 Task: Find connections with filter location Balneário Camboriú with filter topic #Entrepreneurwith filter profile language English with filter current company UpGrad with filter school Meenakshi College For Women with filter industry Footwear and Leather Goods Repair with filter service category Mobile Marketing with filter keywords title Recyclables Collector
Action: Mouse moved to (588, 99)
Screenshot: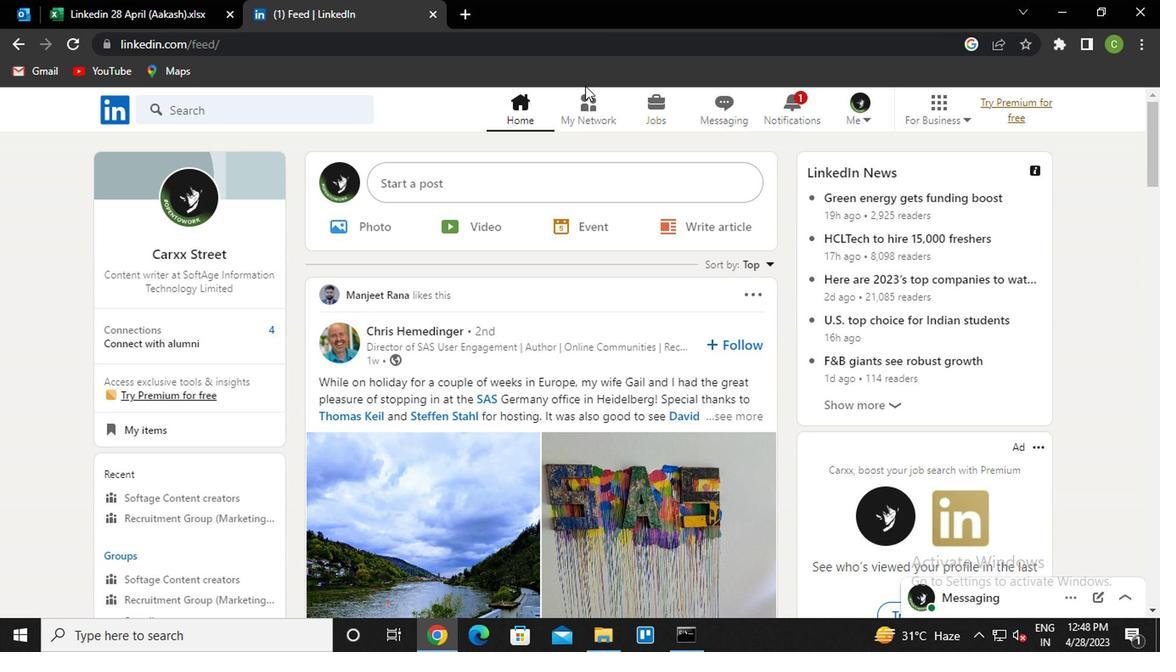 
Action: Mouse pressed left at (588, 99)
Screenshot: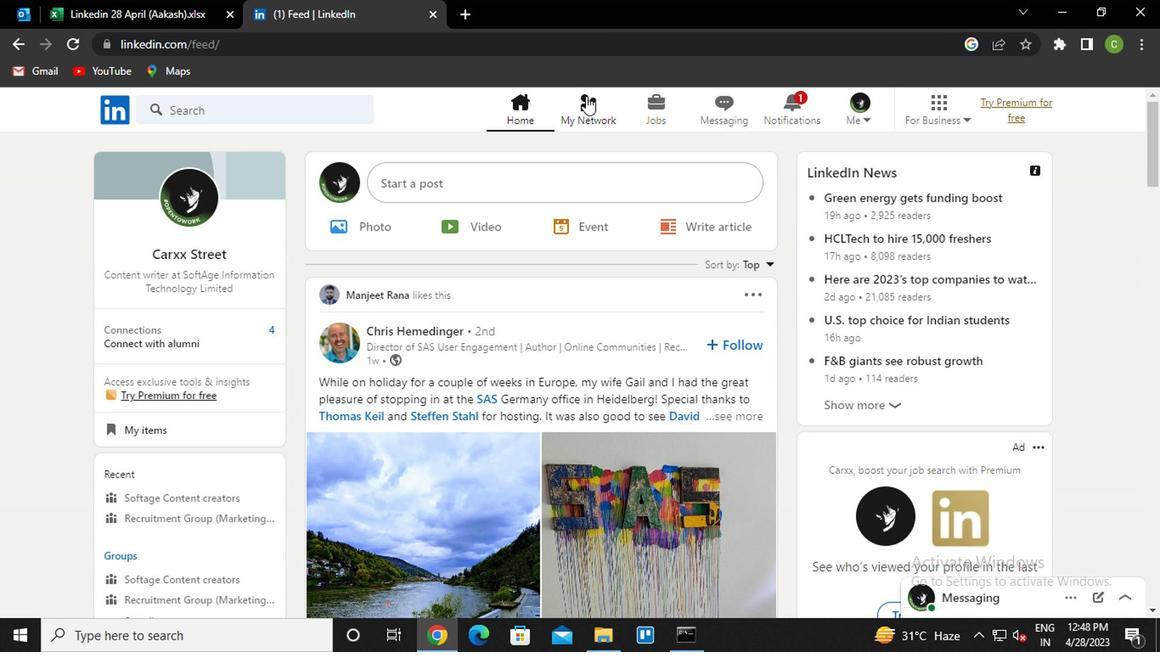 
Action: Mouse moved to (253, 208)
Screenshot: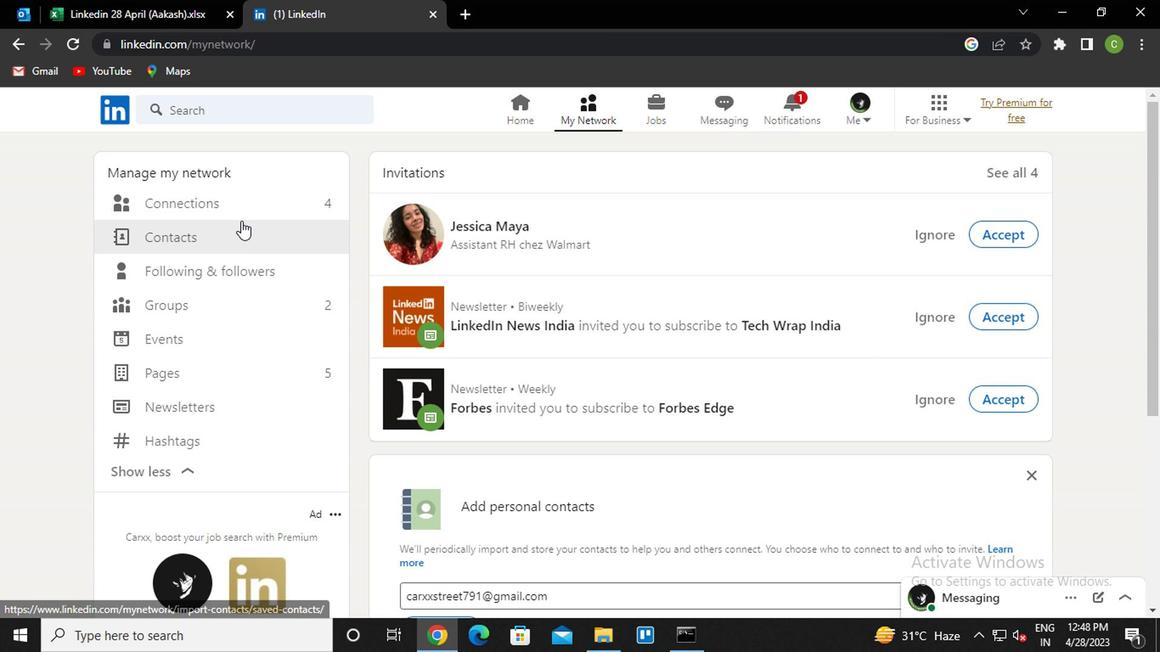 
Action: Mouse pressed left at (253, 208)
Screenshot: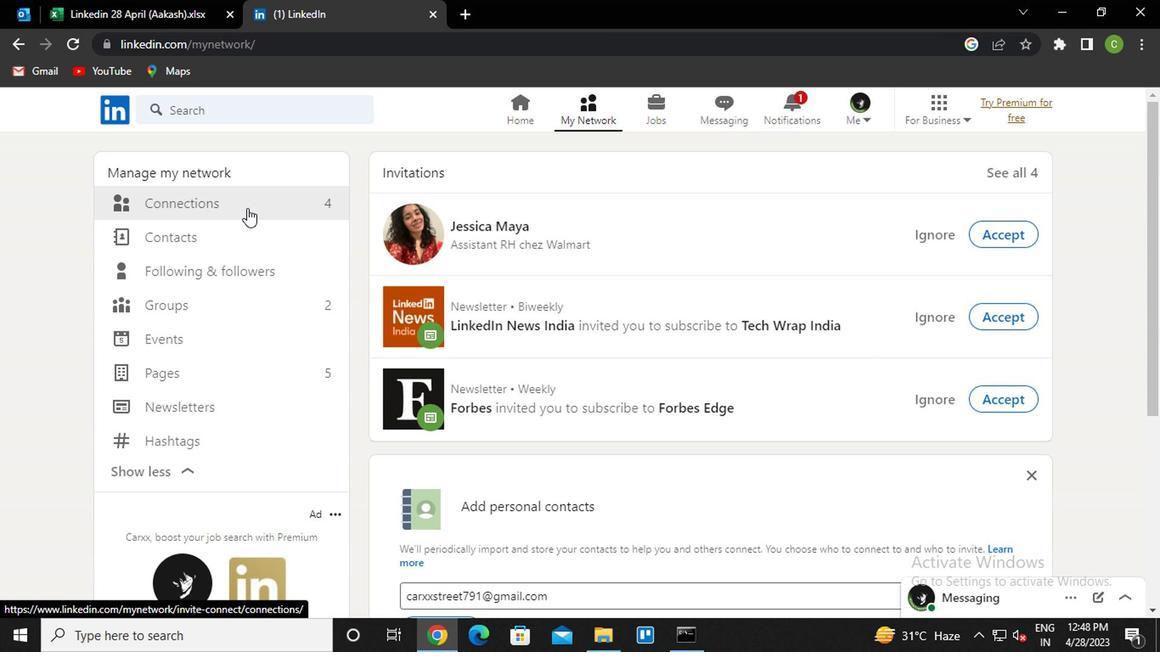 
Action: Mouse moved to (698, 200)
Screenshot: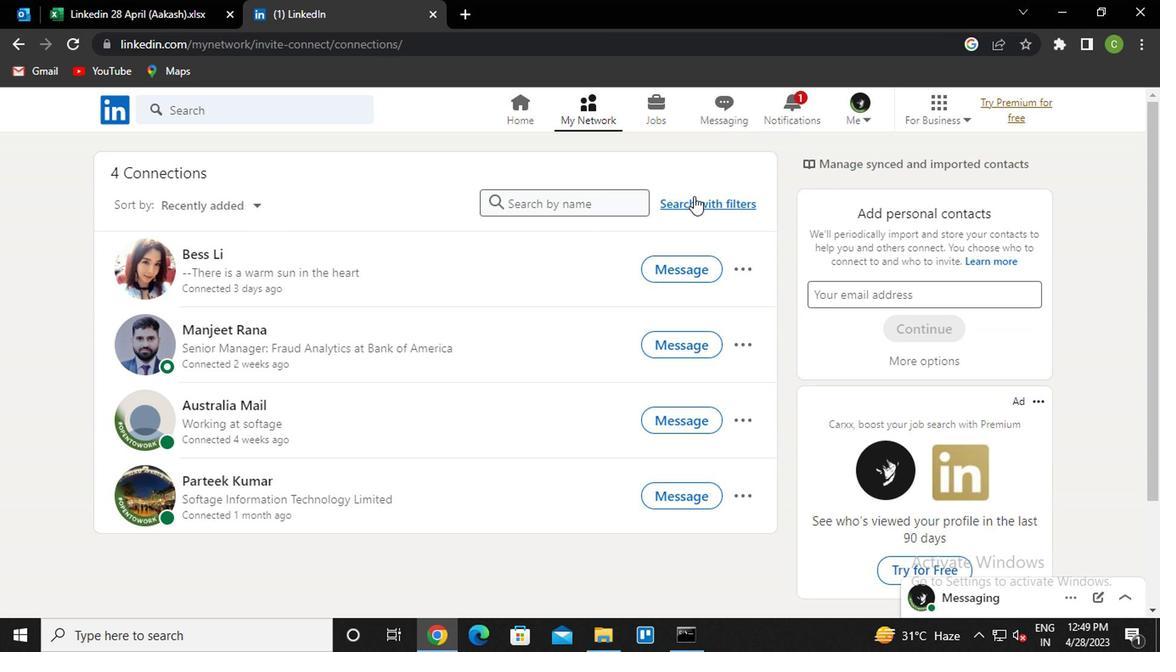 
Action: Mouse pressed left at (698, 200)
Screenshot: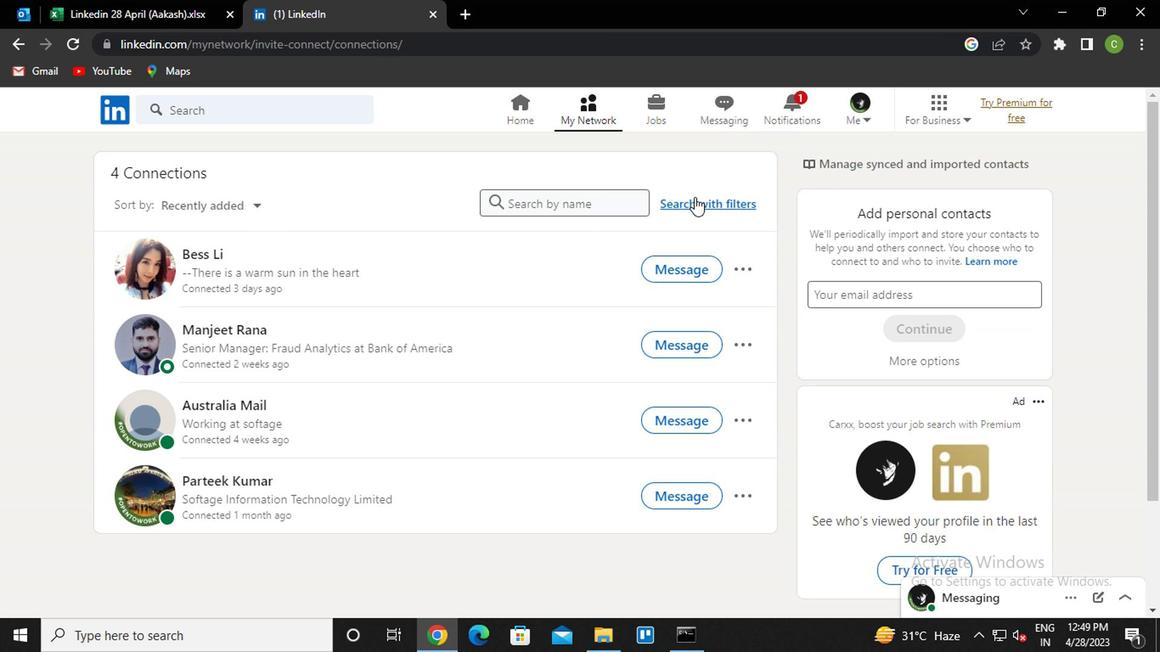 
Action: Mouse moved to (646, 160)
Screenshot: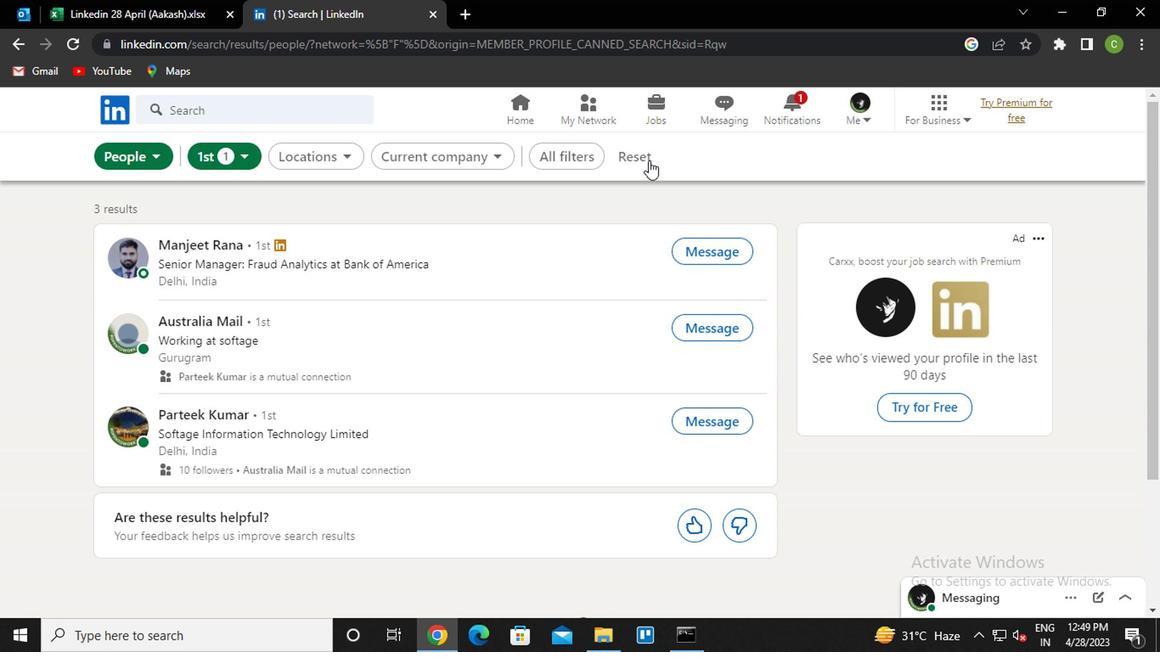 
Action: Mouse pressed left at (646, 160)
Screenshot: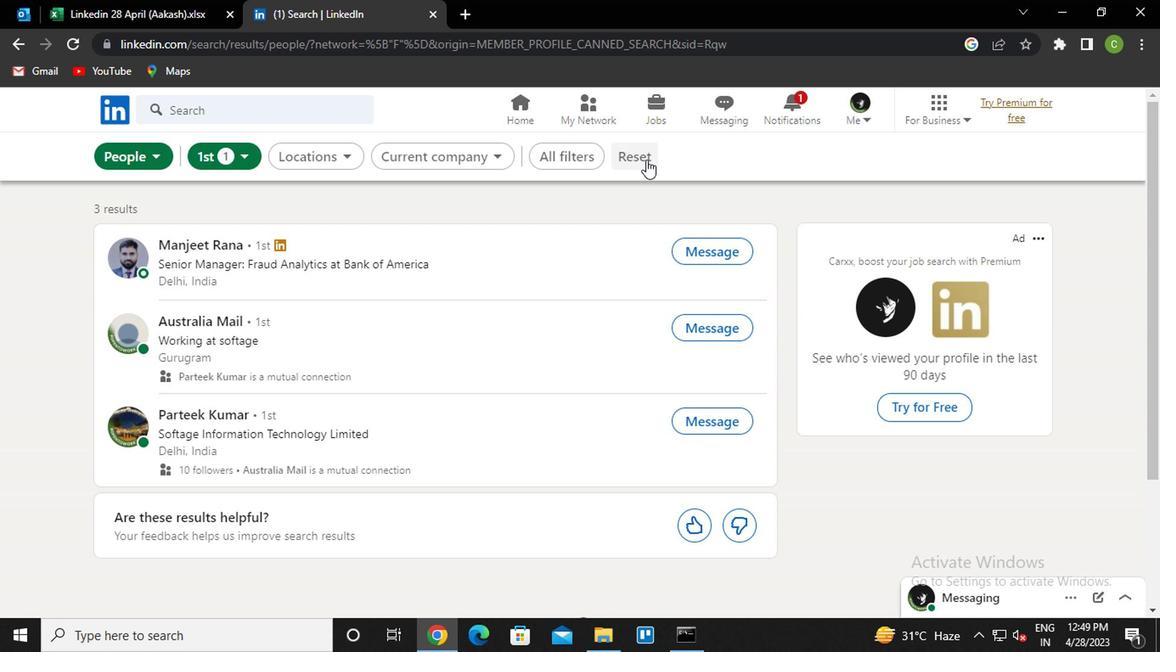 
Action: Mouse moved to (620, 163)
Screenshot: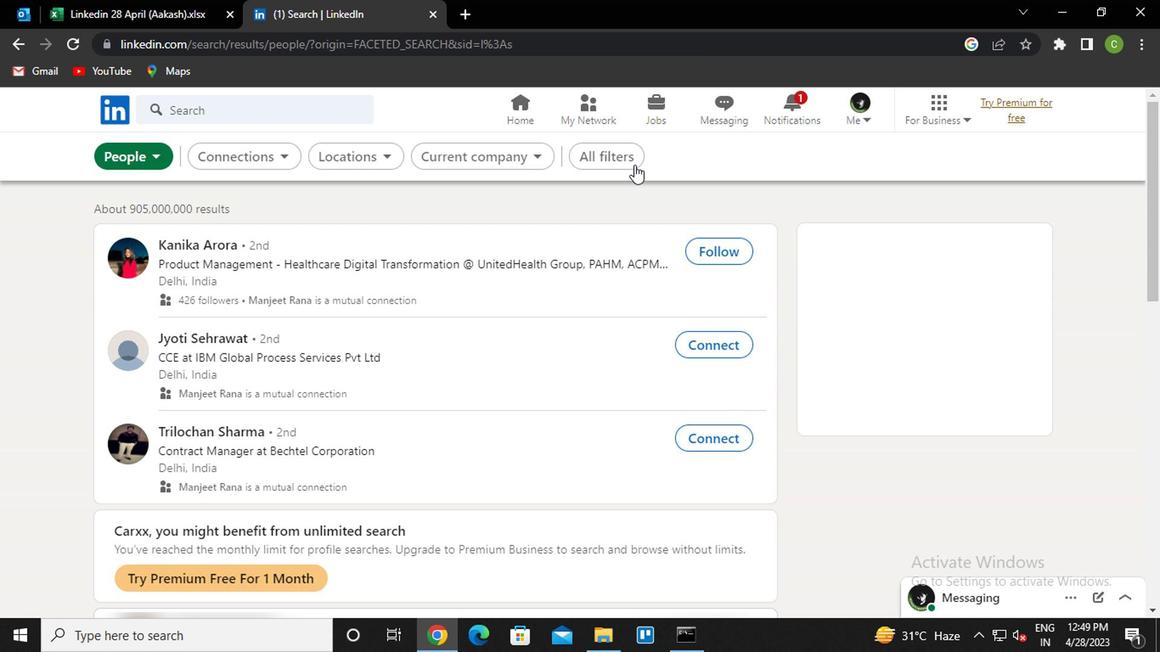
Action: Mouse pressed left at (620, 163)
Screenshot: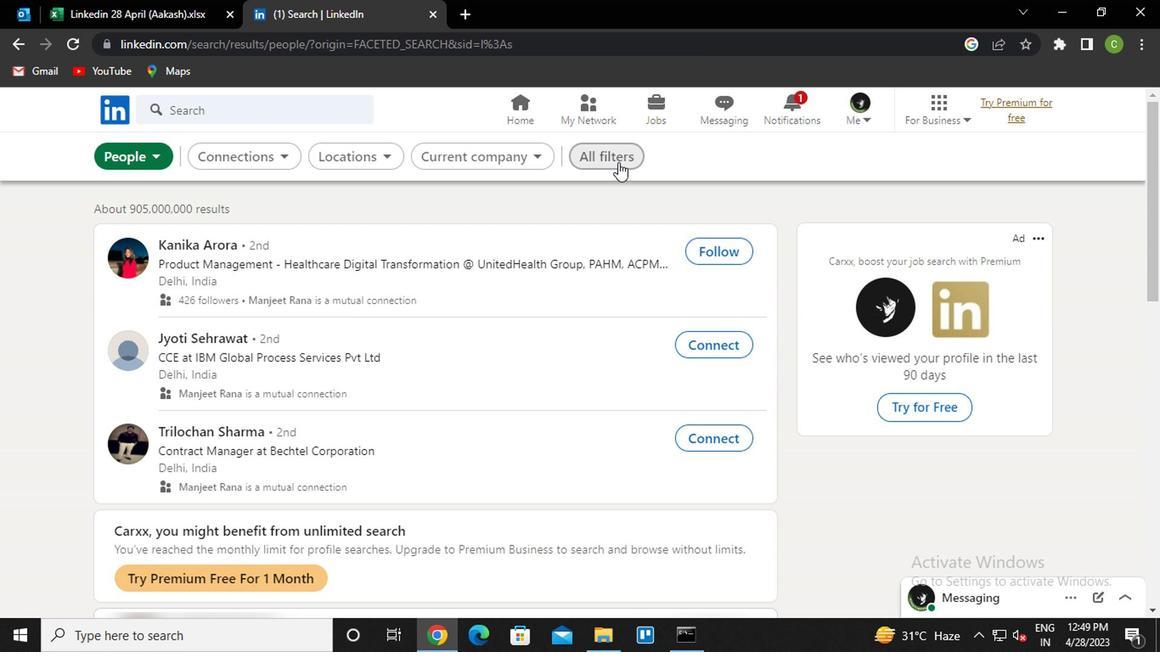 
Action: Mouse moved to (979, 444)
Screenshot: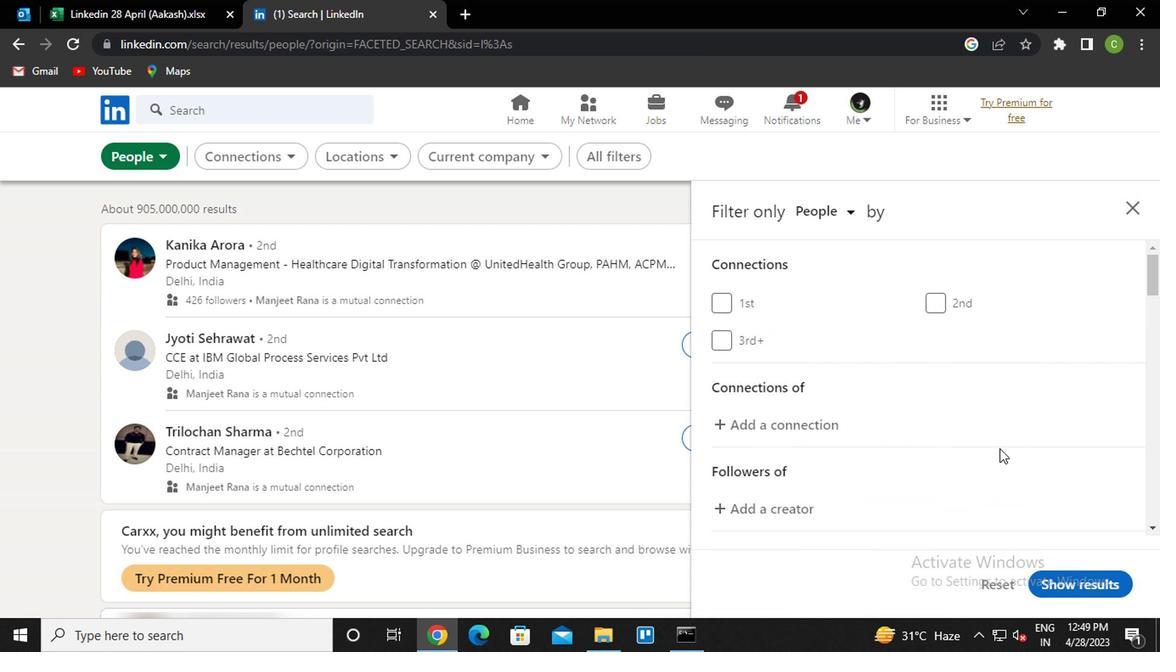 
Action: Mouse scrolled (979, 443) with delta (0, -1)
Screenshot: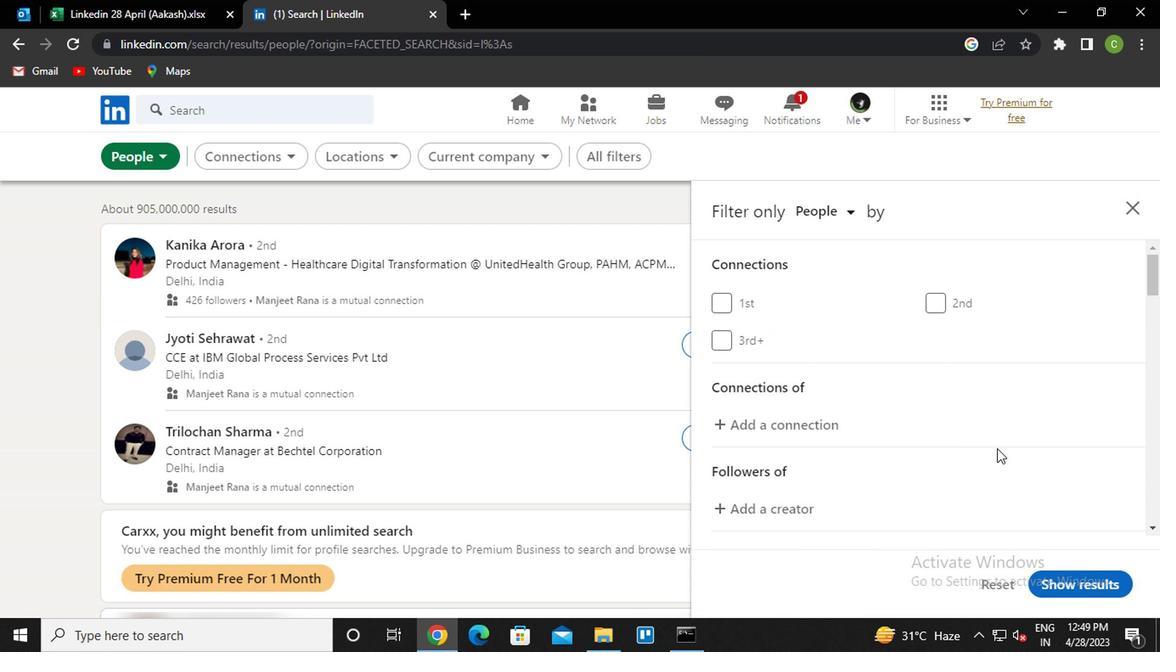 
Action: Mouse moved to (976, 444)
Screenshot: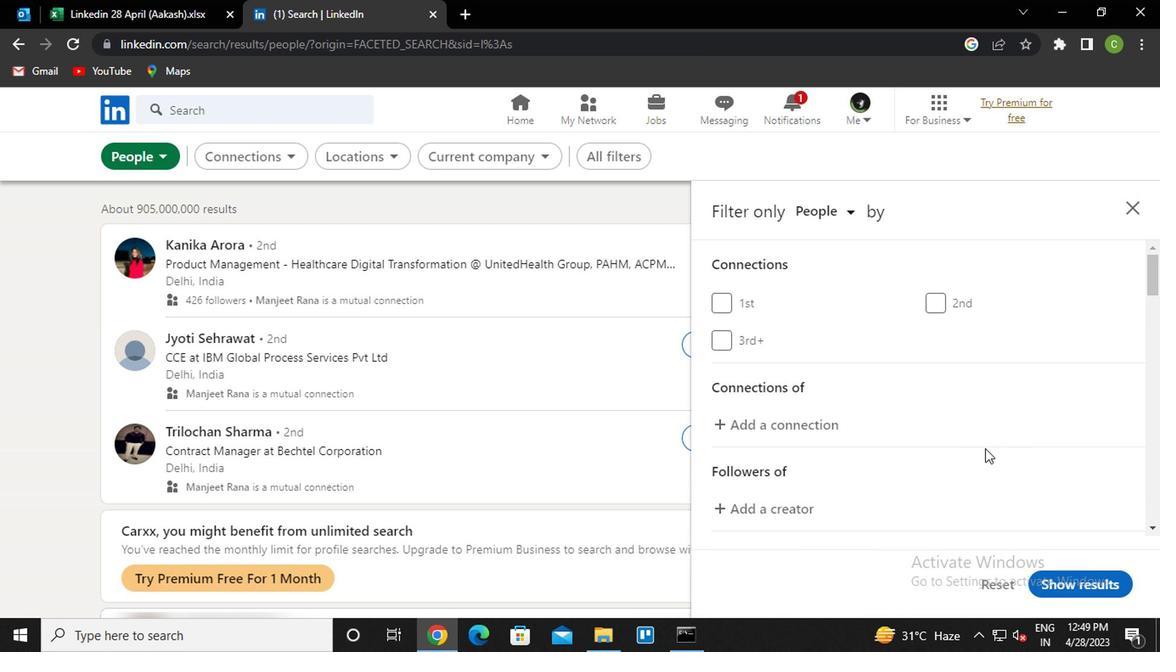 
Action: Mouse scrolled (976, 443) with delta (0, -1)
Screenshot: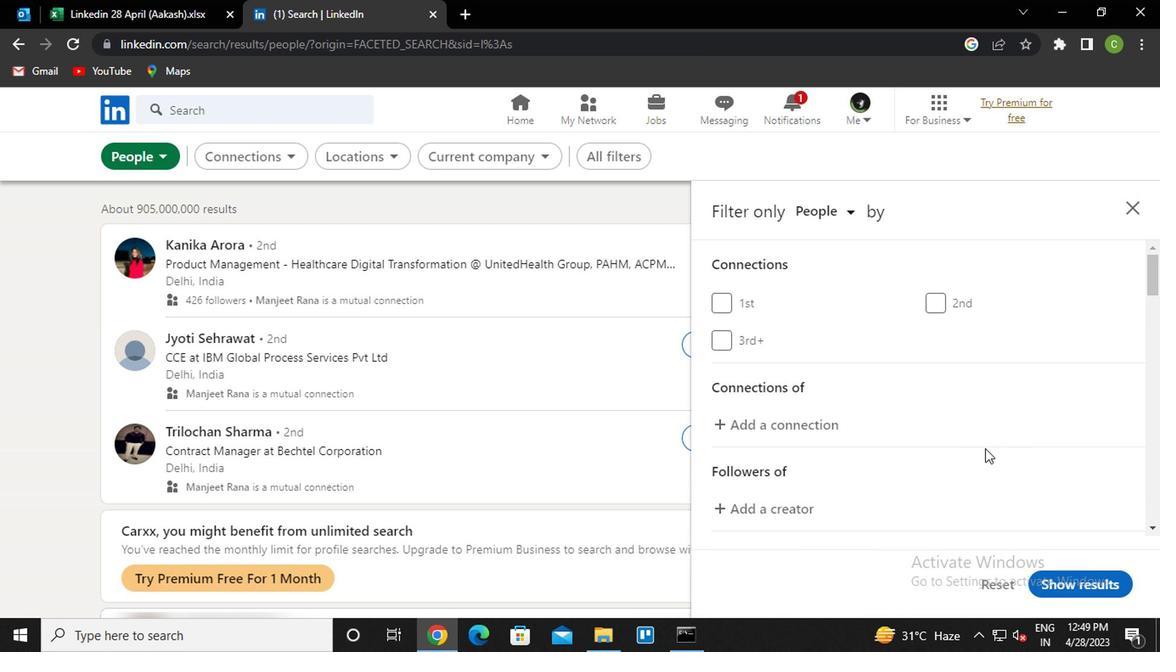 
Action: Mouse moved to (973, 446)
Screenshot: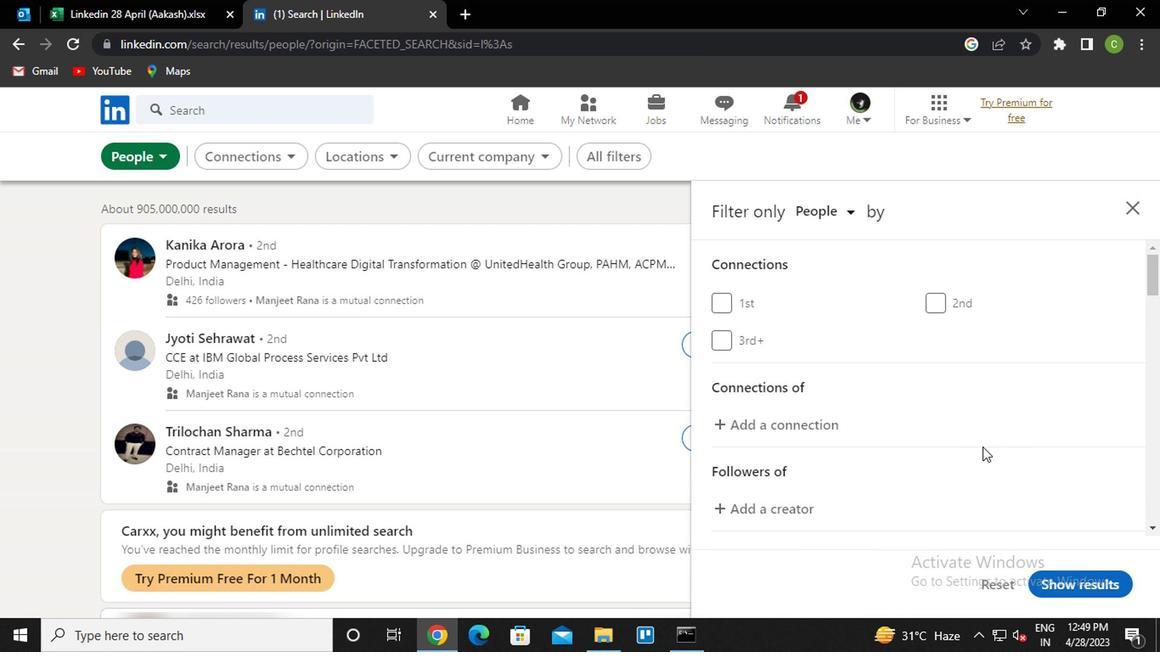 
Action: Mouse scrolled (973, 445) with delta (0, -1)
Screenshot: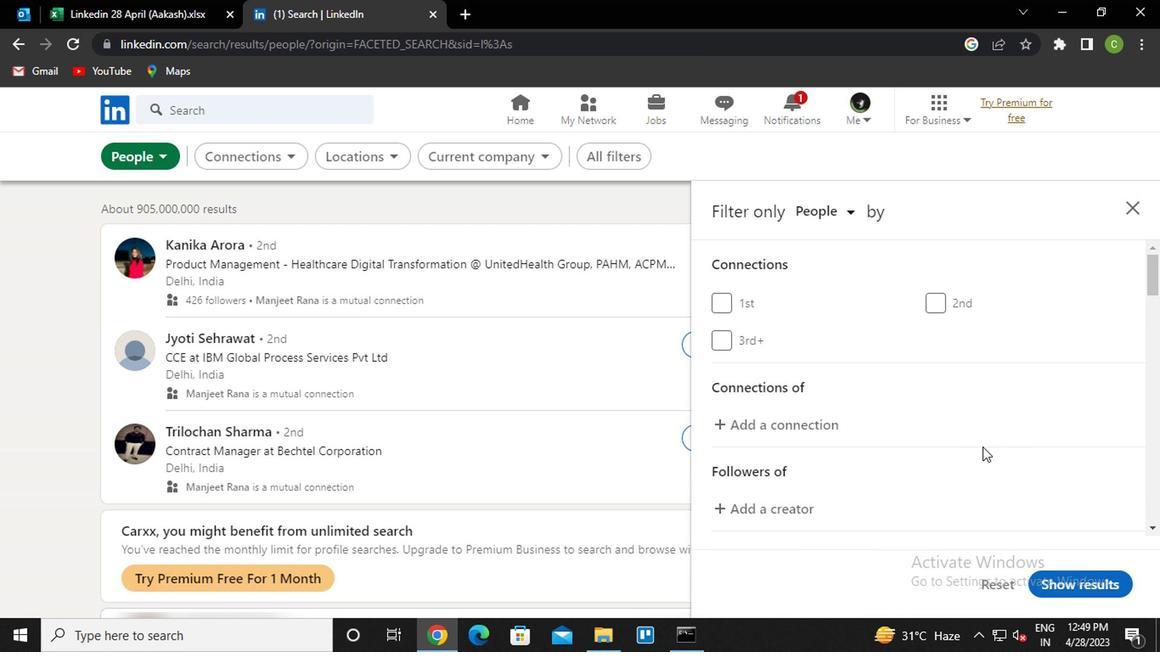 
Action: Mouse moved to (970, 446)
Screenshot: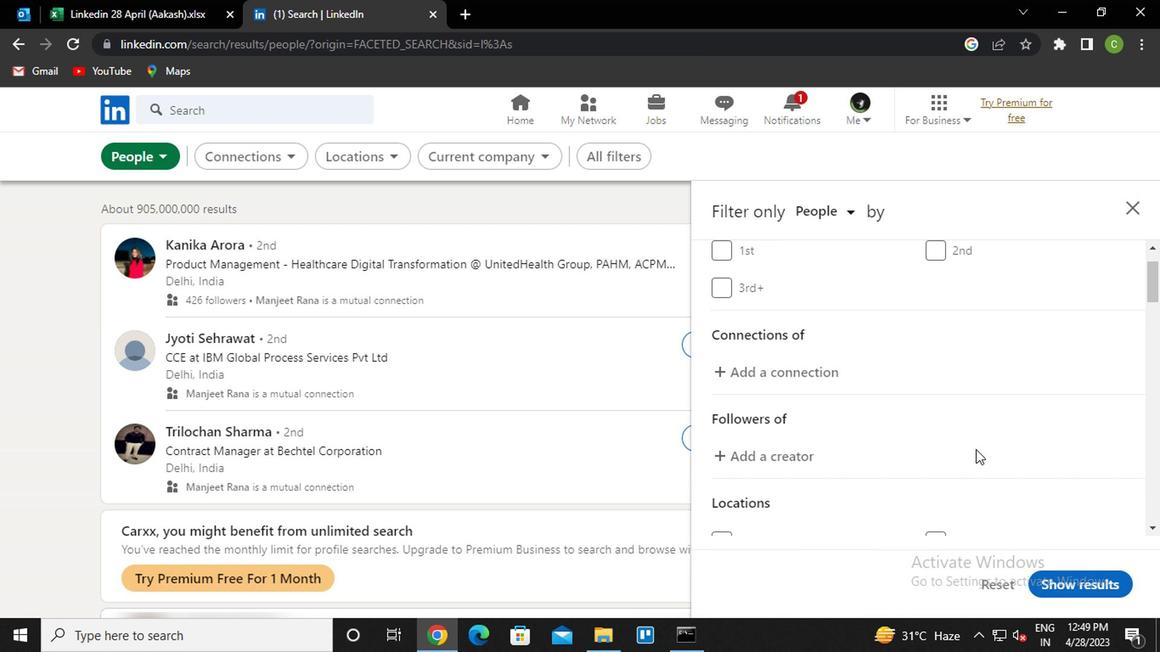 
Action: Mouse scrolled (970, 445) with delta (0, -1)
Screenshot: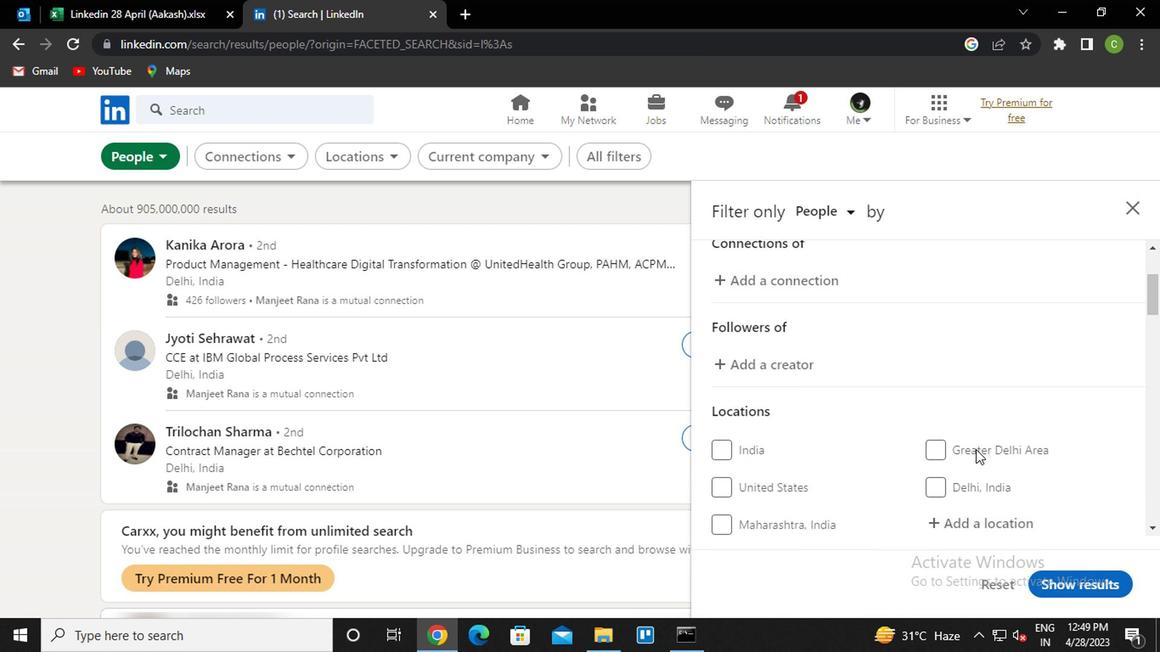 
Action: Mouse moved to (986, 325)
Screenshot: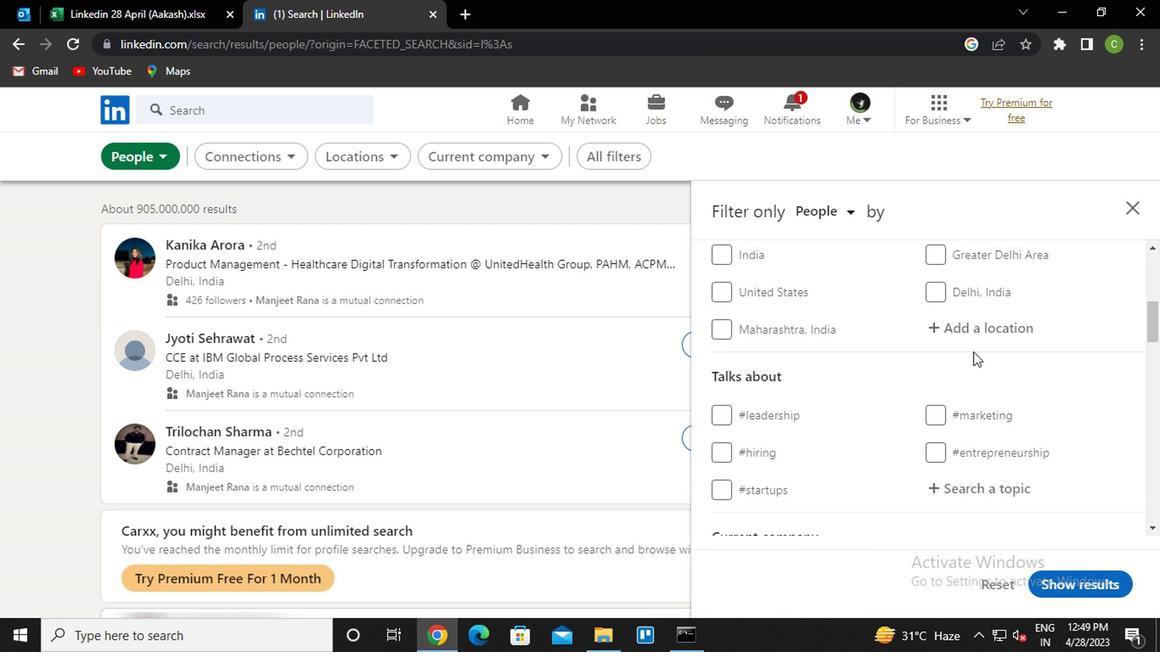 
Action: Mouse pressed left at (986, 325)
Screenshot: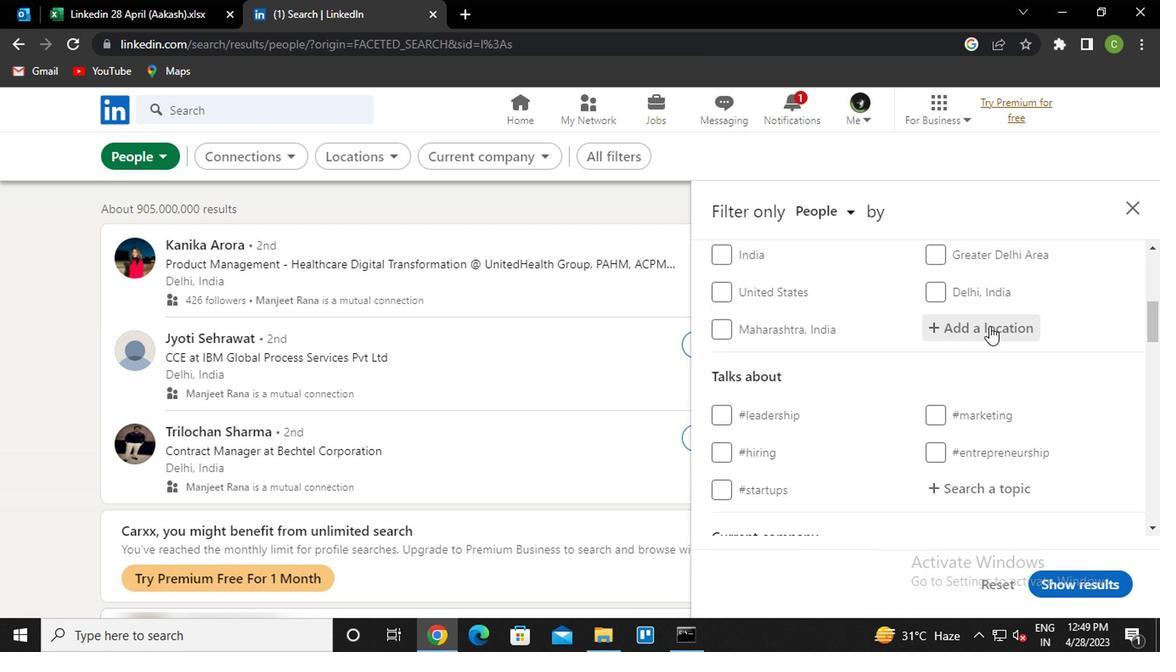 
Action: Key pressed <Key.caps_lock>b<Key.caps_lock>alnea<Key.down><Key.enter>
Screenshot: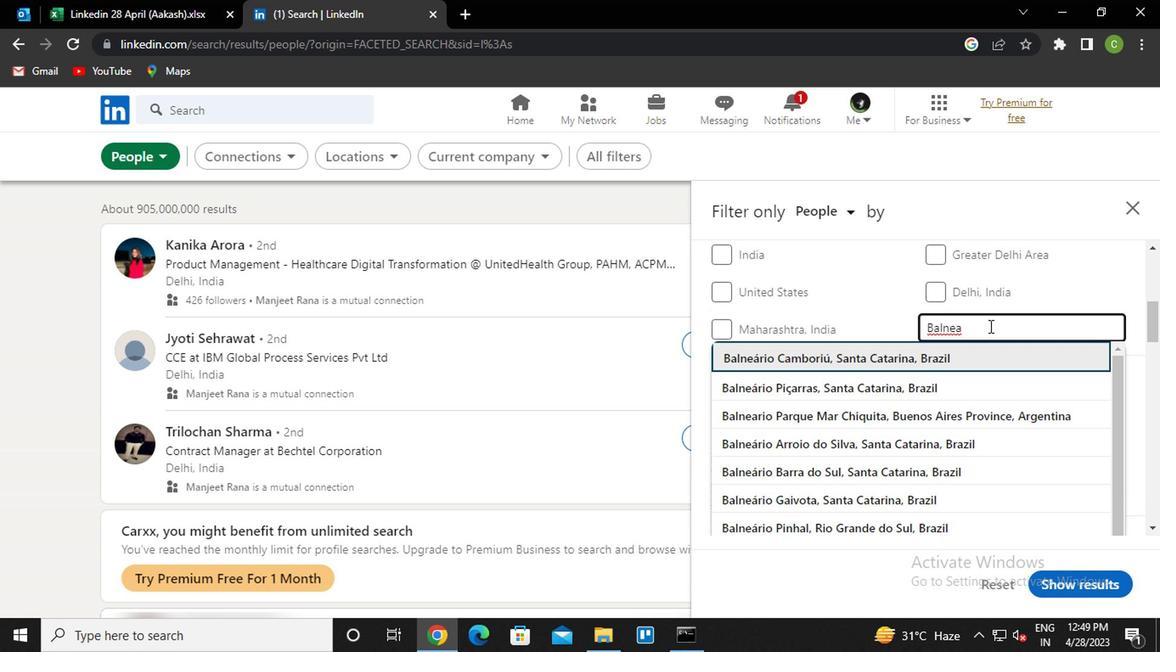 
Action: Mouse scrolled (986, 324) with delta (0, -1)
Screenshot: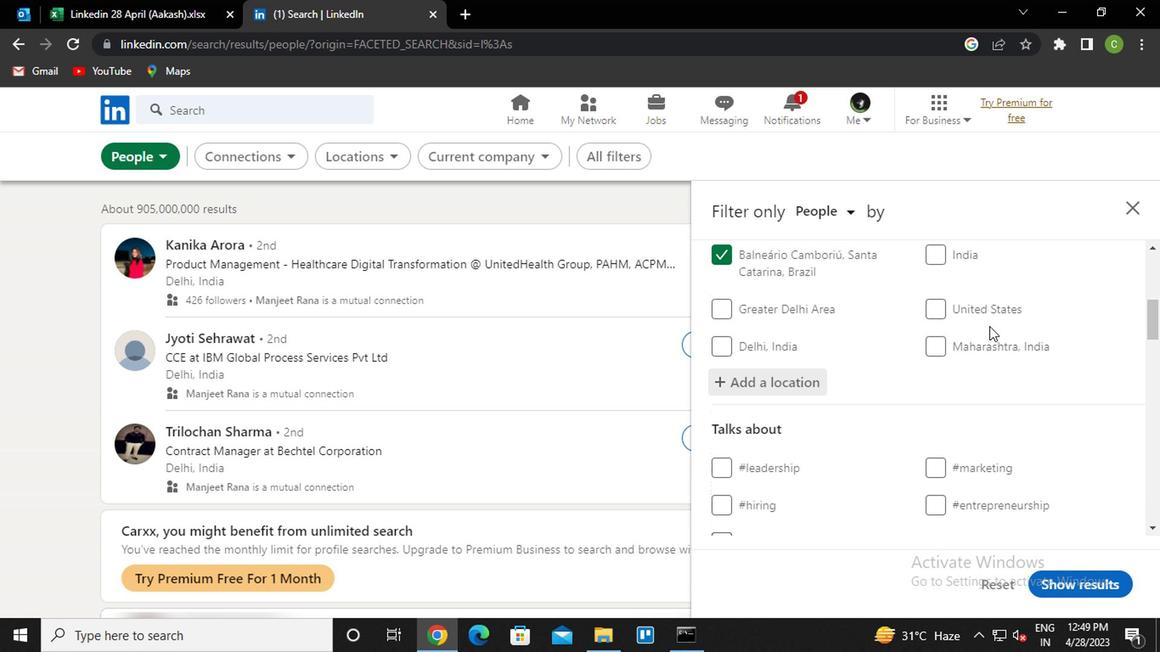 
Action: Mouse scrolled (986, 324) with delta (0, -1)
Screenshot: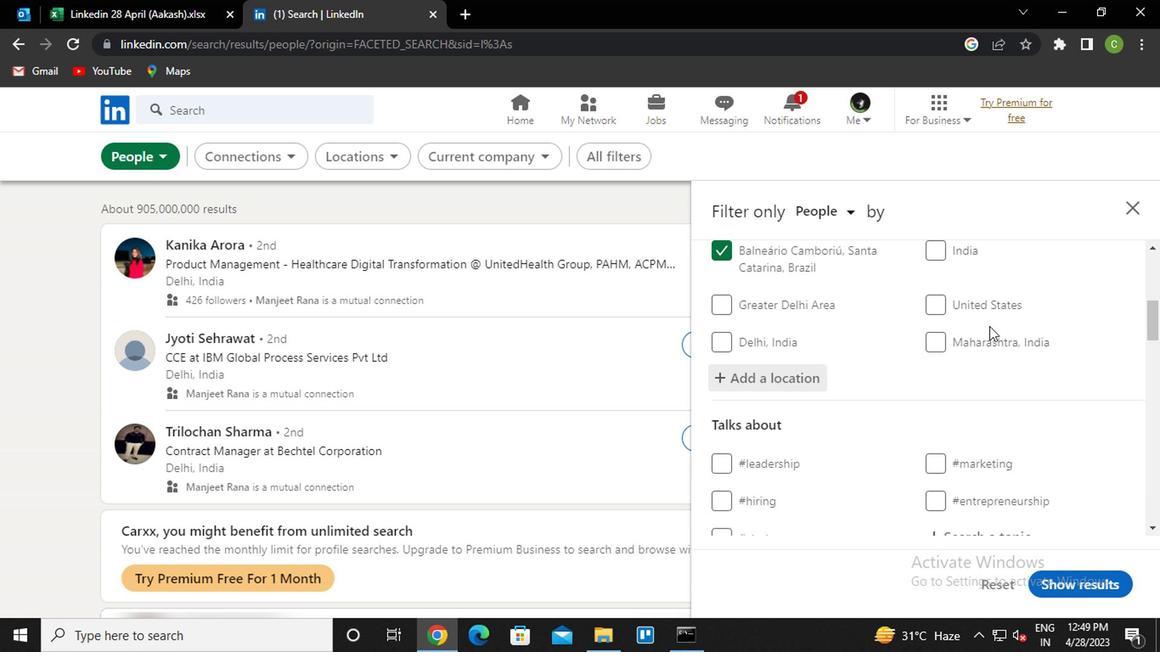
Action: Mouse moved to (951, 366)
Screenshot: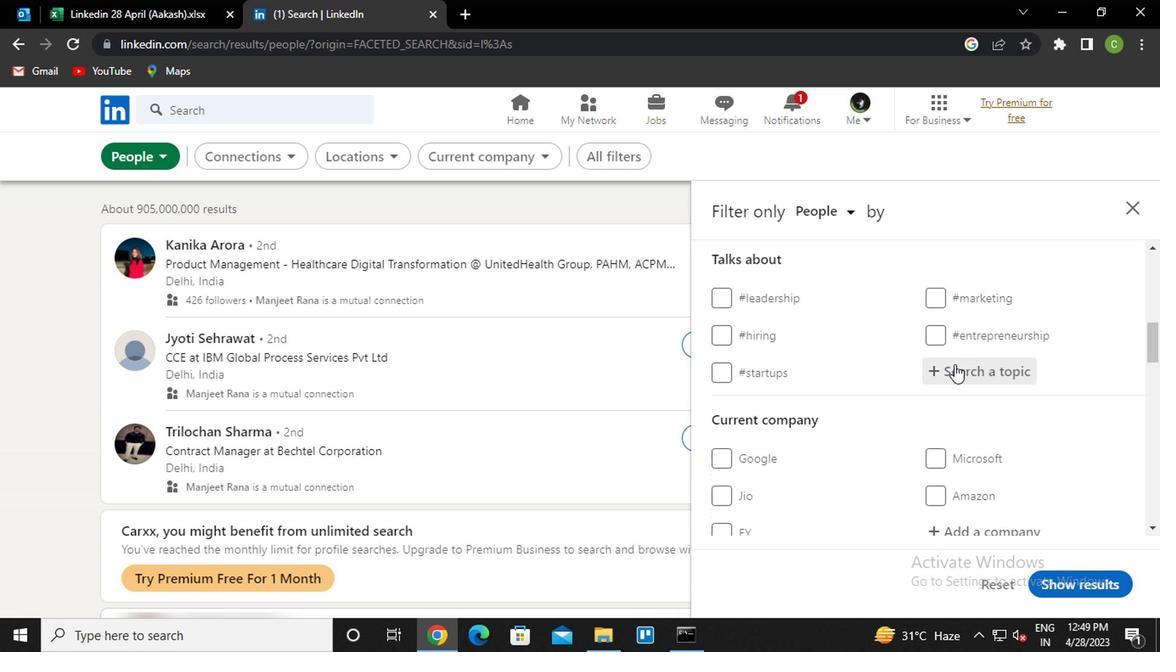 
Action: Mouse pressed left at (951, 366)
Screenshot: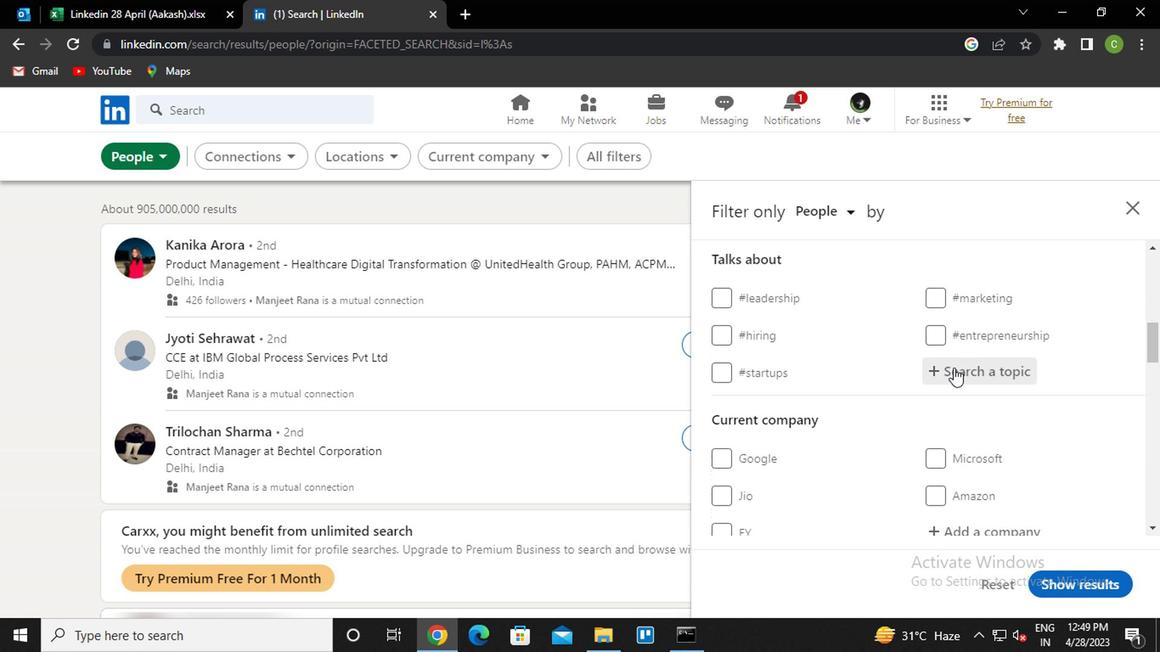 
Action: Key pressed <Key.caps_lock>e<Key.caps_lock>ntrep<Key.down><Key.enter>
Screenshot: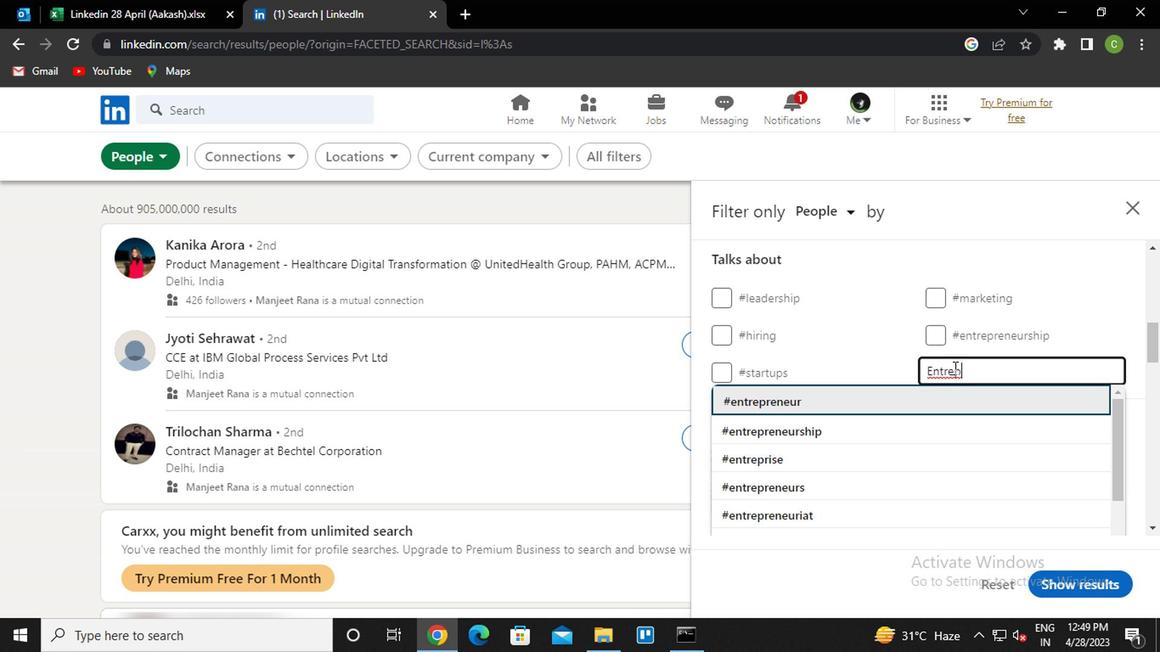 
Action: Mouse scrolled (951, 365) with delta (0, -1)
Screenshot: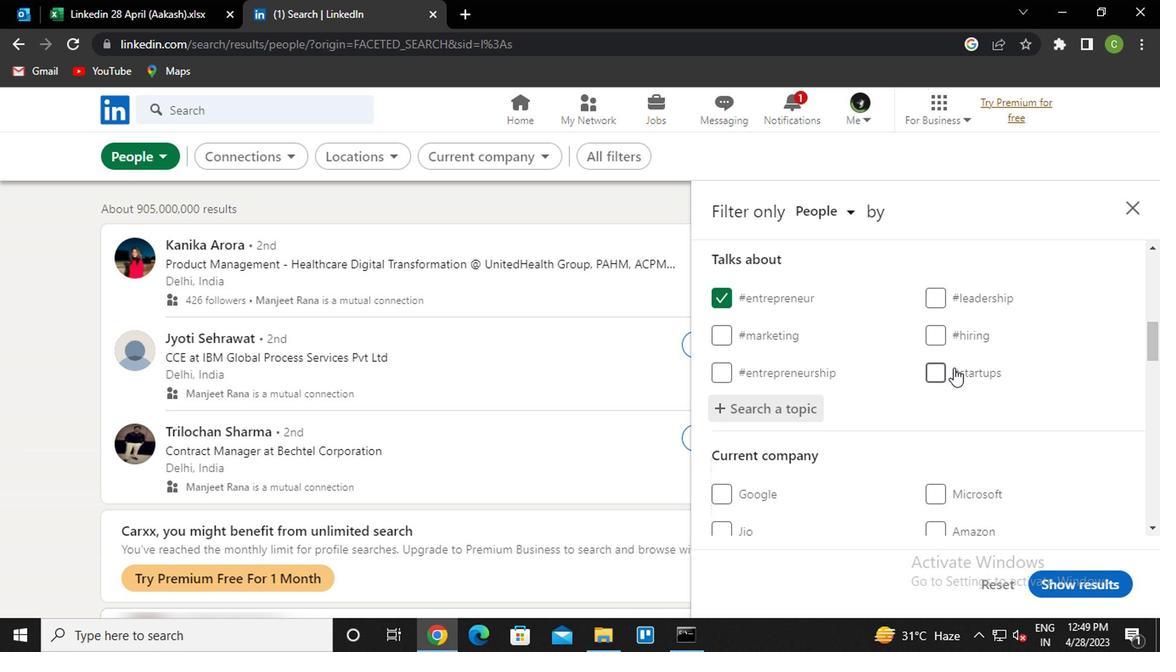 
Action: Mouse scrolled (951, 365) with delta (0, -1)
Screenshot: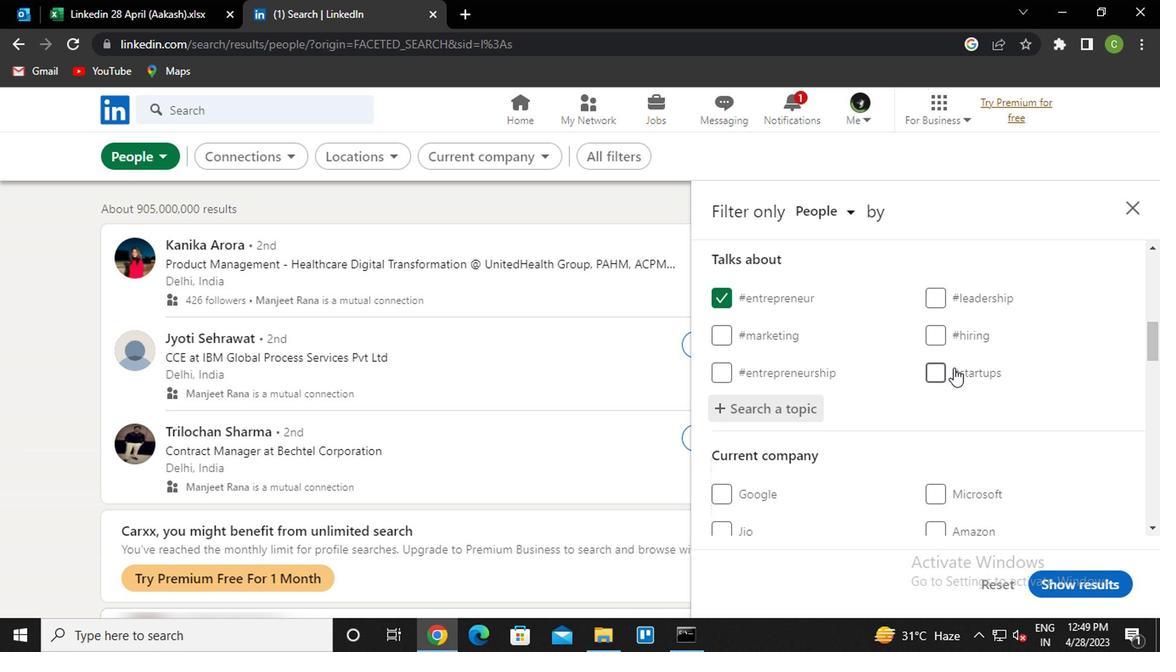 
Action: Mouse scrolled (951, 365) with delta (0, -1)
Screenshot: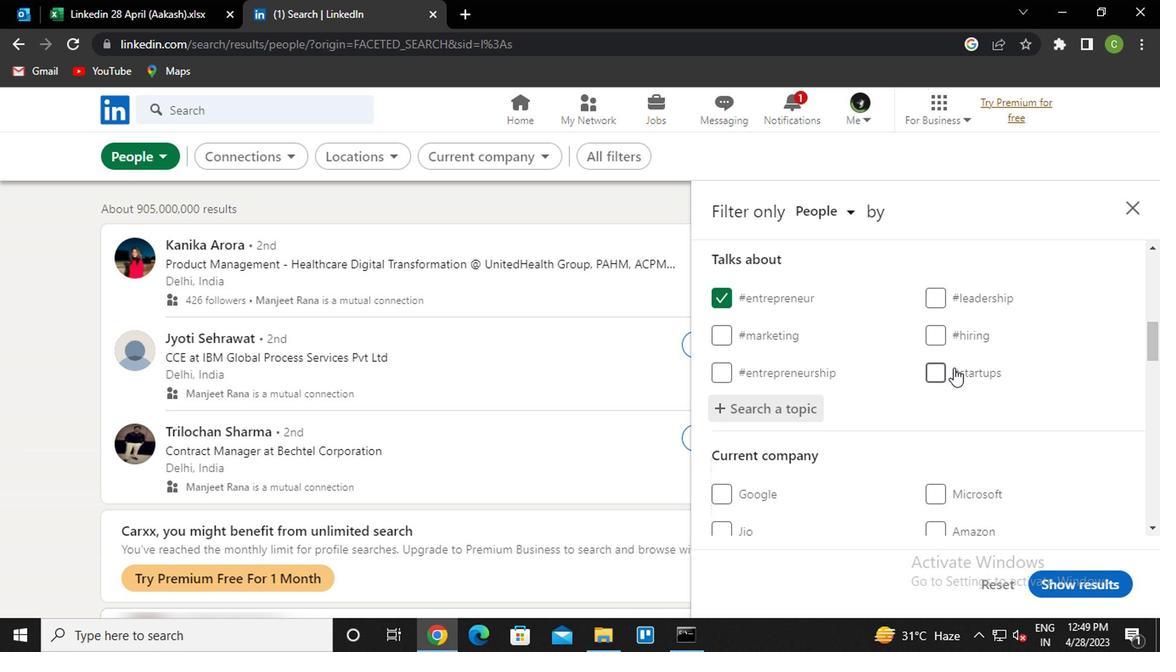 
Action: Mouse moved to (951, 366)
Screenshot: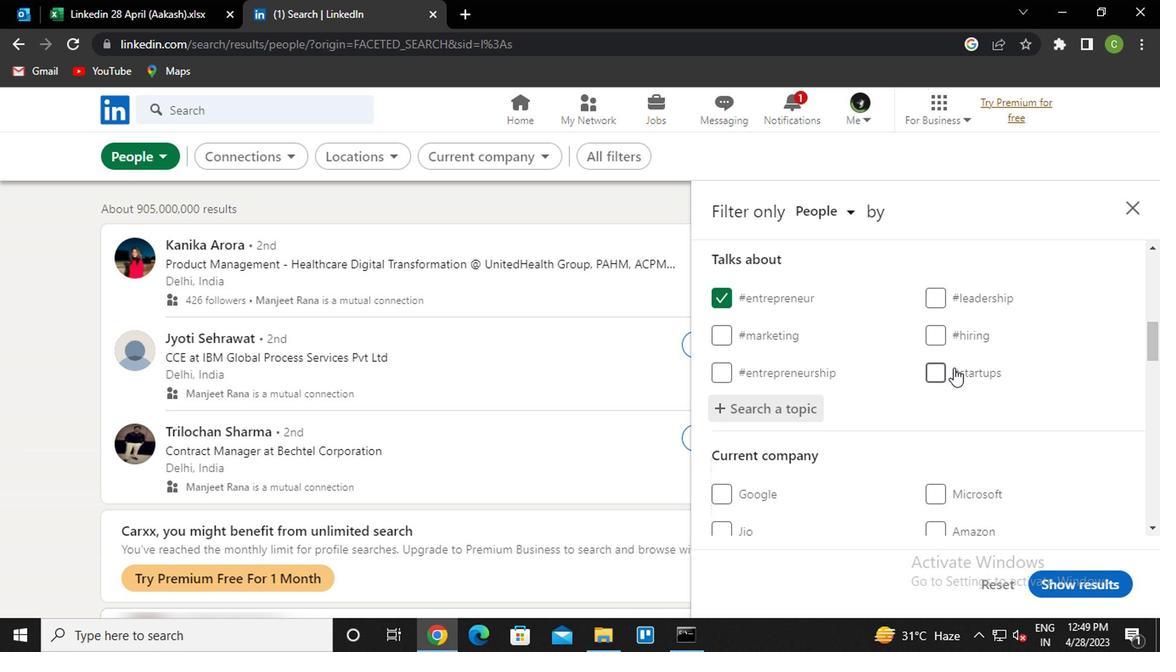 
Action: Mouse scrolled (951, 365) with delta (0, -1)
Screenshot: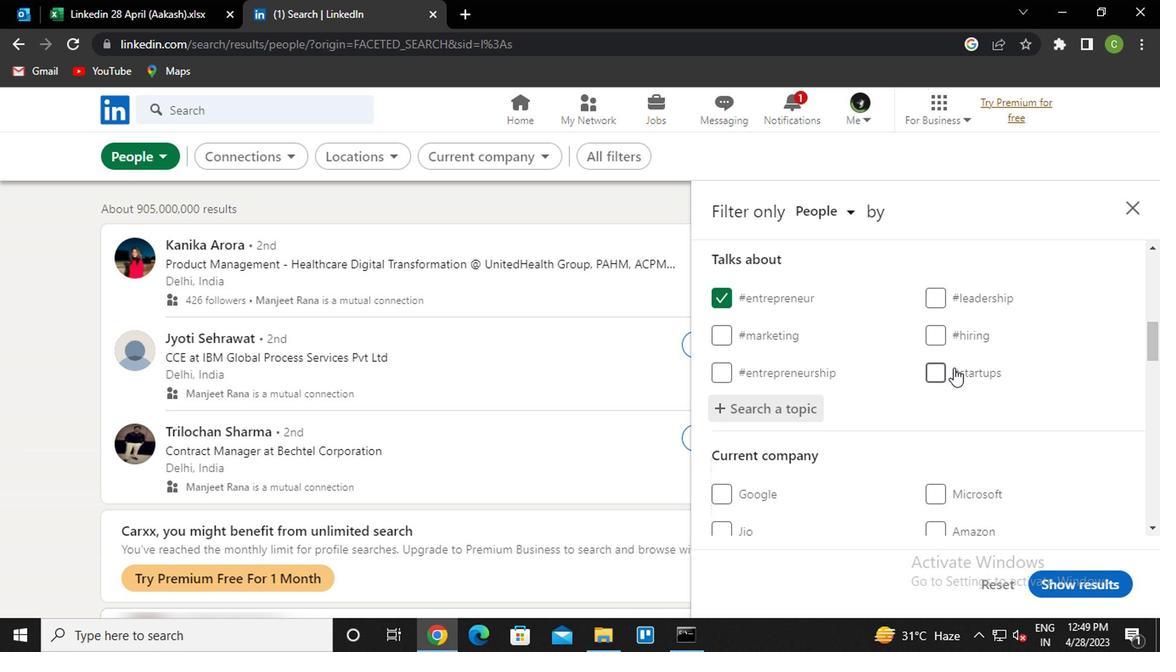 
Action: Mouse moved to (948, 371)
Screenshot: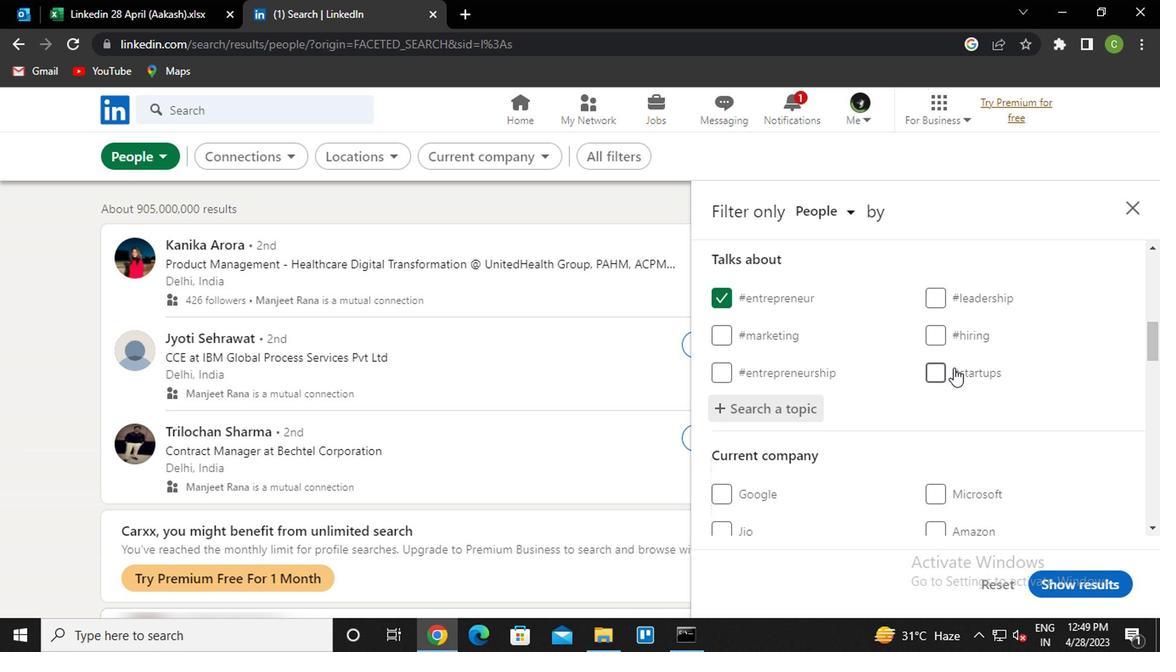 
Action: Mouse scrolled (948, 370) with delta (0, 0)
Screenshot: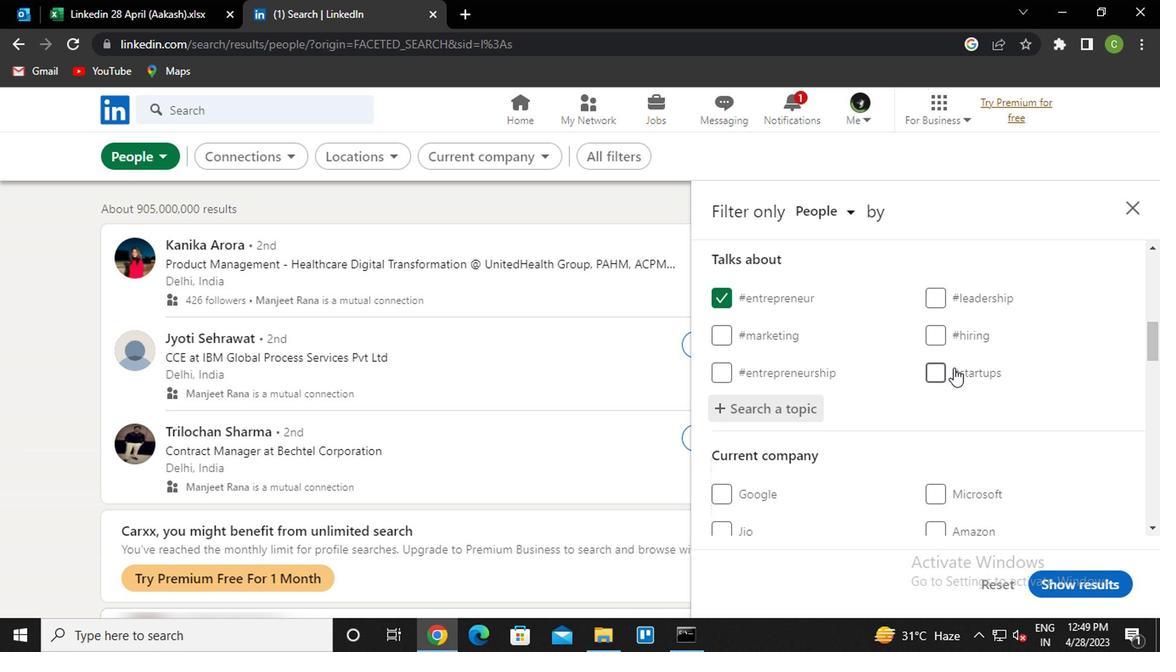 
Action: Mouse moved to (940, 382)
Screenshot: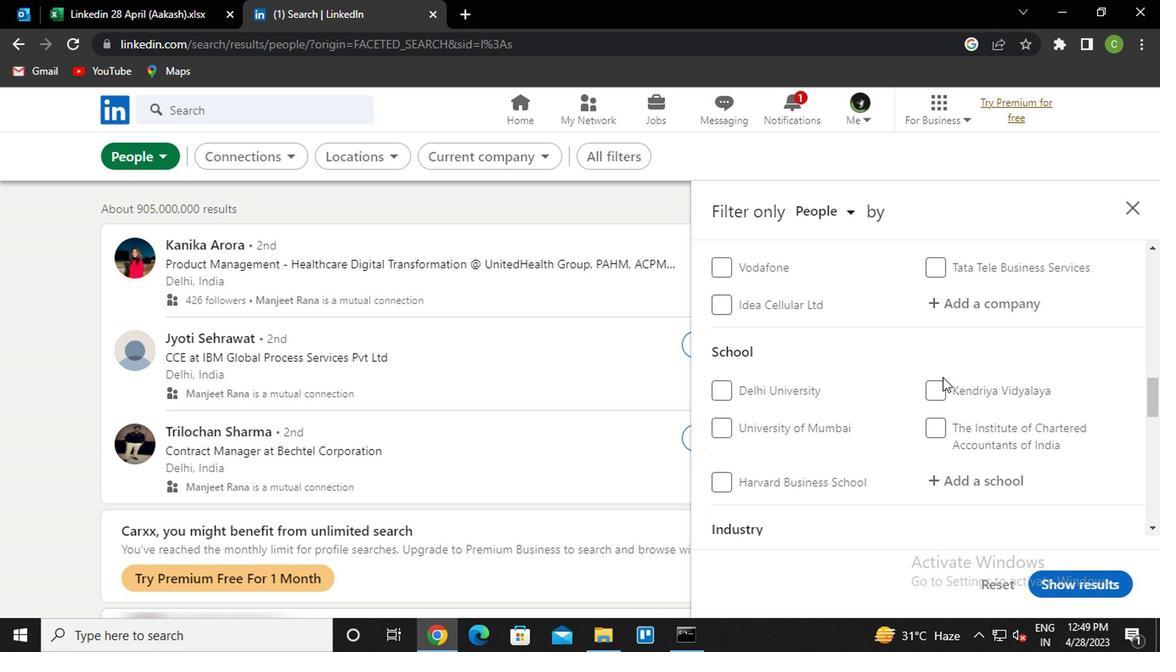 
Action: Mouse scrolled (940, 382) with delta (0, 0)
Screenshot: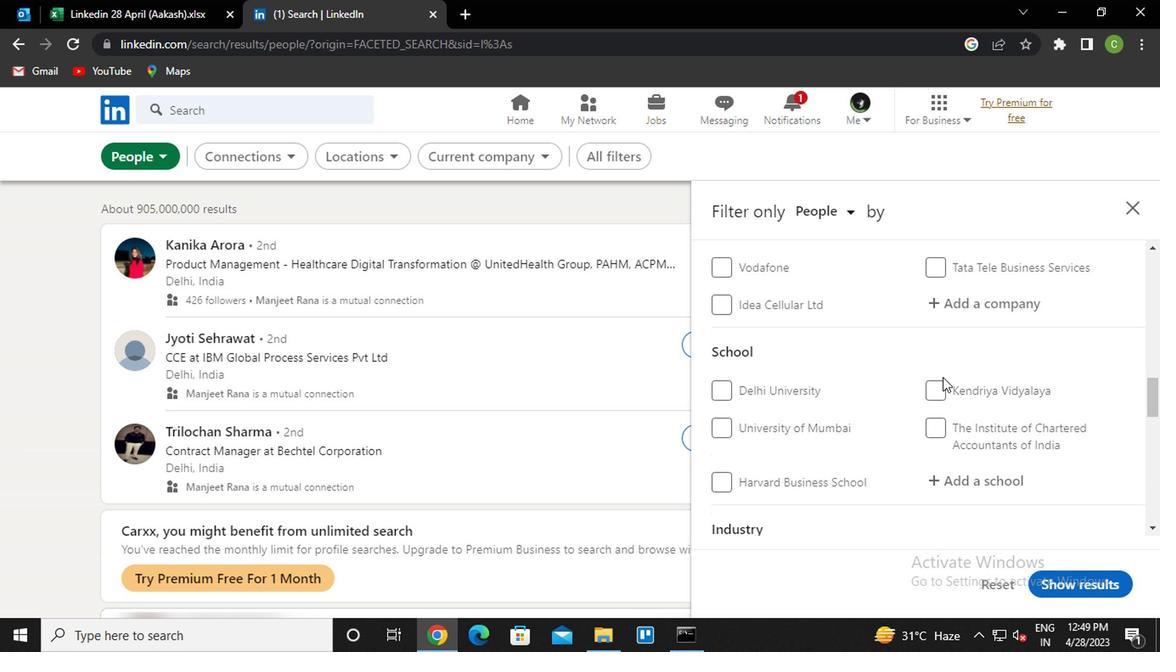 
Action: Mouse moved to (940, 386)
Screenshot: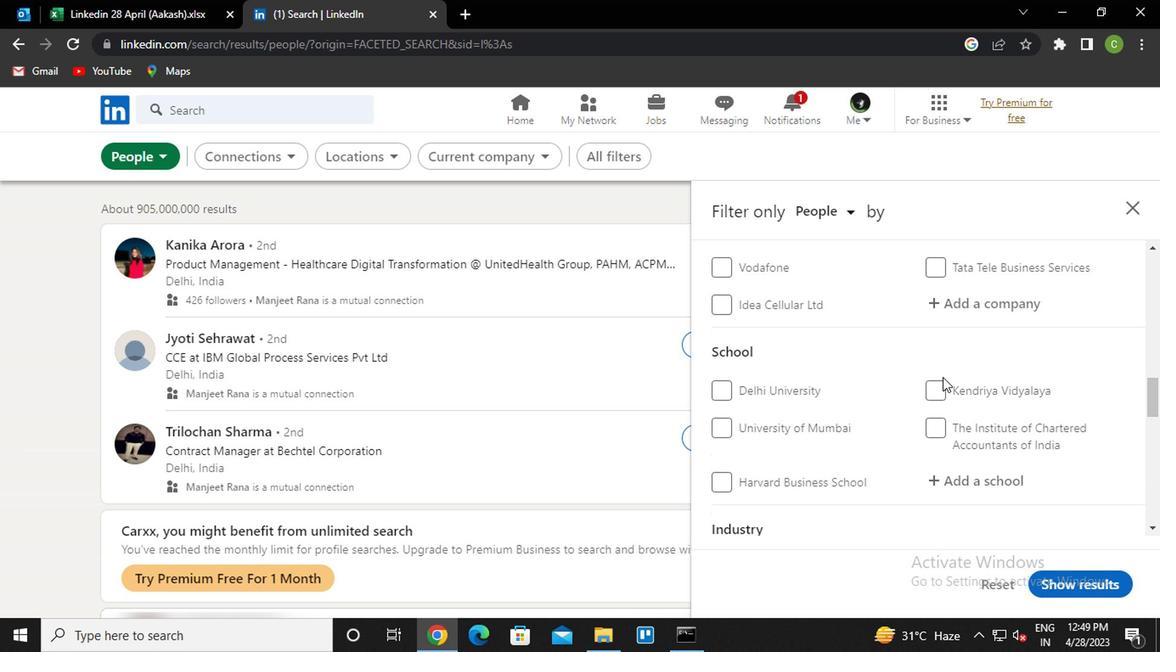 
Action: Mouse scrolled (940, 386) with delta (0, 0)
Screenshot: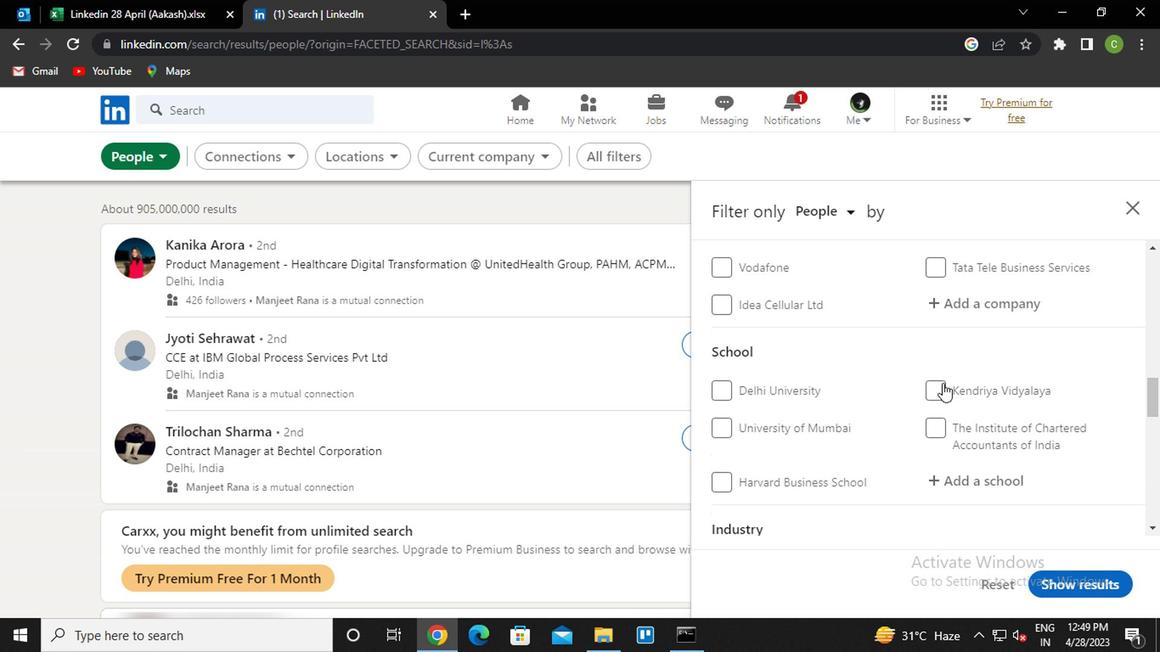 
Action: Mouse moved to (940, 388)
Screenshot: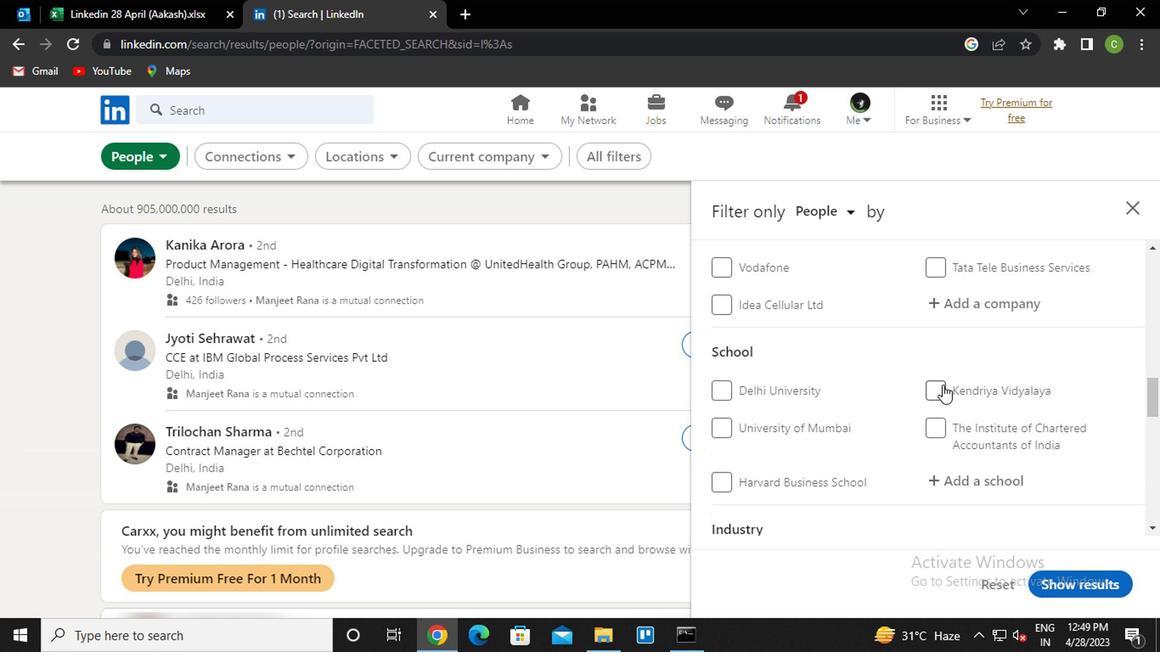 
Action: Mouse scrolled (940, 386) with delta (0, -1)
Screenshot: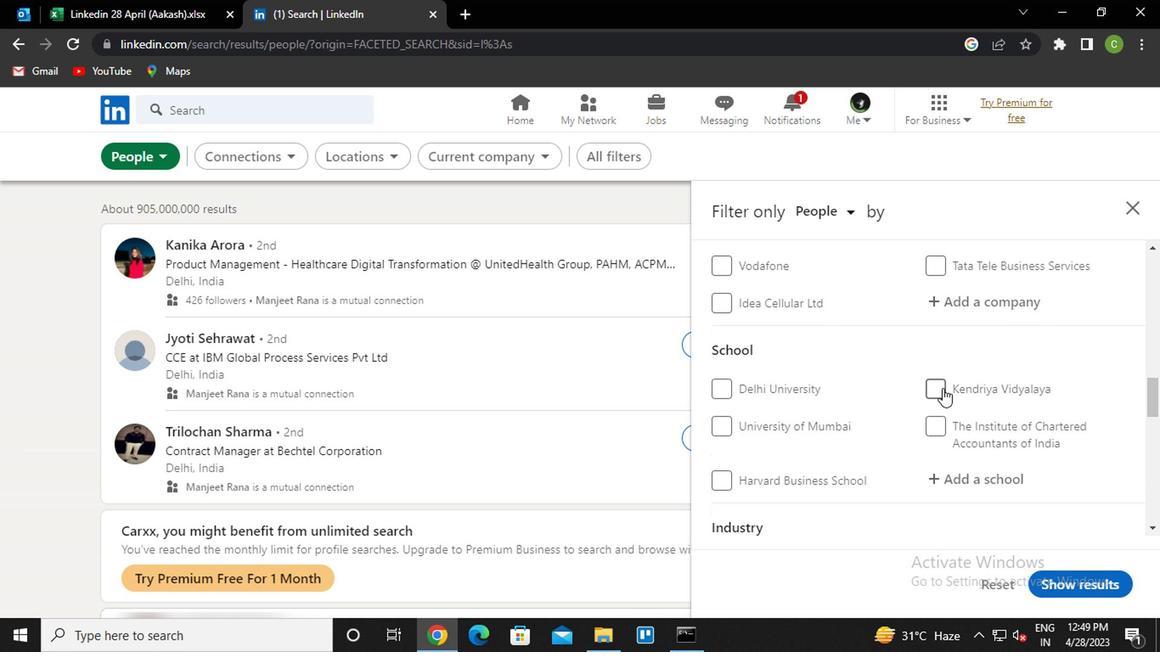 
Action: Mouse moved to (938, 389)
Screenshot: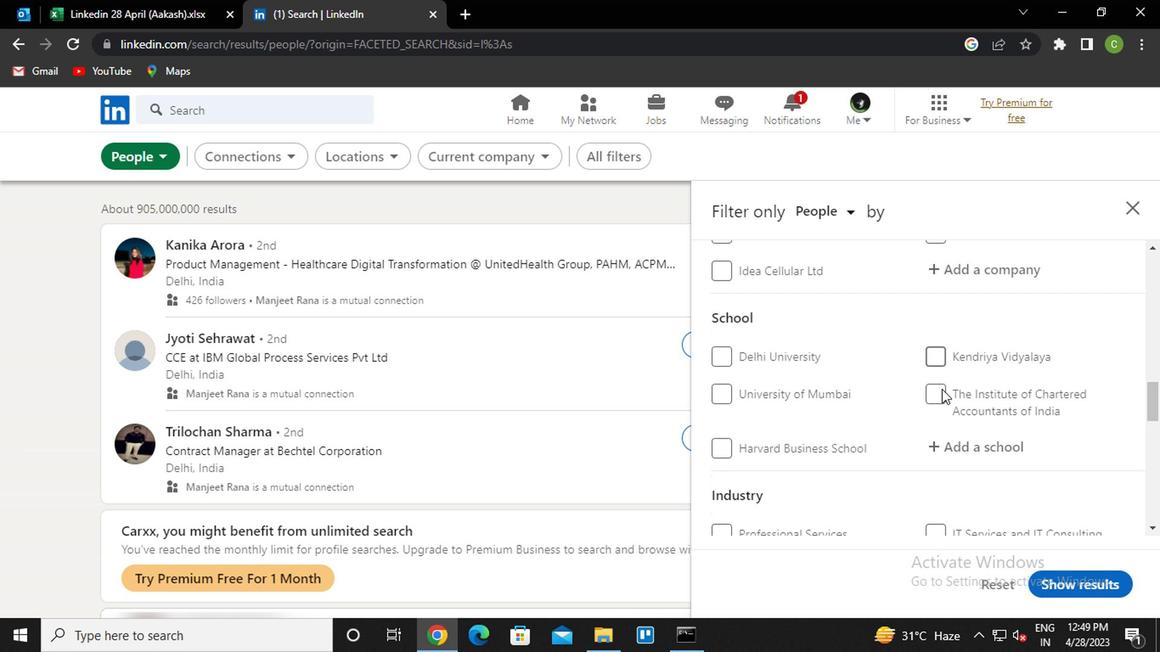 
Action: Mouse scrolled (938, 388) with delta (0, 0)
Screenshot: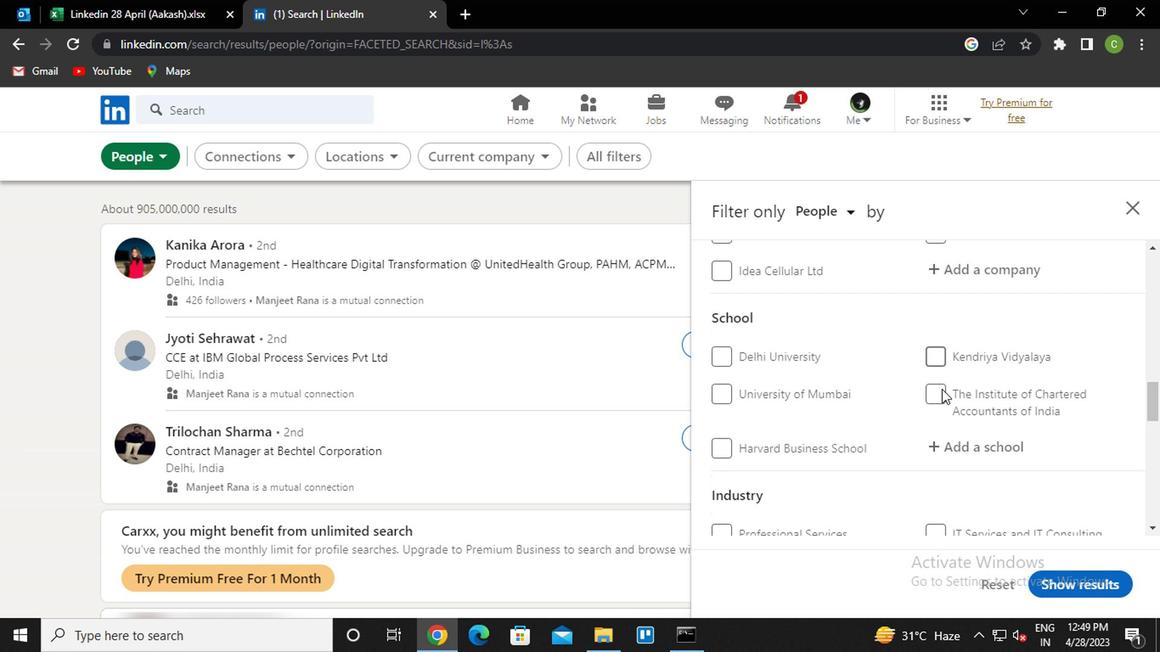 
Action: Mouse moved to (707, 406)
Screenshot: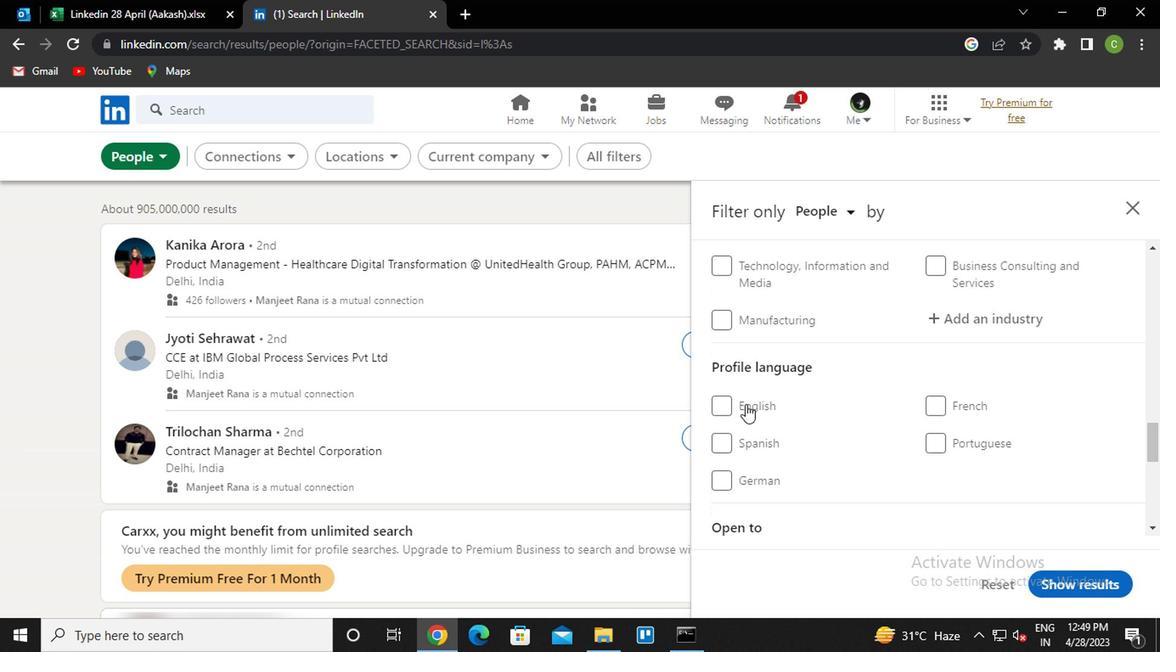 
Action: Mouse pressed left at (707, 406)
Screenshot: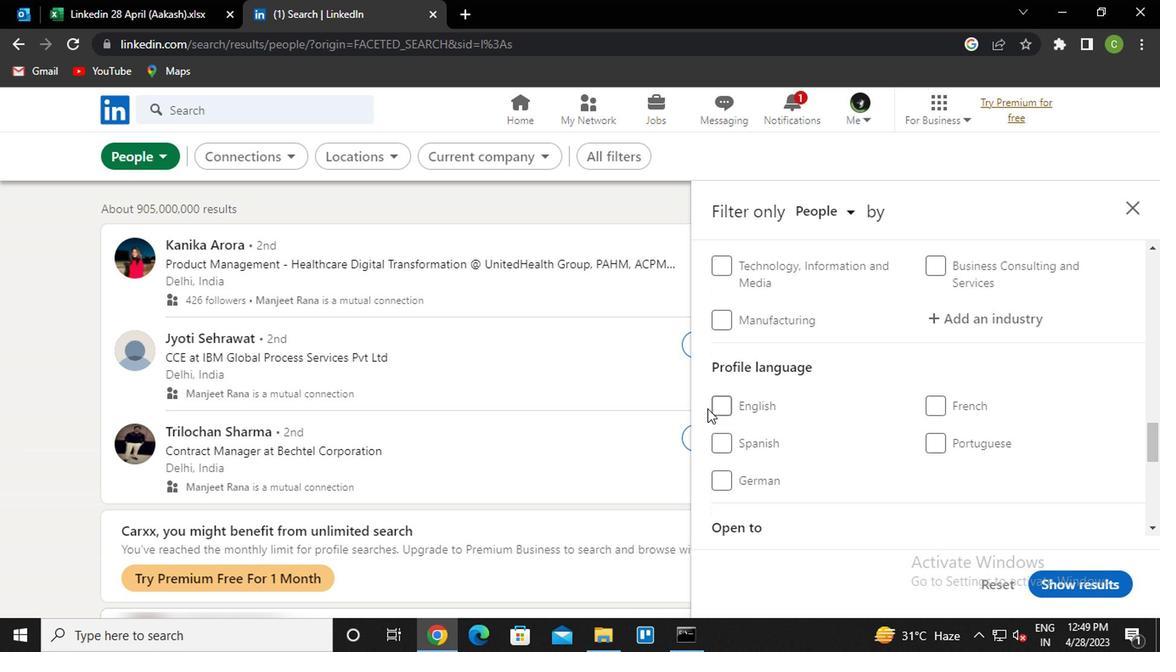 
Action: Mouse moved to (723, 408)
Screenshot: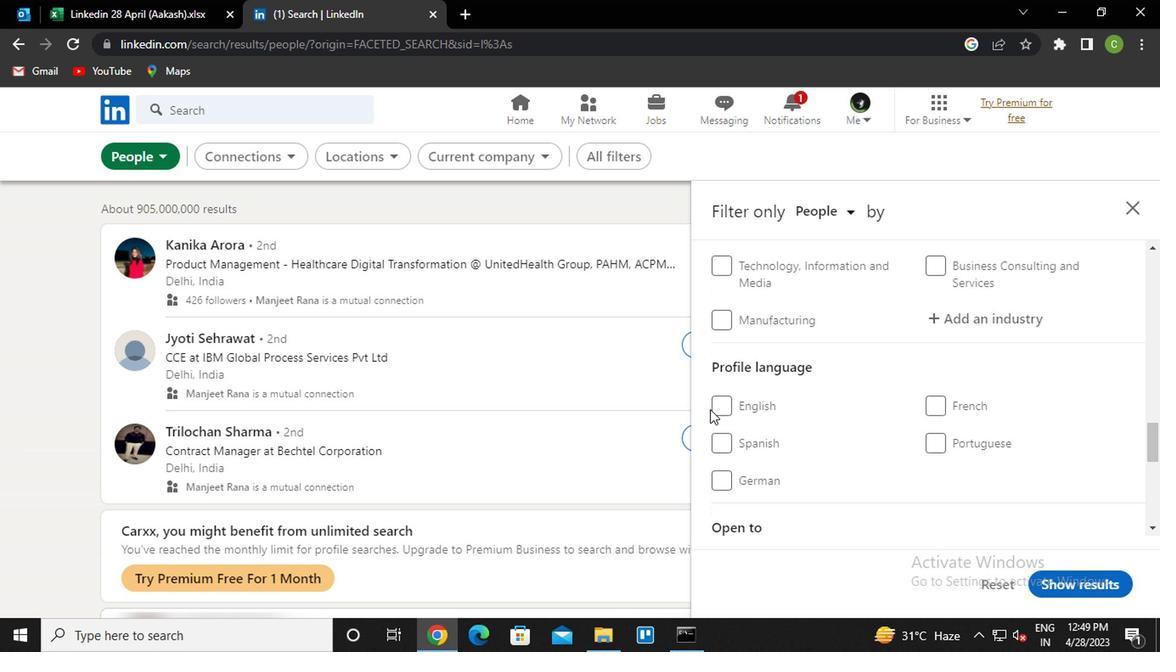 
Action: Mouse pressed left at (723, 408)
Screenshot: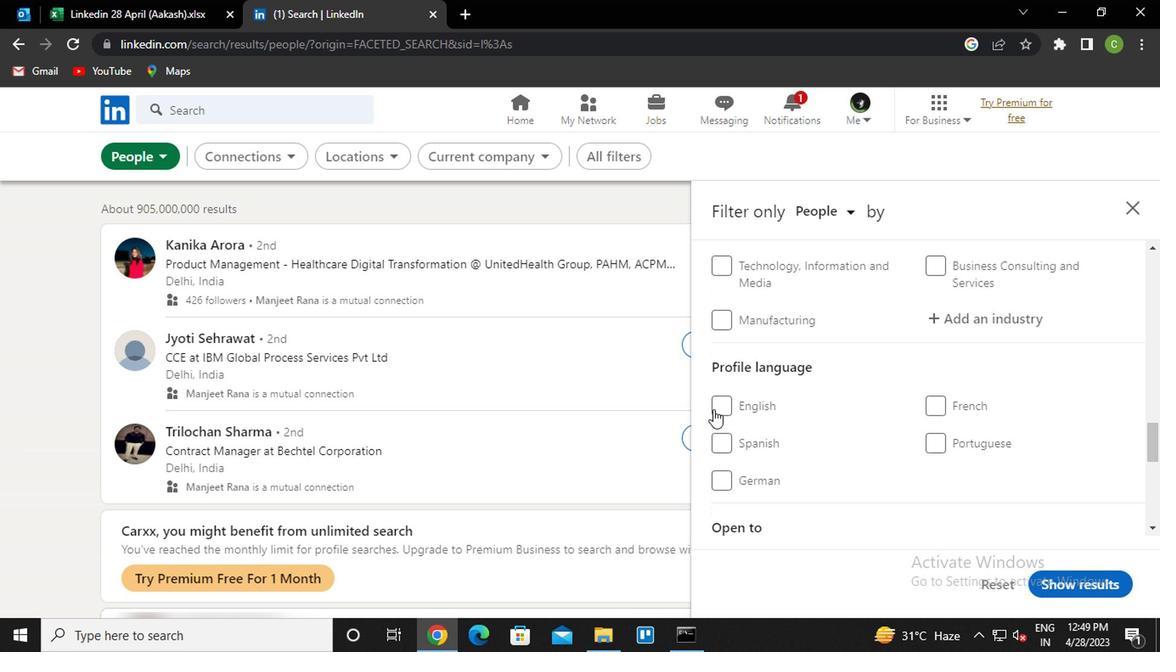 
Action: Mouse moved to (842, 494)
Screenshot: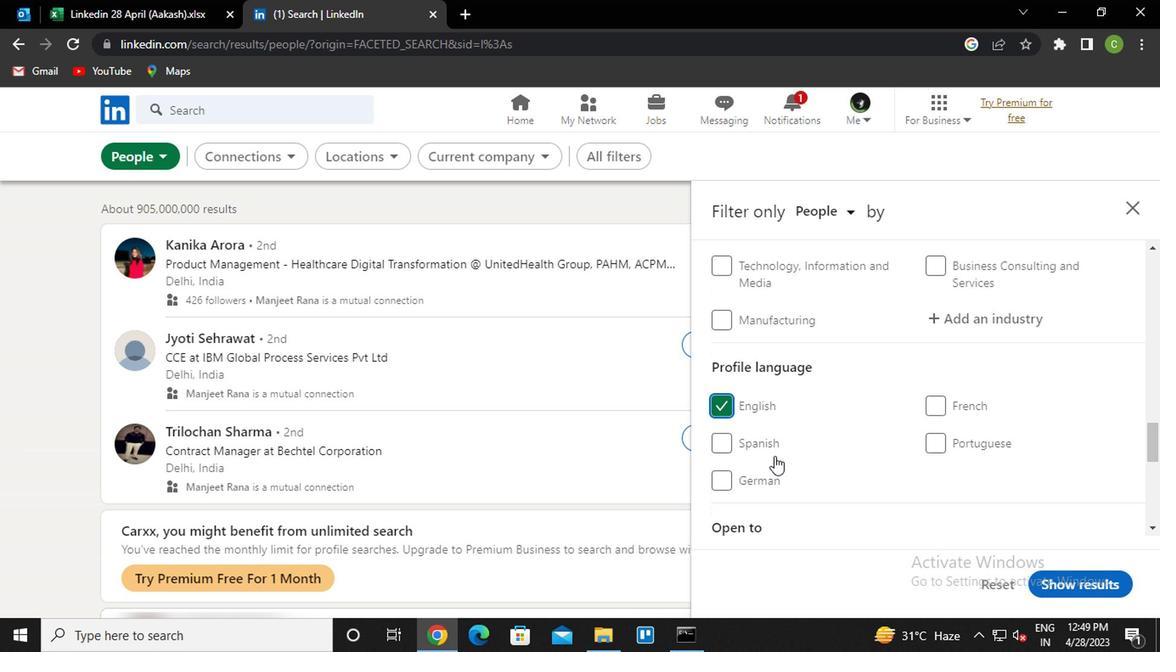 
Action: Mouse scrolled (842, 495) with delta (0, 0)
Screenshot: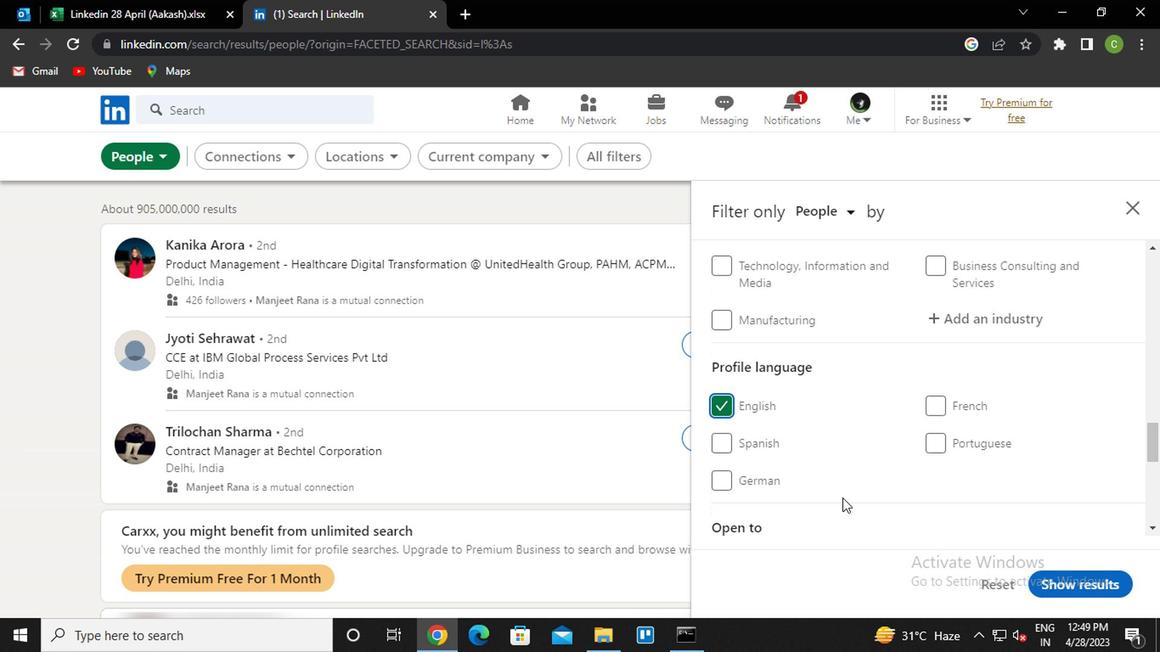 
Action: Mouse scrolled (842, 495) with delta (0, 0)
Screenshot: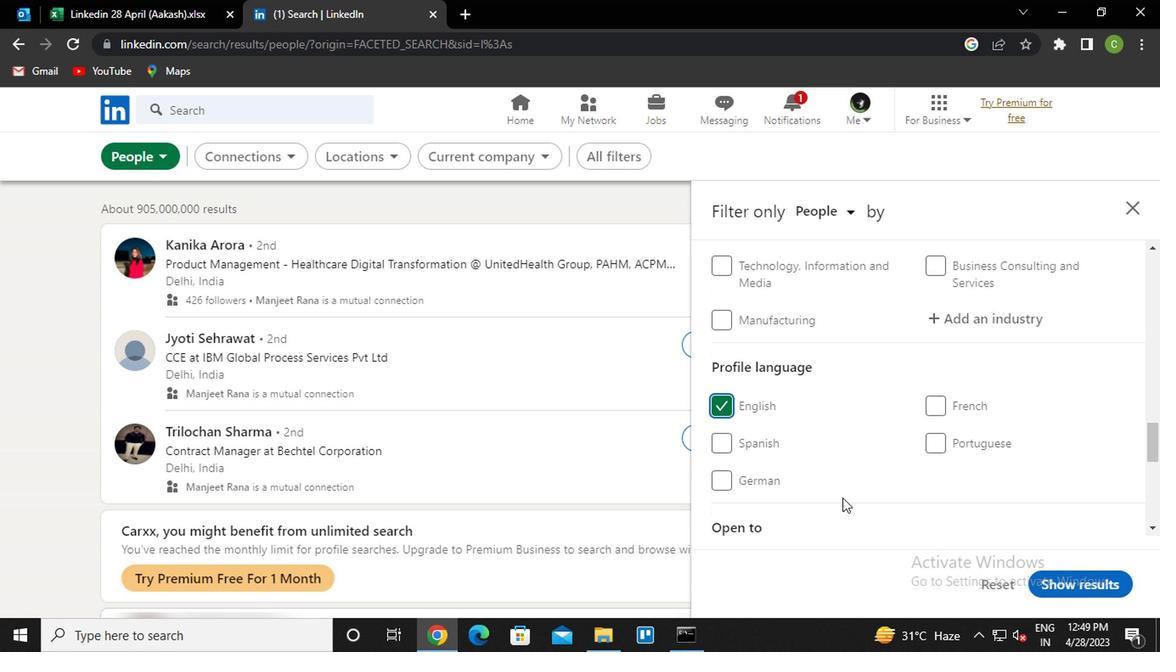 
Action: Mouse scrolled (842, 495) with delta (0, 0)
Screenshot: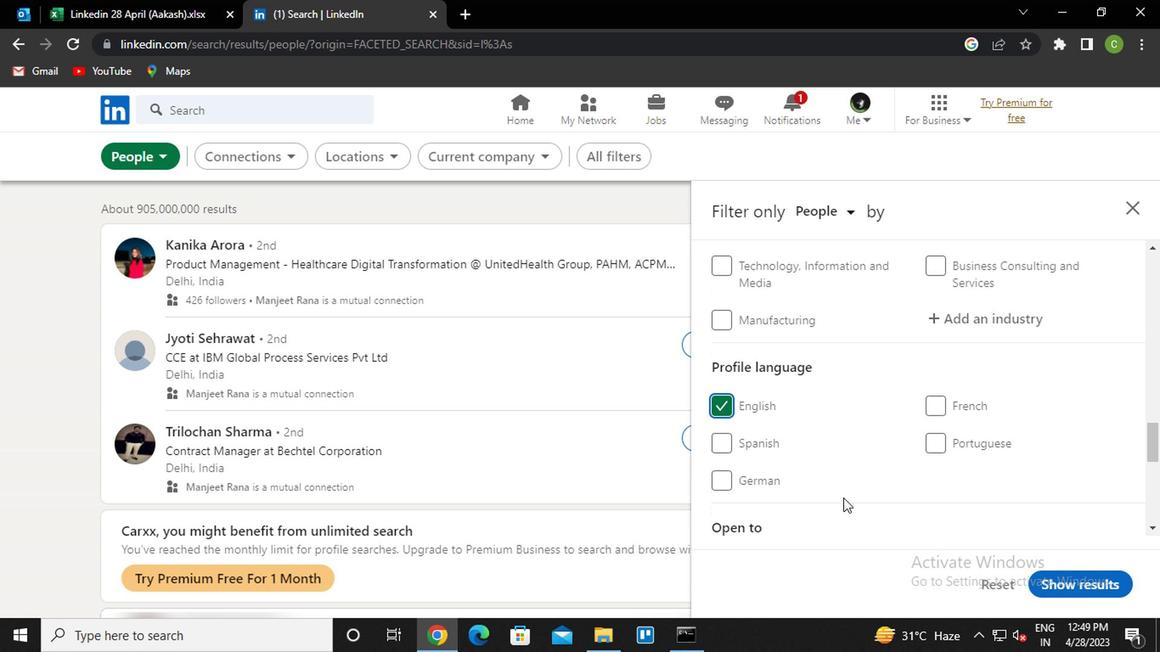 
Action: Mouse scrolled (842, 495) with delta (0, 0)
Screenshot: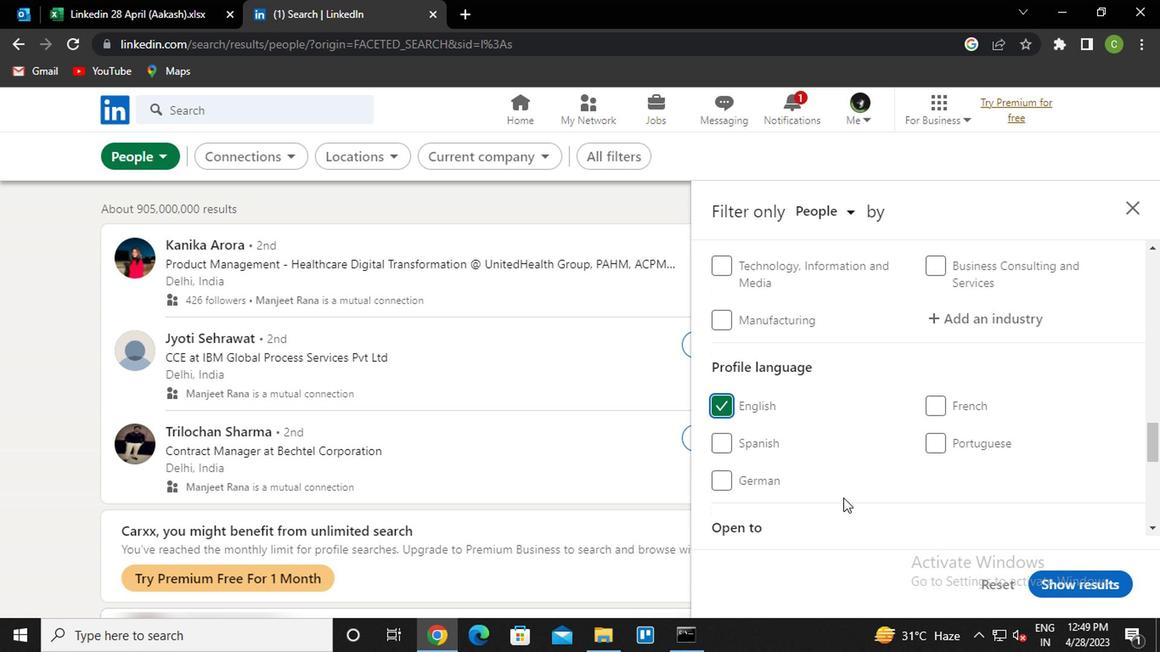 
Action: Mouse scrolled (842, 495) with delta (0, 0)
Screenshot: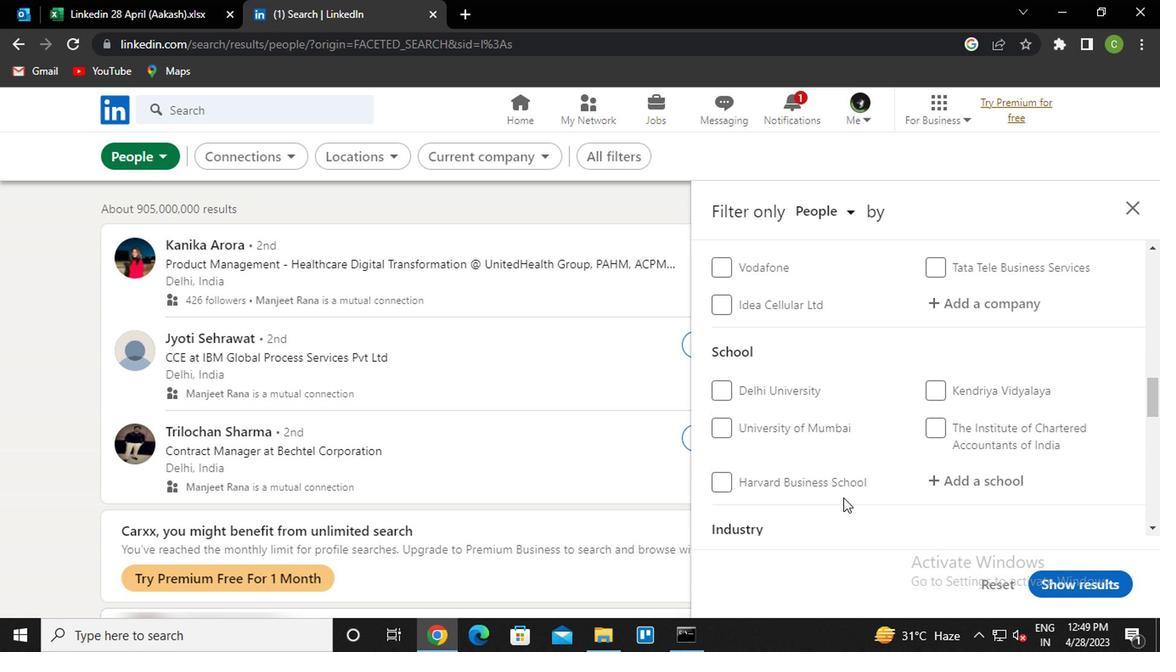 
Action: Mouse scrolled (842, 495) with delta (0, 0)
Screenshot: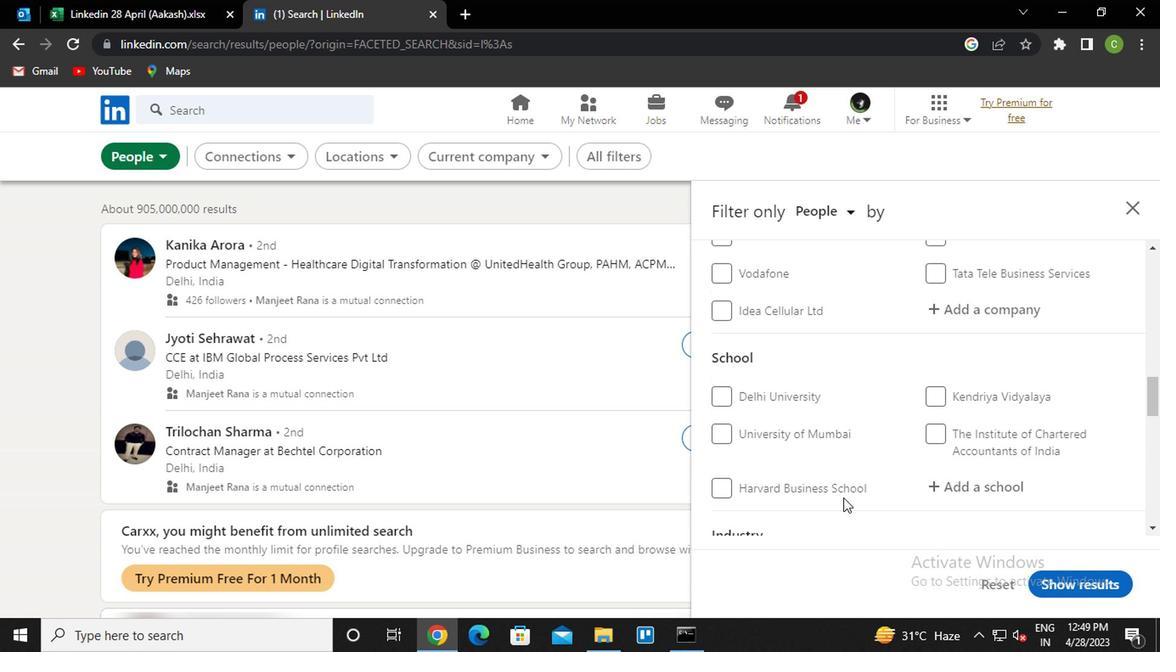 
Action: Mouse scrolled (842, 495) with delta (0, 0)
Screenshot: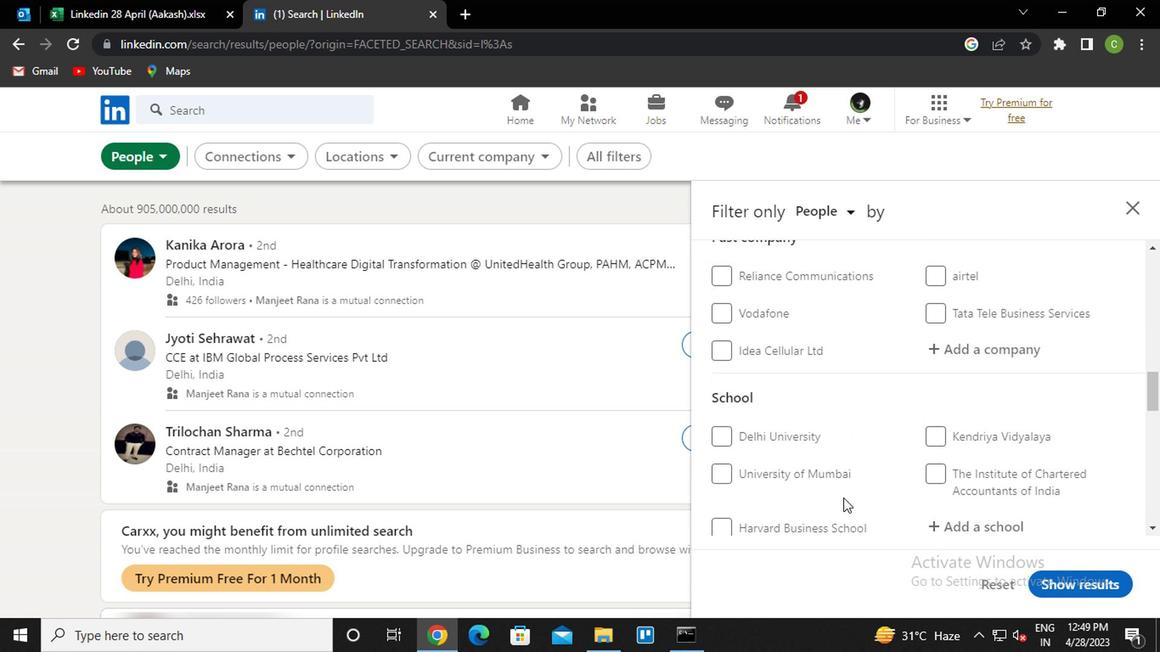 
Action: Mouse scrolled (842, 495) with delta (0, 0)
Screenshot: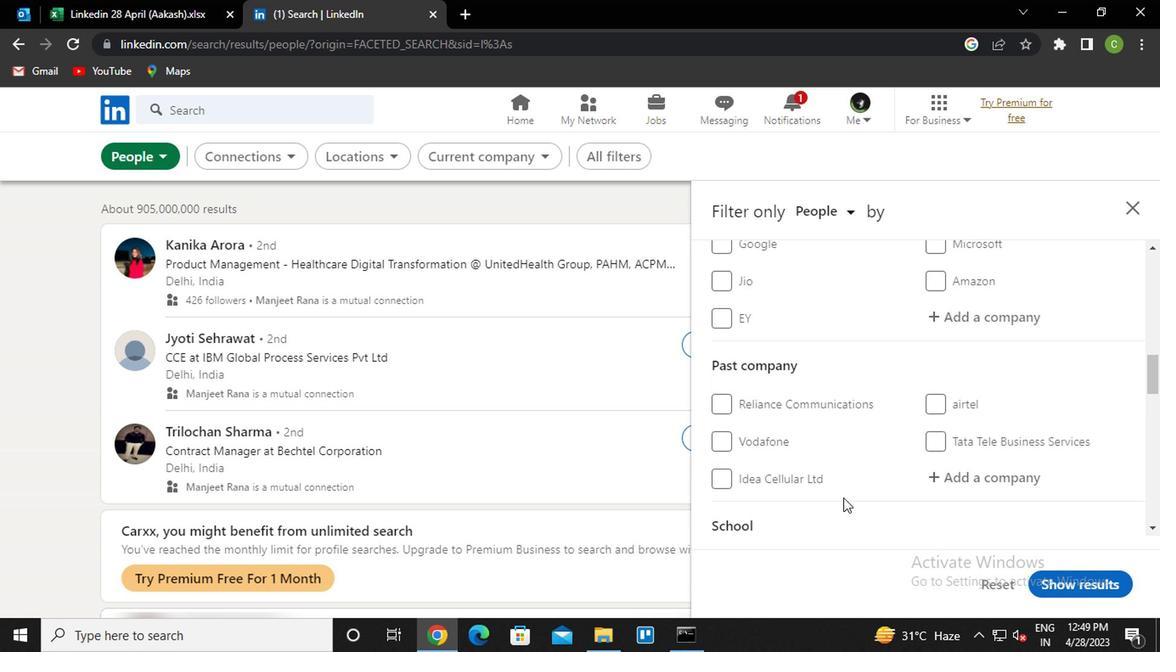 
Action: Mouse scrolled (842, 495) with delta (0, 0)
Screenshot: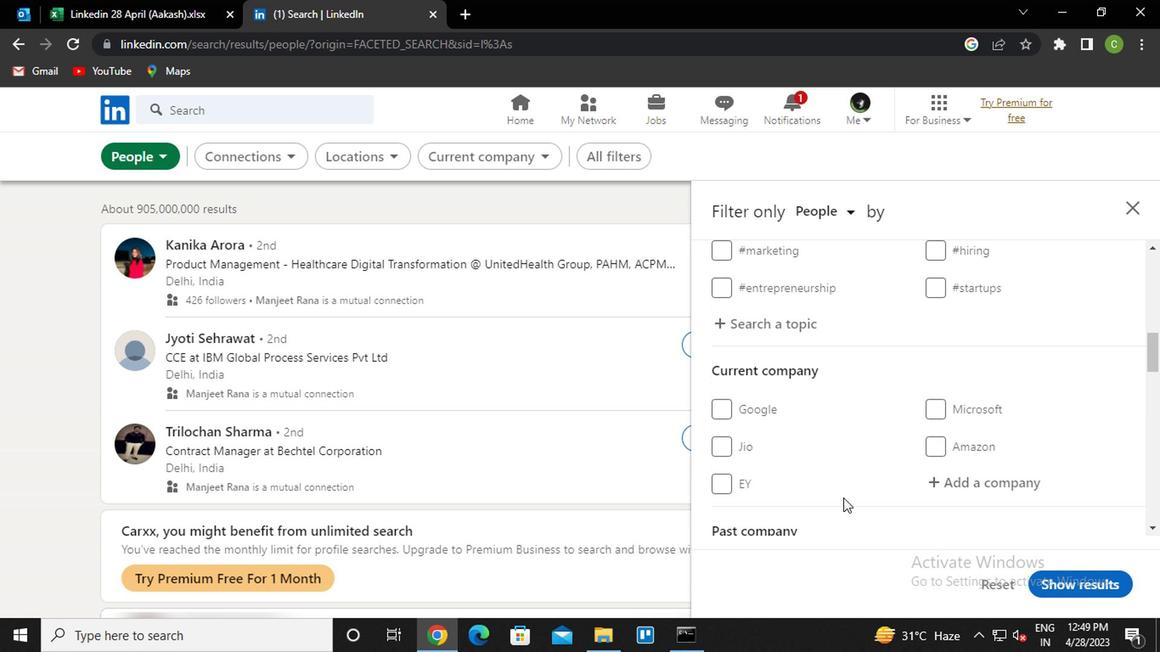 
Action: Mouse scrolled (842, 495) with delta (0, 0)
Screenshot: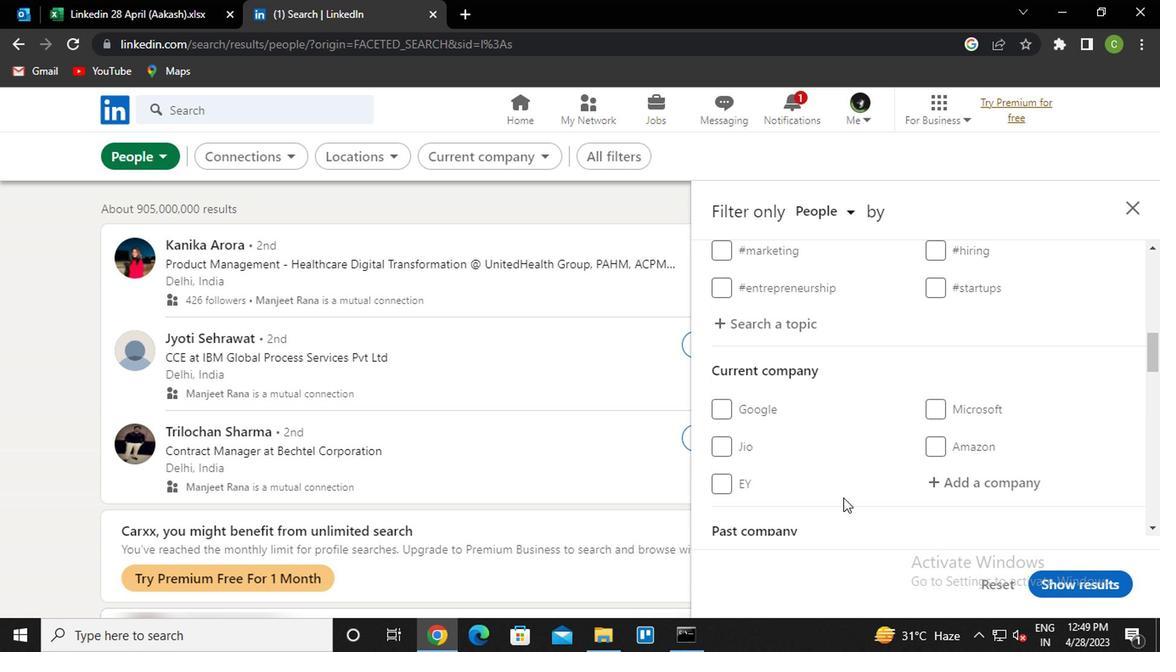 
Action: Mouse scrolled (842, 493) with delta (0, -1)
Screenshot: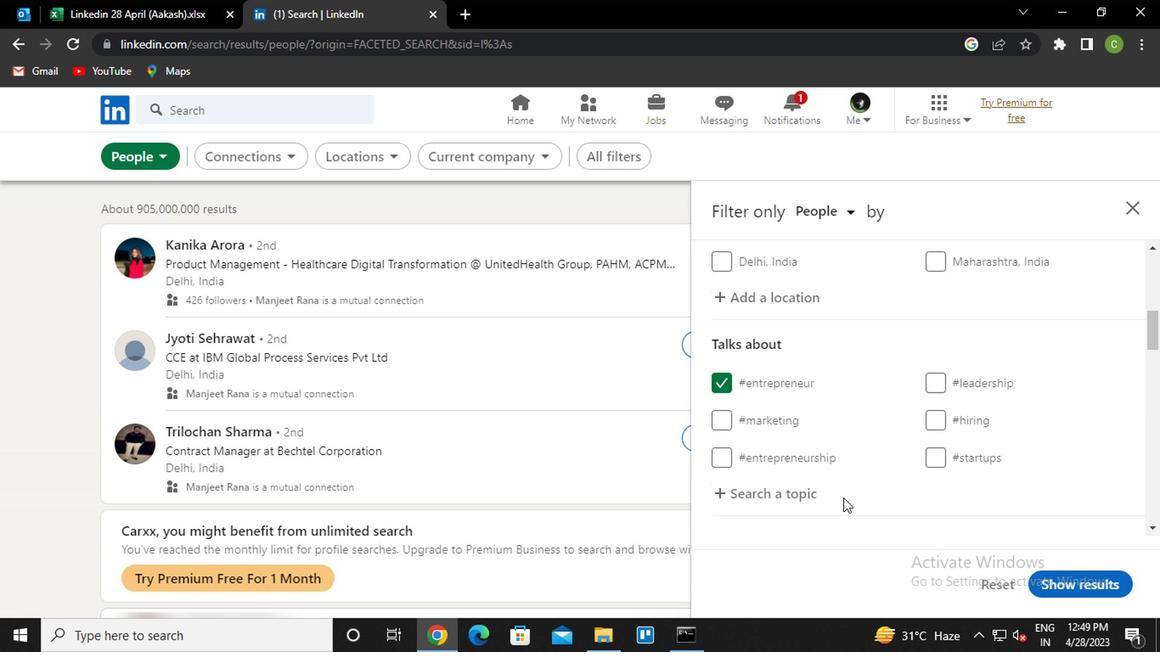 
Action: Mouse scrolled (842, 493) with delta (0, -1)
Screenshot: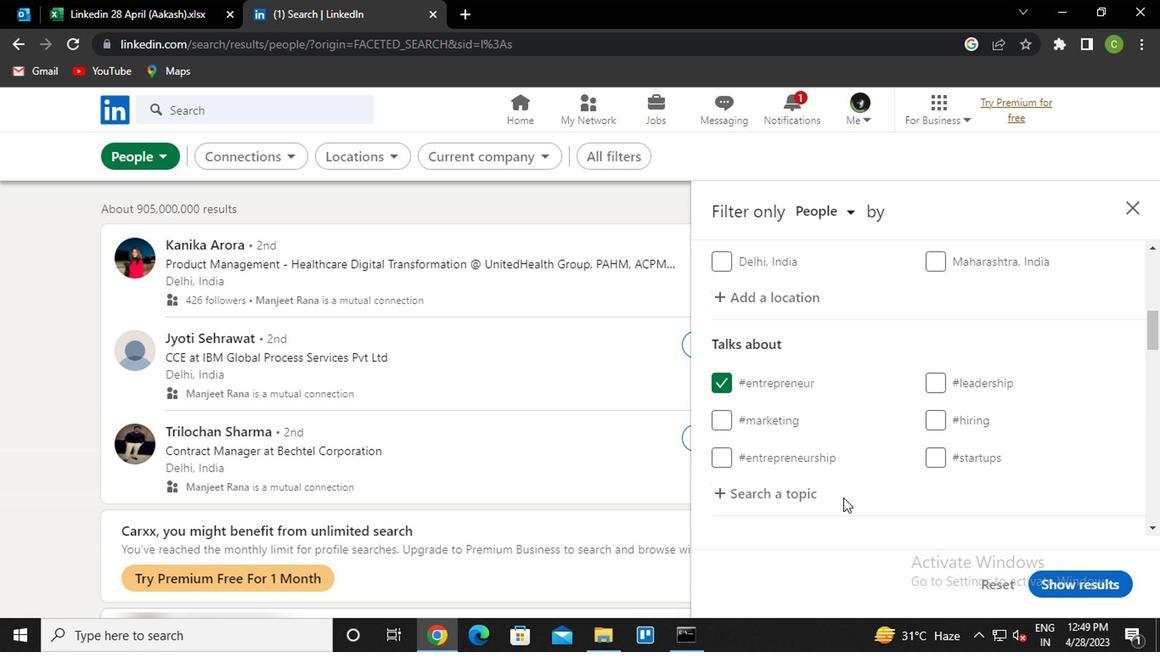 
Action: Mouse scrolled (842, 493) with delta (0, -1)
Screenshot: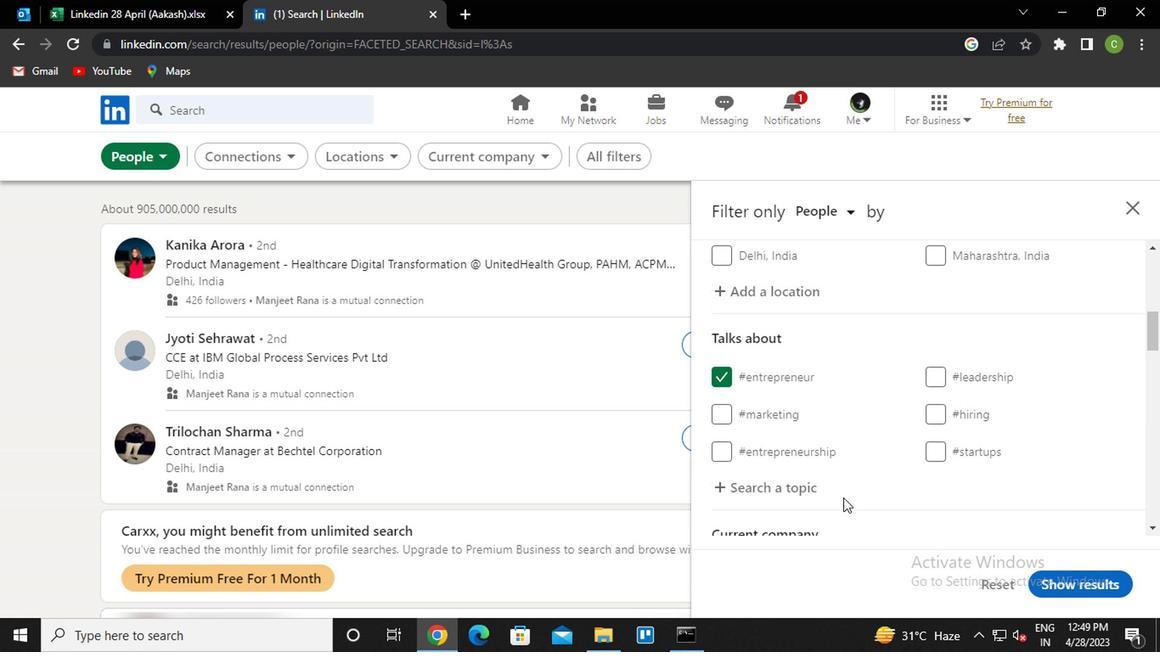 
Action: Mouse moved to (849, 475)
Screenshot: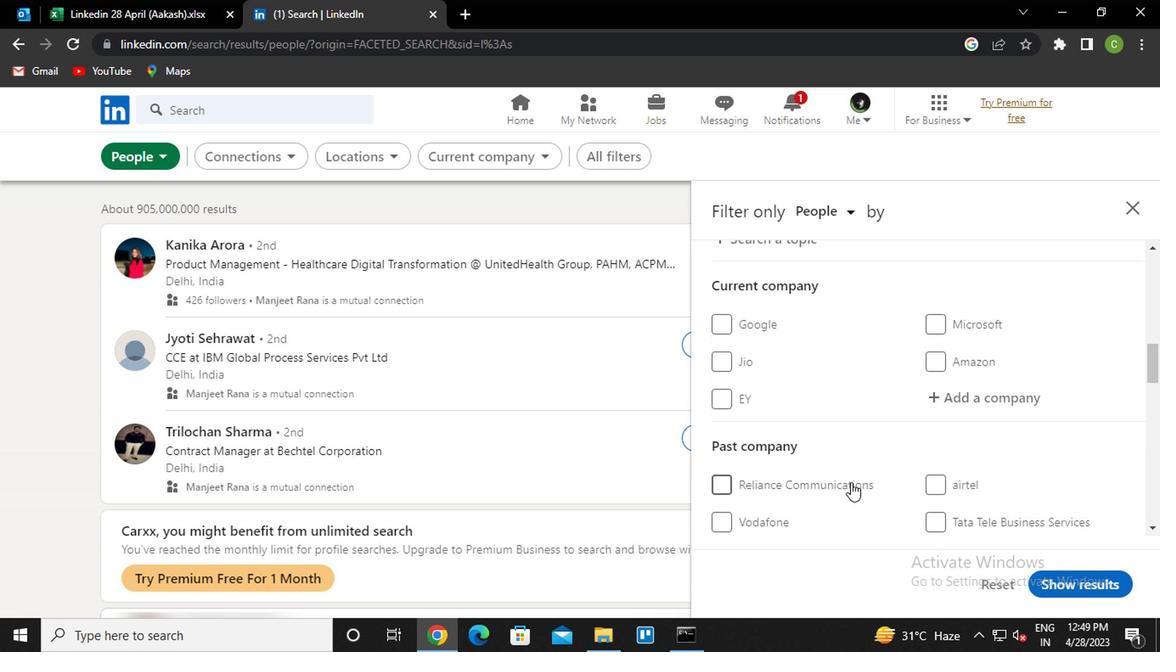 
Action: Mouse scrolled (849, 473) with delta (0, -1)
Screenshot: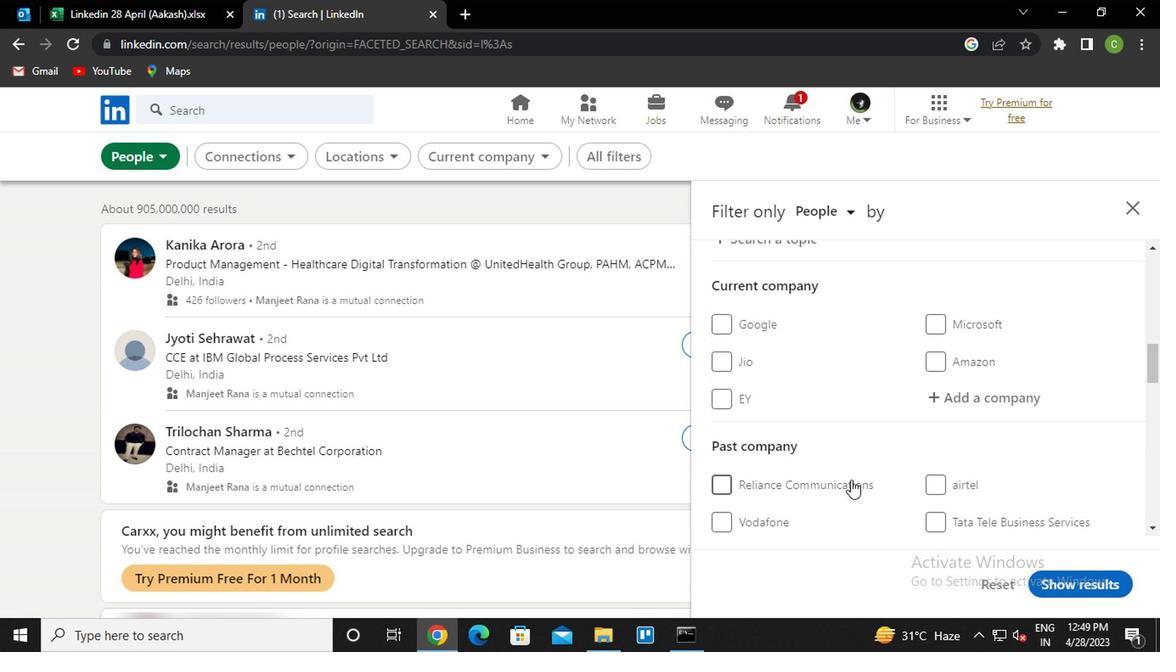 
Action: Mouse moved to (963, 314)
Screenshot: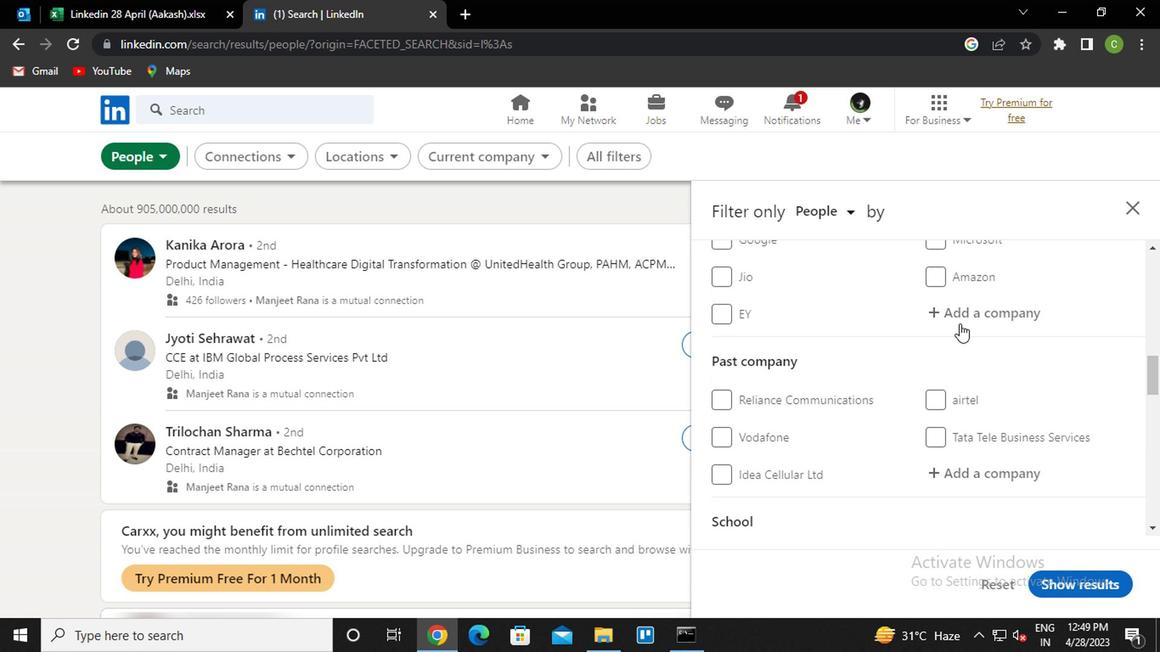 
Action: Mouse pressed left at (963, 314)
Screenshot: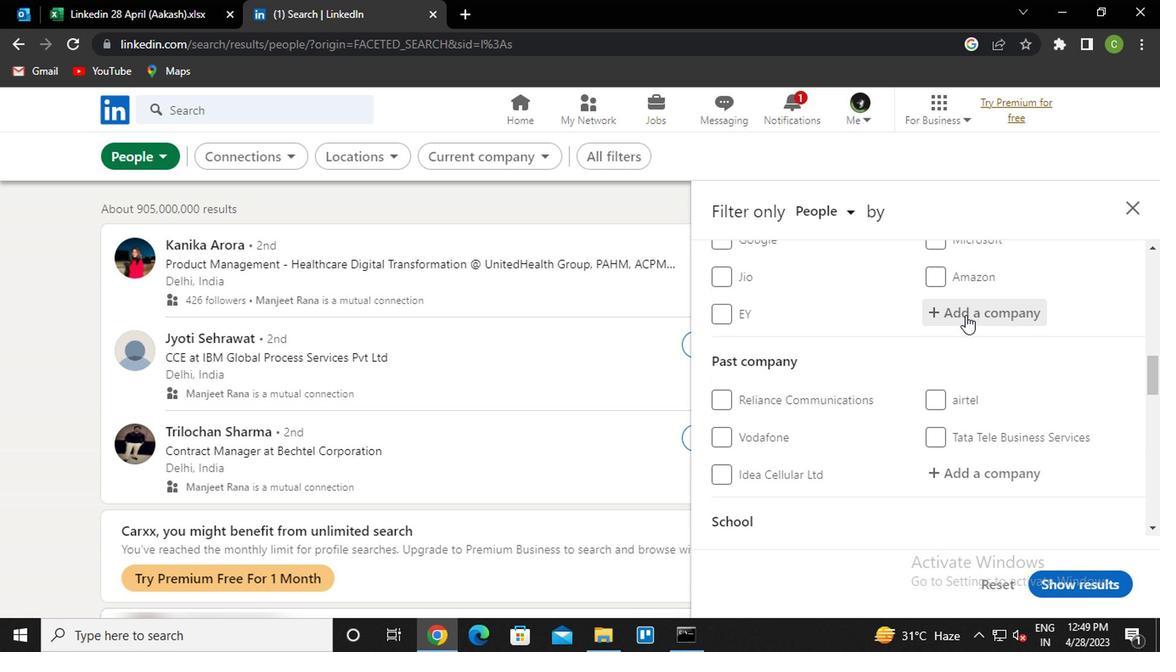 
Action: Key pressed <Key.caps_lock>u<Key.caps_lock>pgrad<Key.down><Key.enter>
Screenshot: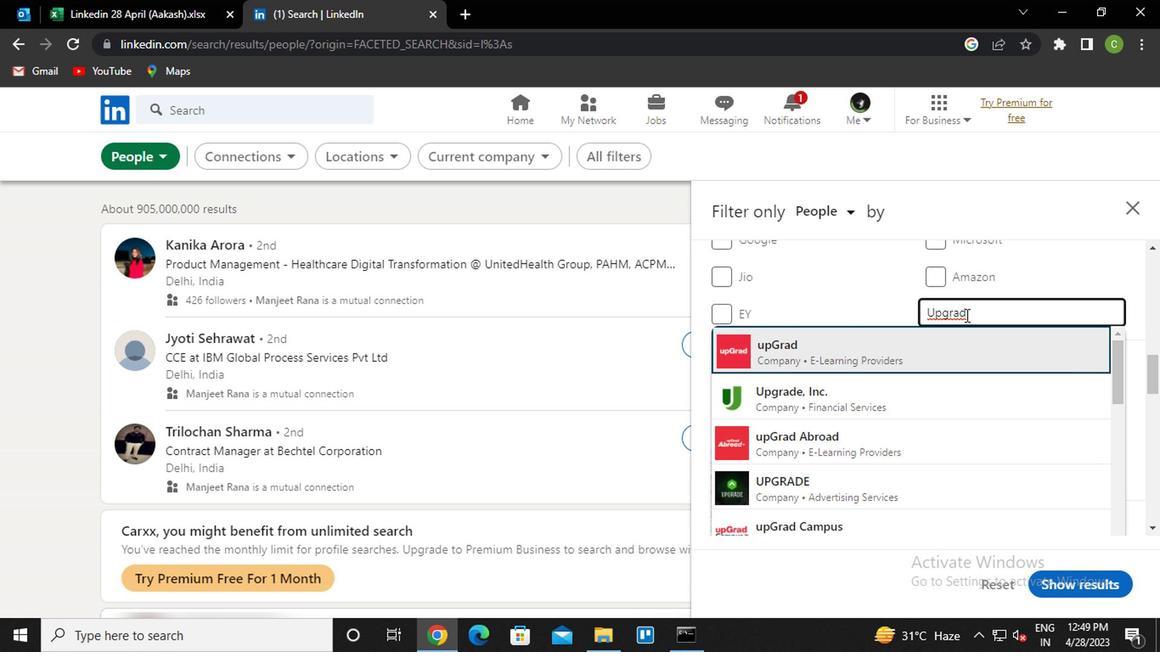 
Action: Mouse scrolled (963, 313) with delta (0, -1)
Screenshot: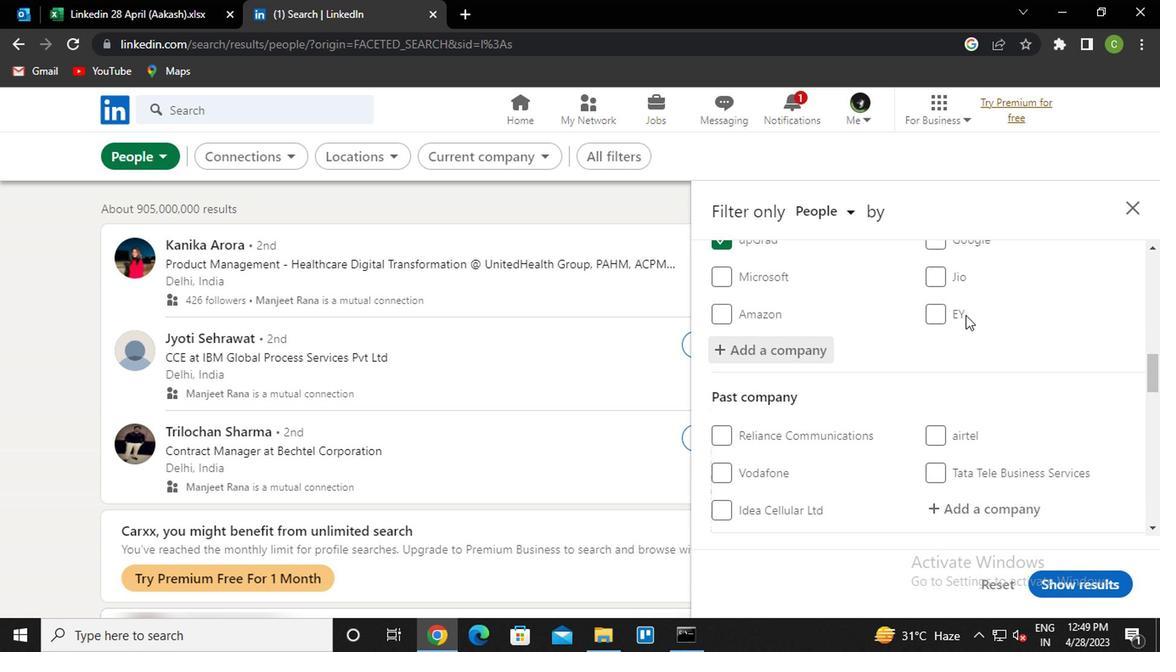 
Action: Mouse scrolled (963, 313) with delta (0, -1)
Screenshot: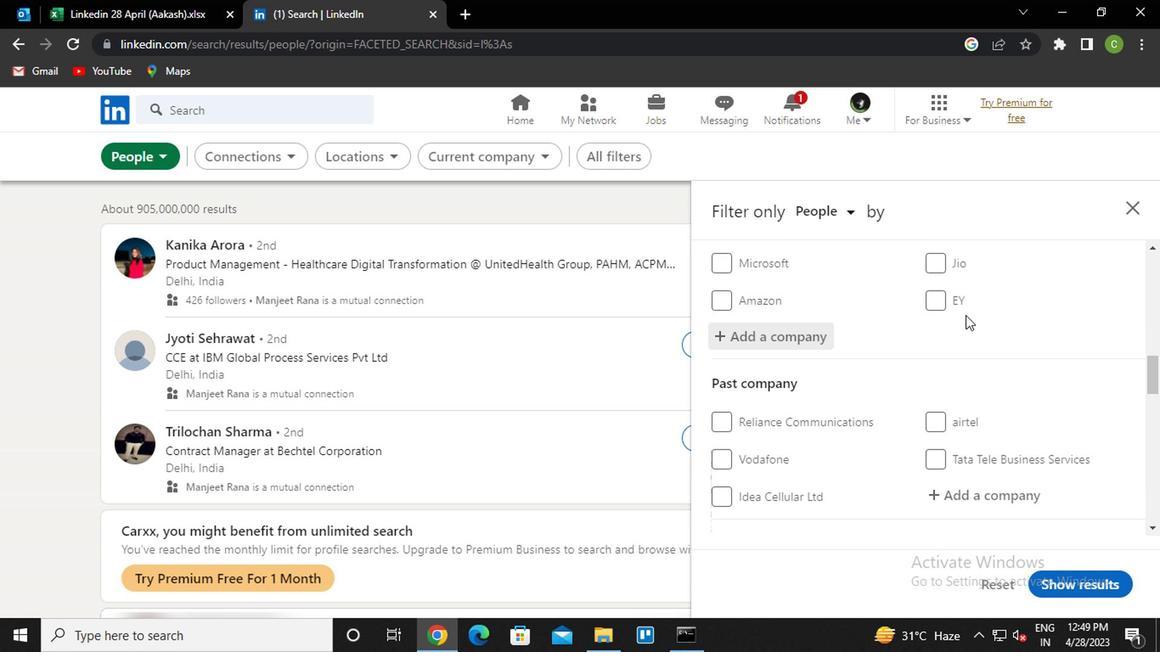 
Action: Mouse scrolled (963, 313) with delta (0, -1)
Screenshot: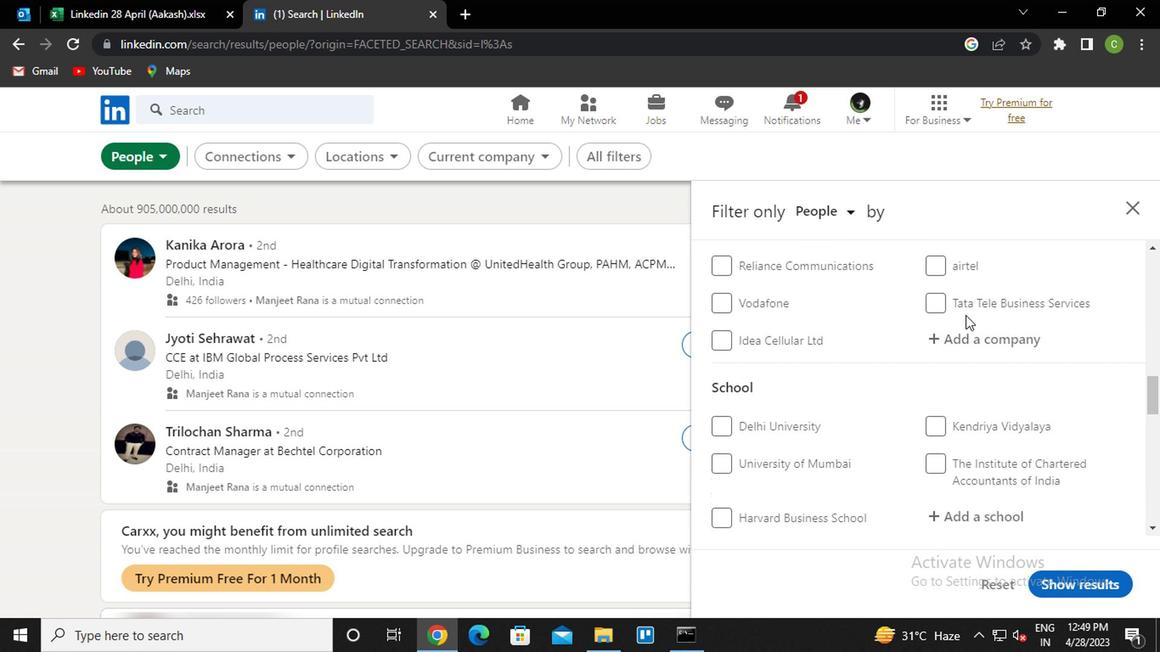 
Action: Mouse scrolled (963, 313) with delta (0, -1)
Screenshot: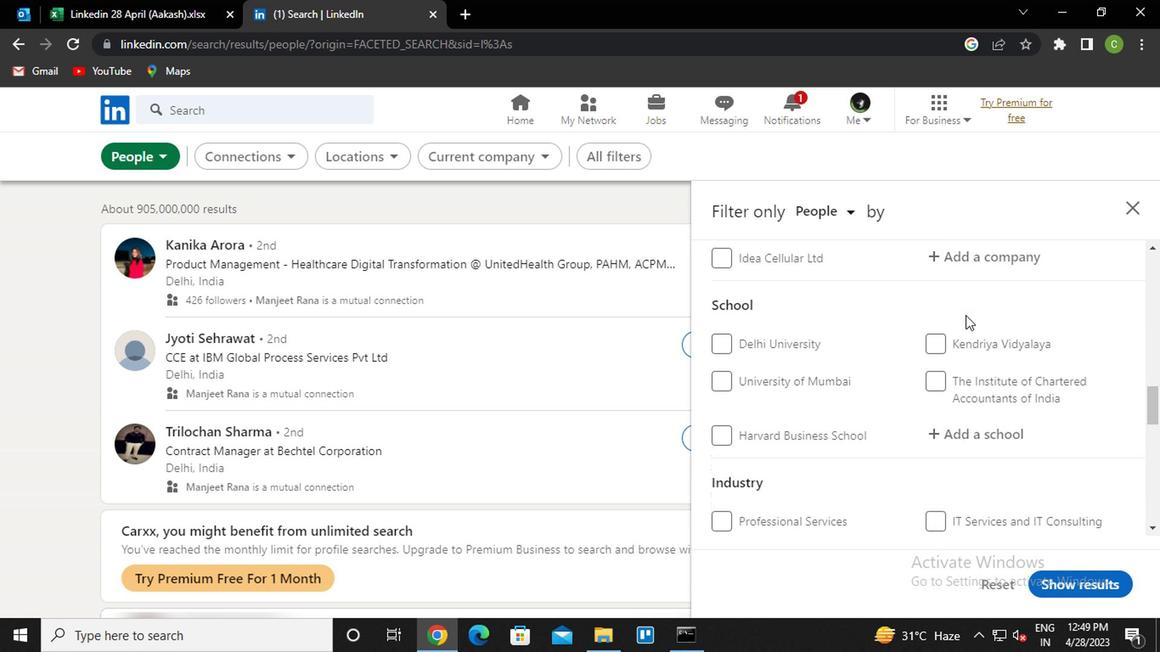 
Action: Mouse moved to (966, 345)
Screenshot: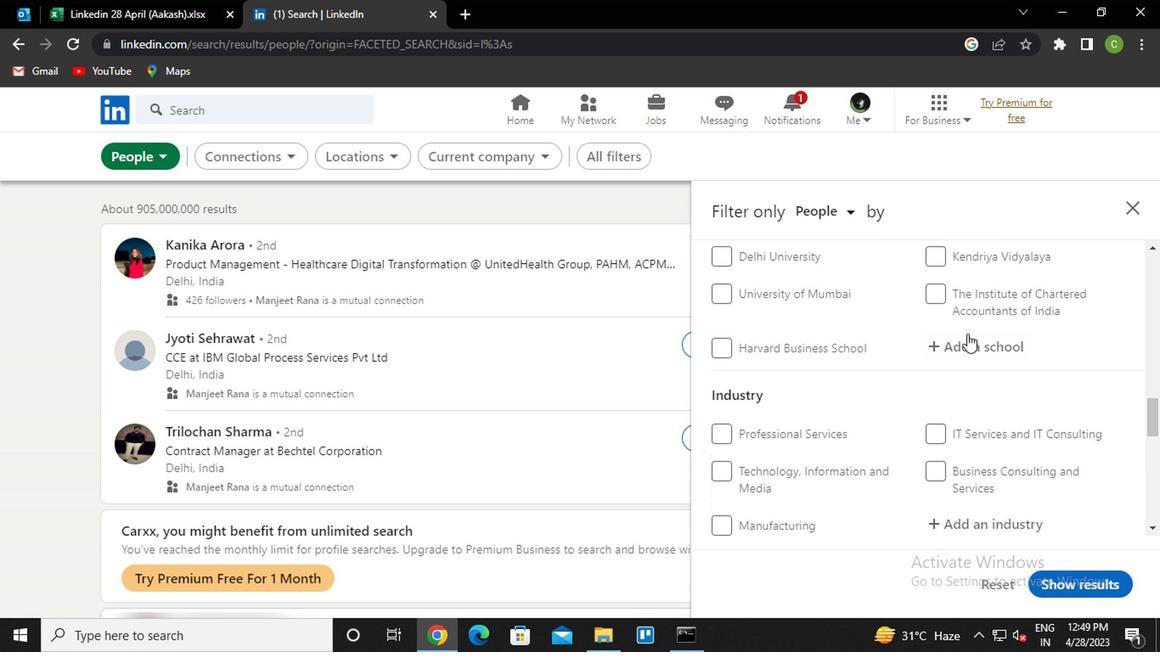 
Action: Mouse pressed left at (966, 345)
Screenshot: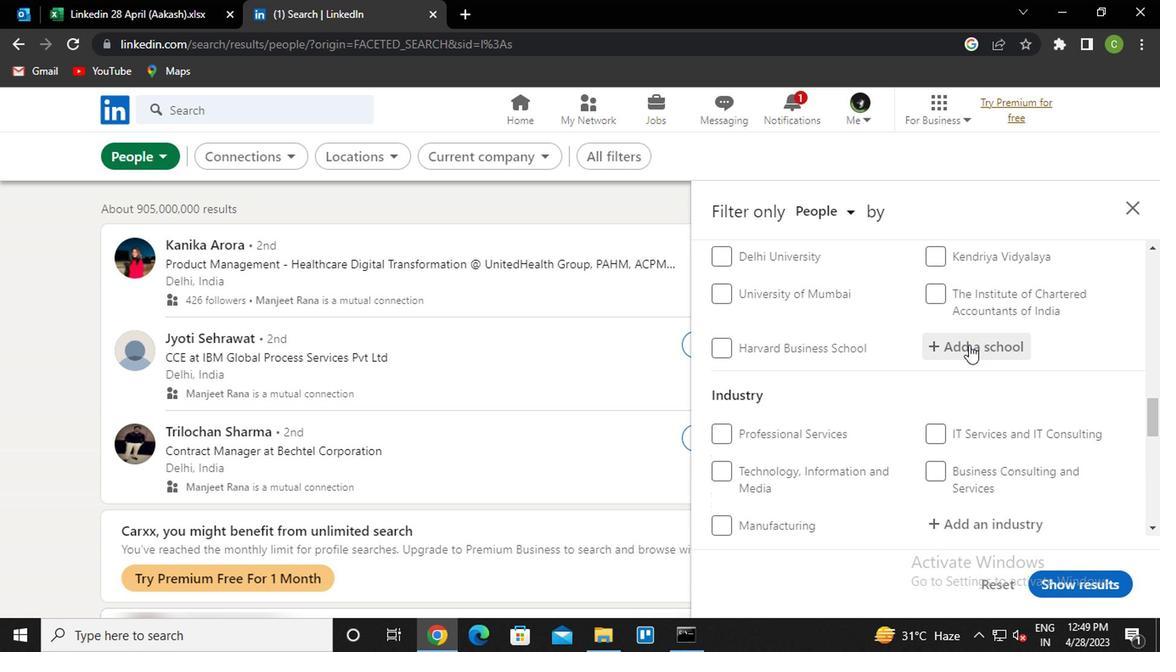 
Action: Key pressed <Key.caps_lock>m<Key.caps_lock>eenksh<Key.backspace><Key.backspace><Key.backspace>aks<Key.down><Key.down><Key.enter>
Screenshot: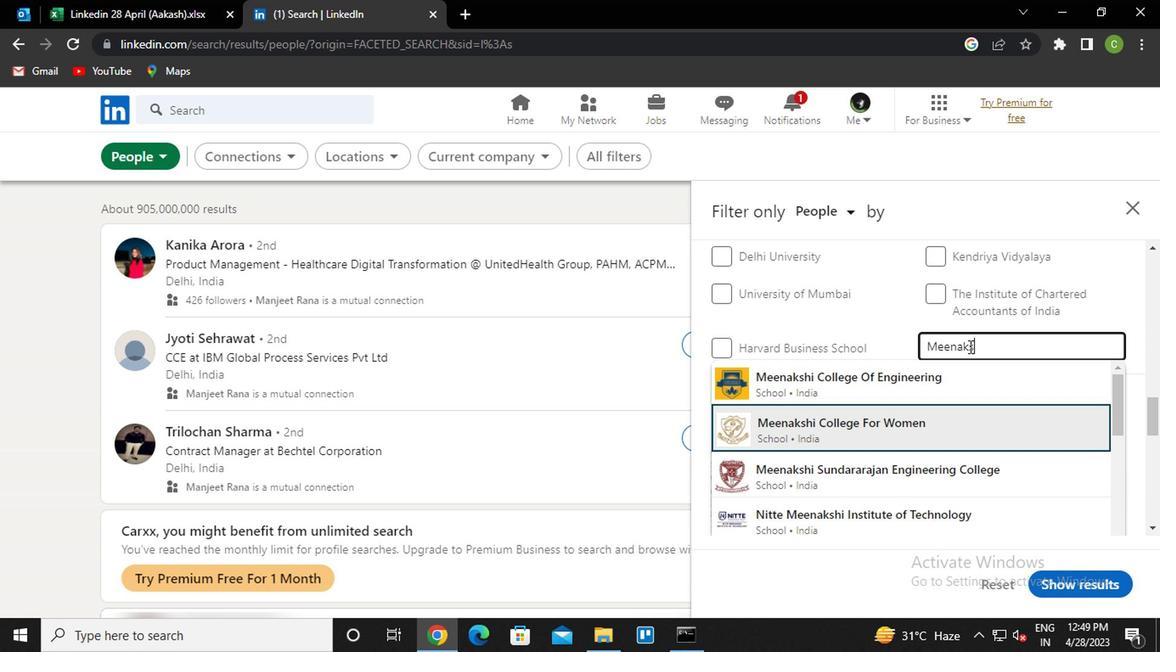 
Action: Mouse scrolled (966, 344) with delta (0, 0)
Screenshot: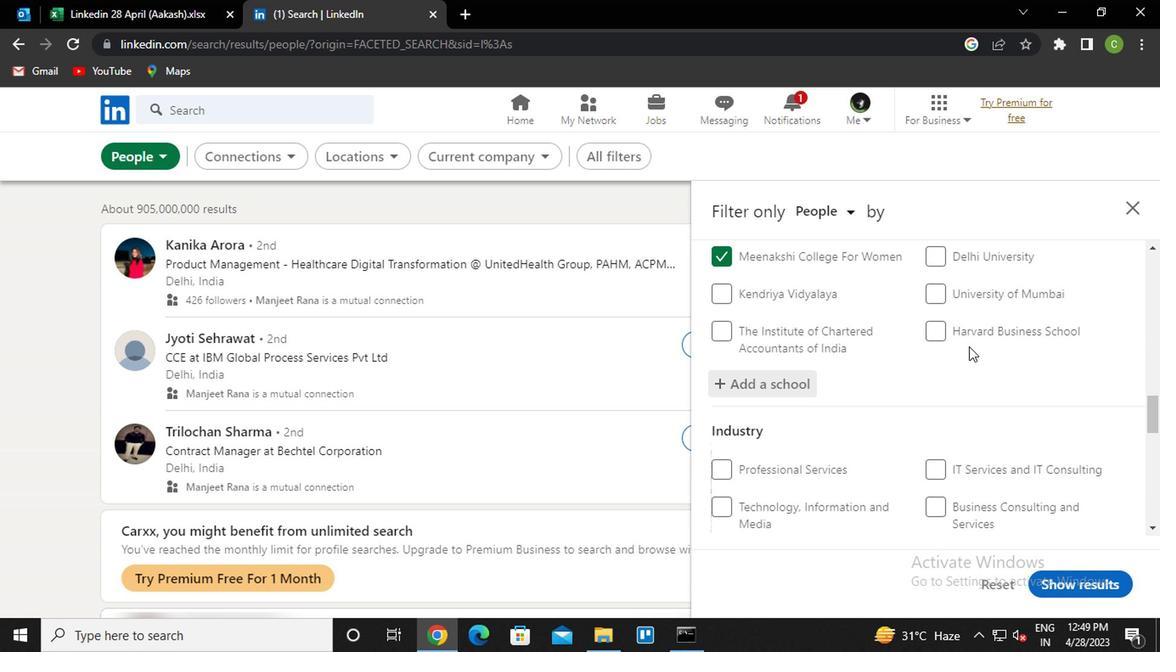 
Action: Mouse scrolled (966, 344) with delta (0, 0)
Screenshot: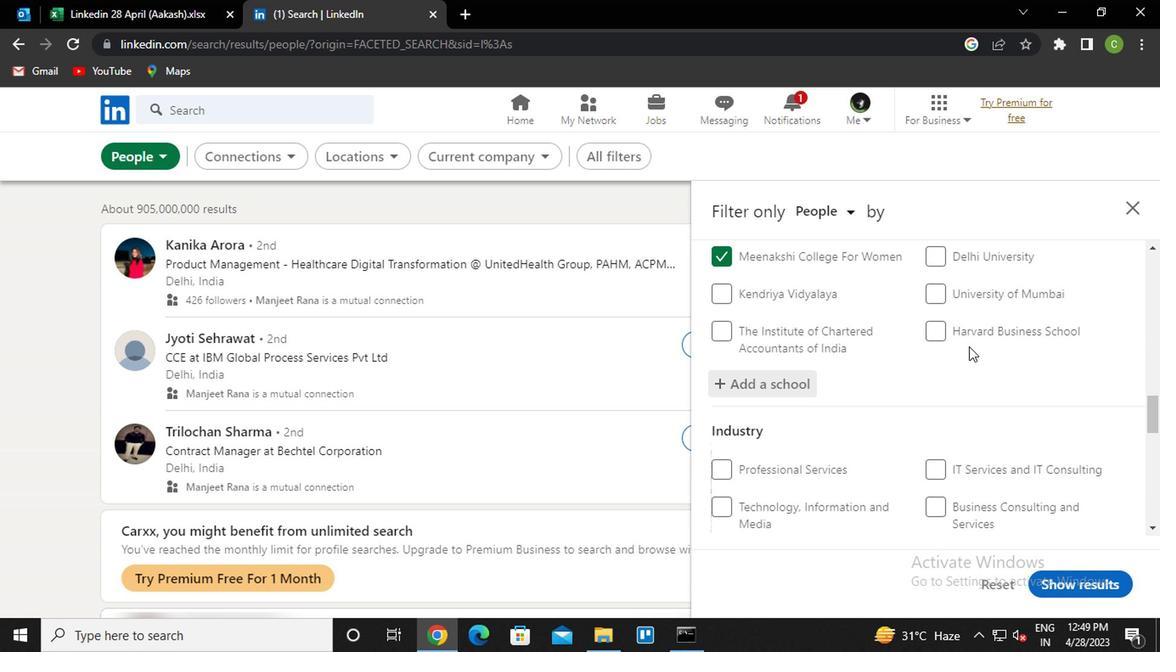 
Action: Mouse scrolled (966, 344) with delta (0, 0)
Screenshot: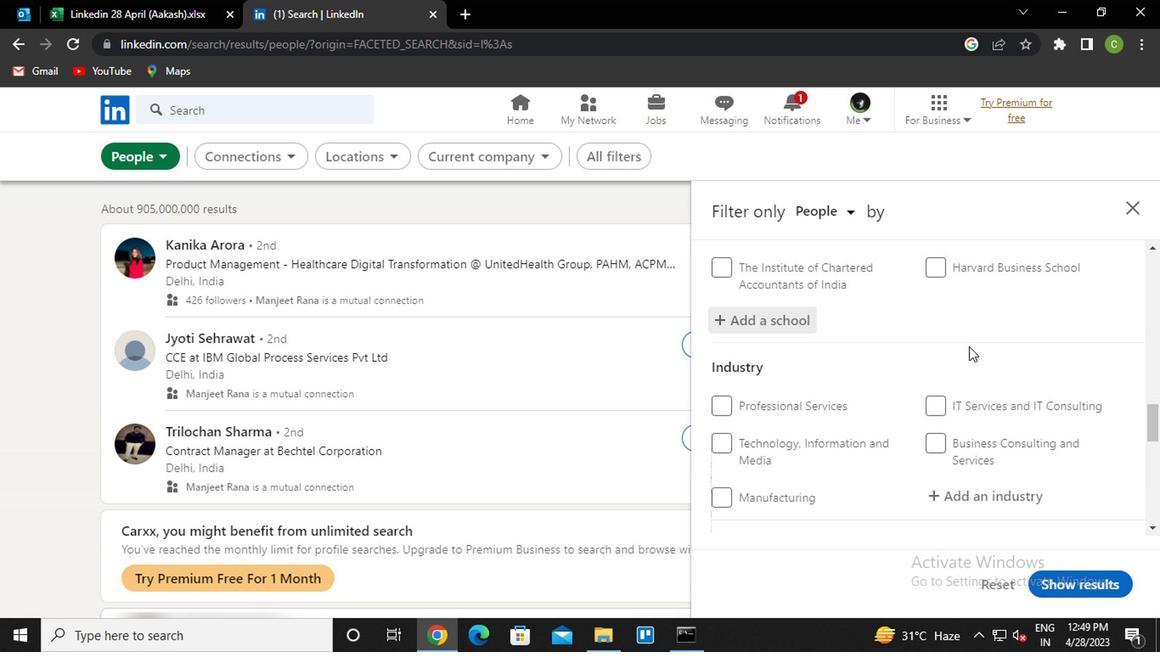 
Action: Mouse moved to (996, 305)
Screenshot: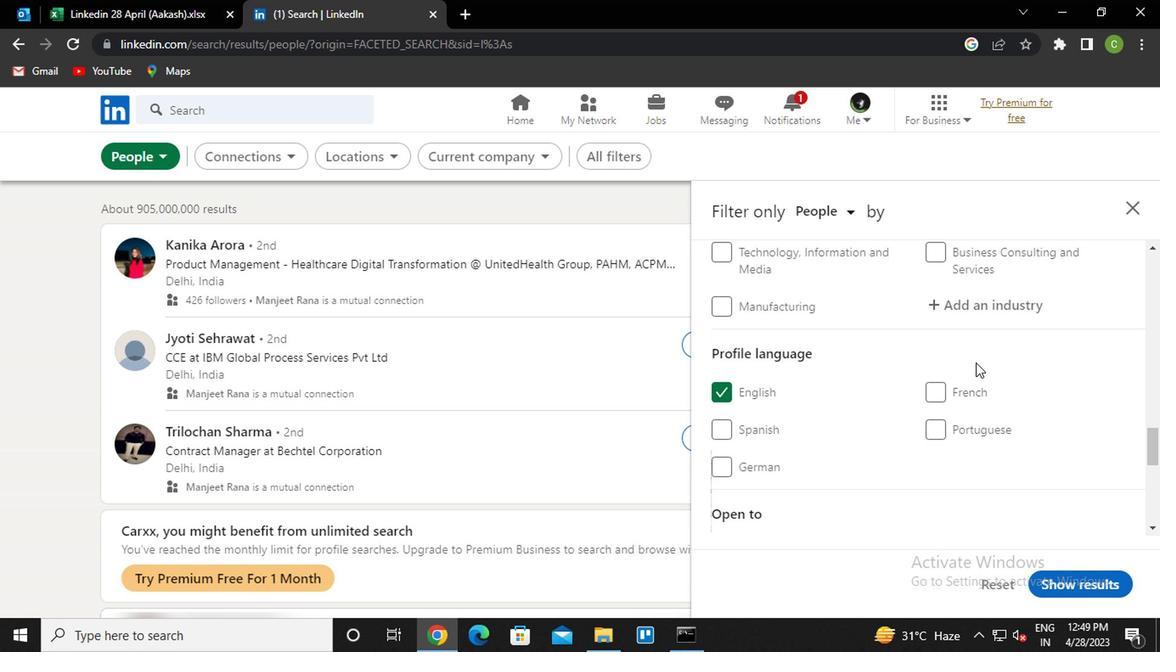 
Action: Mouse pressed left at (996, 305)
Screenshot: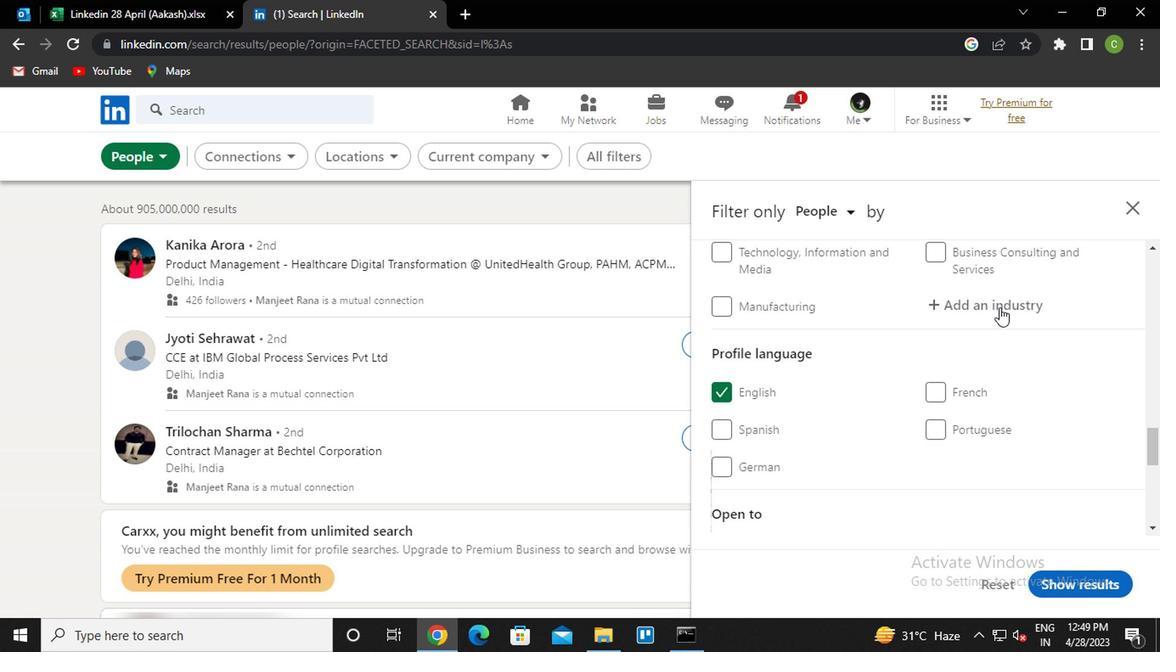 
Action: Key pressed <Key.caps_lock>f<Key.caps_lock>ootwear<Key.down><Key.enter>
Screenshot: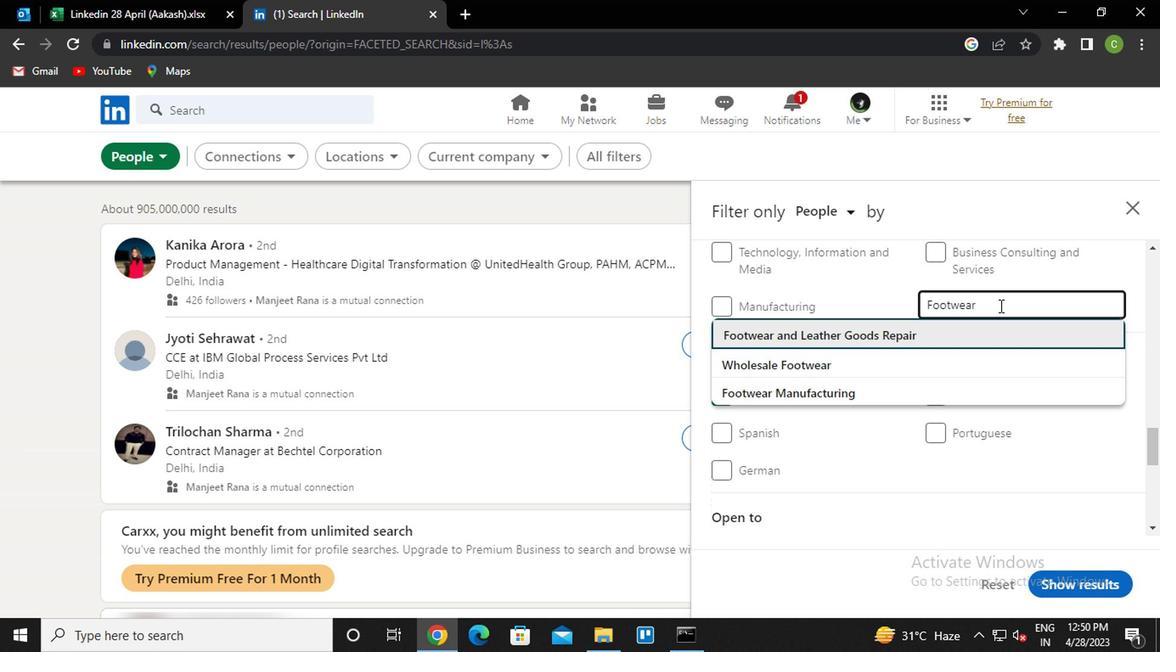 
Action: Mouse scrolled (996, 304) with delta (0, -1)
Screenshot: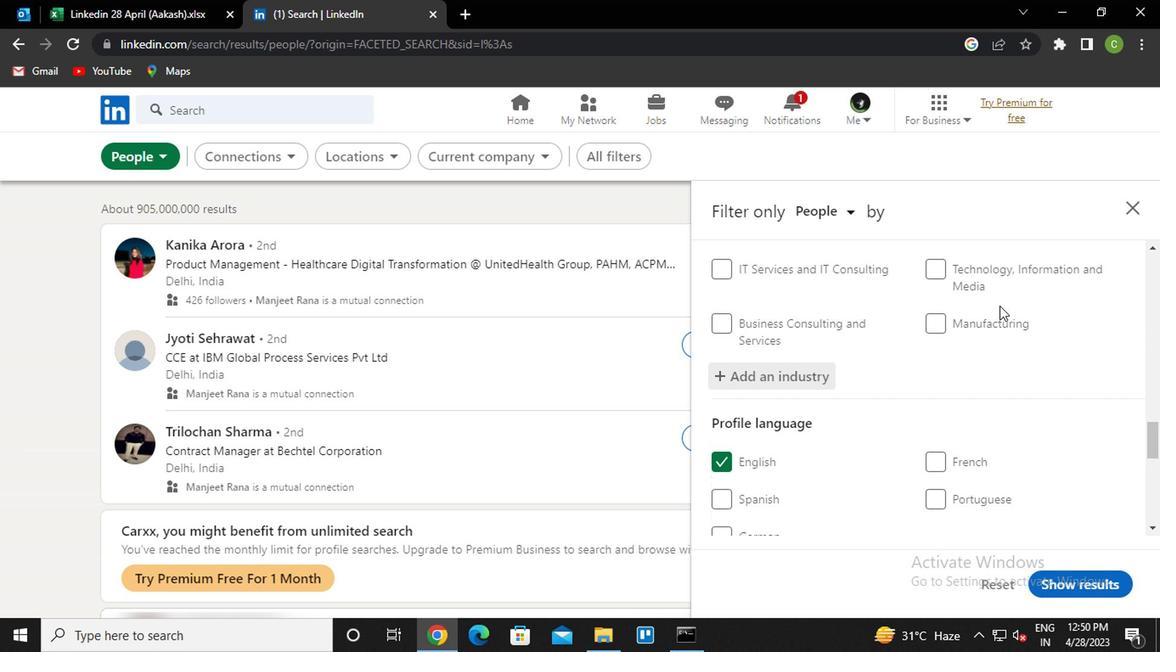 
Action: Mouse moved to (994, 318)
Screenshot: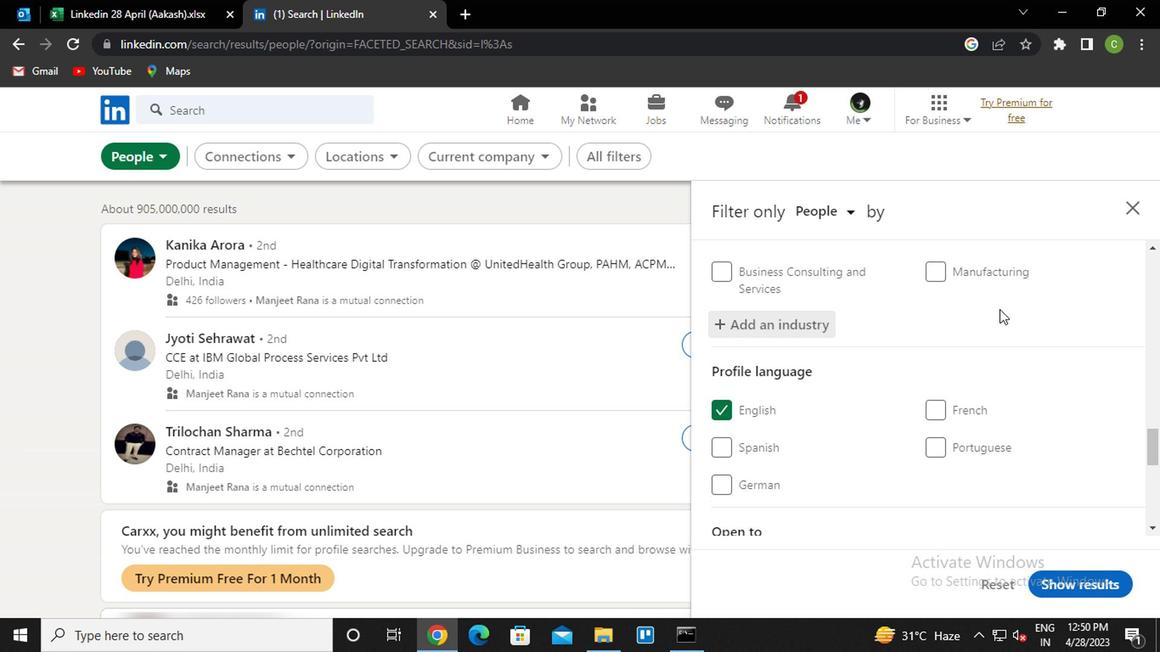 
Action: Mouse scrolled (994, 317) with delta (0, -1)
Screenshot: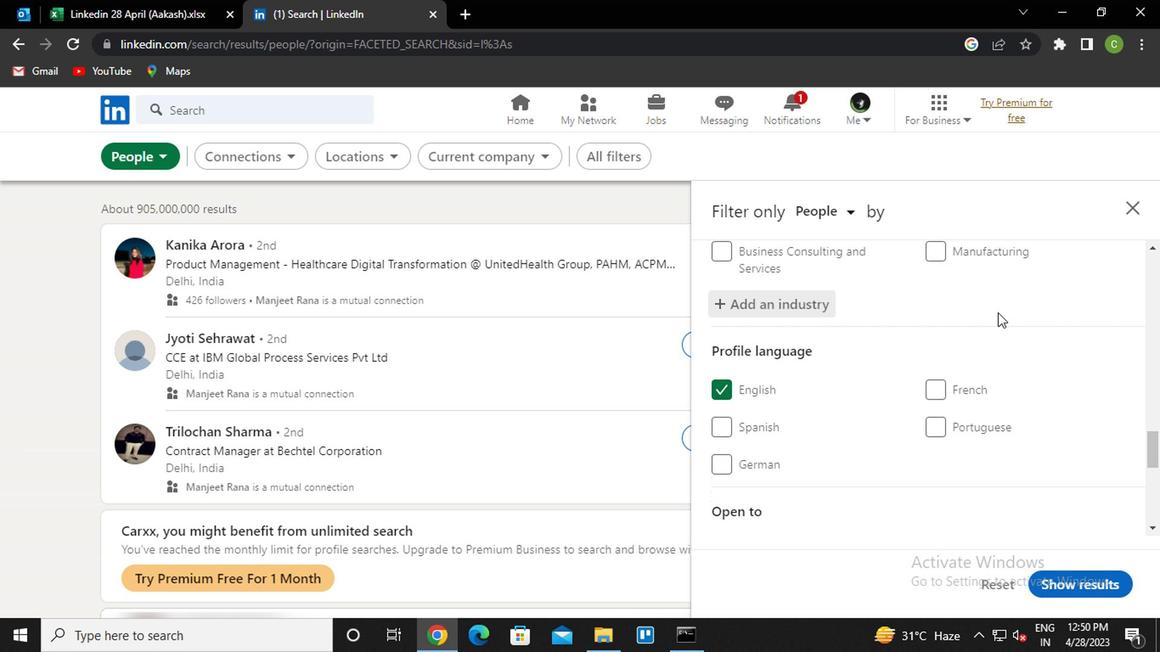 
Action: Mouse moved to (977, 356)
Screenshot: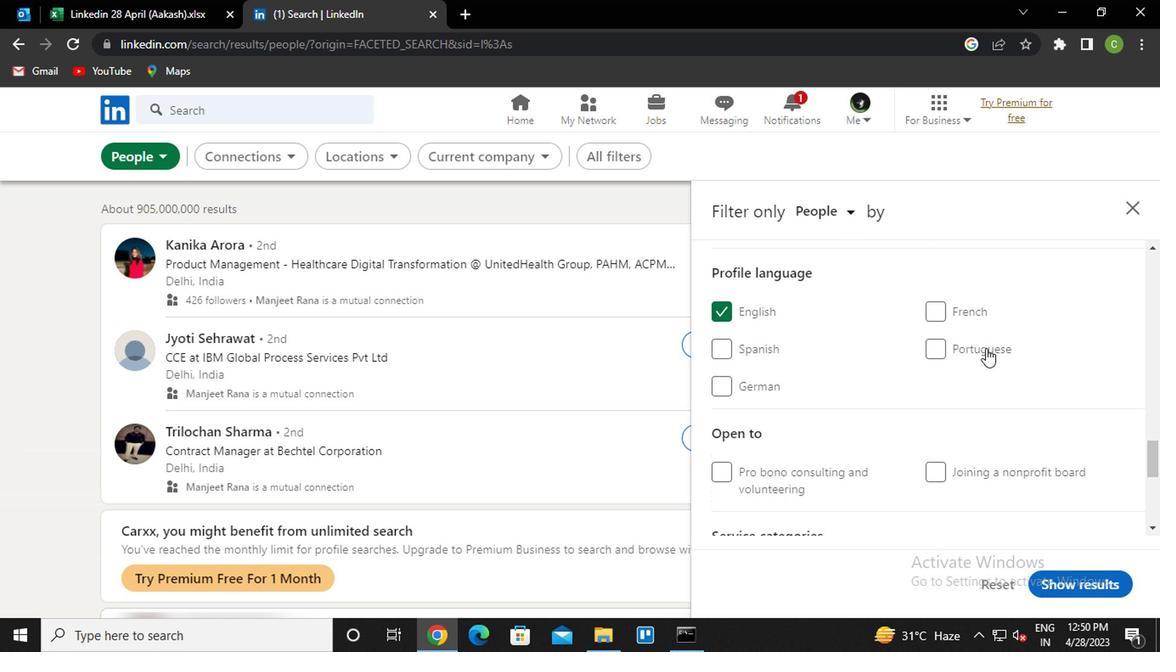
Action: Mouse scrolled (977, 355) with delta (0, 0)
Screenshot: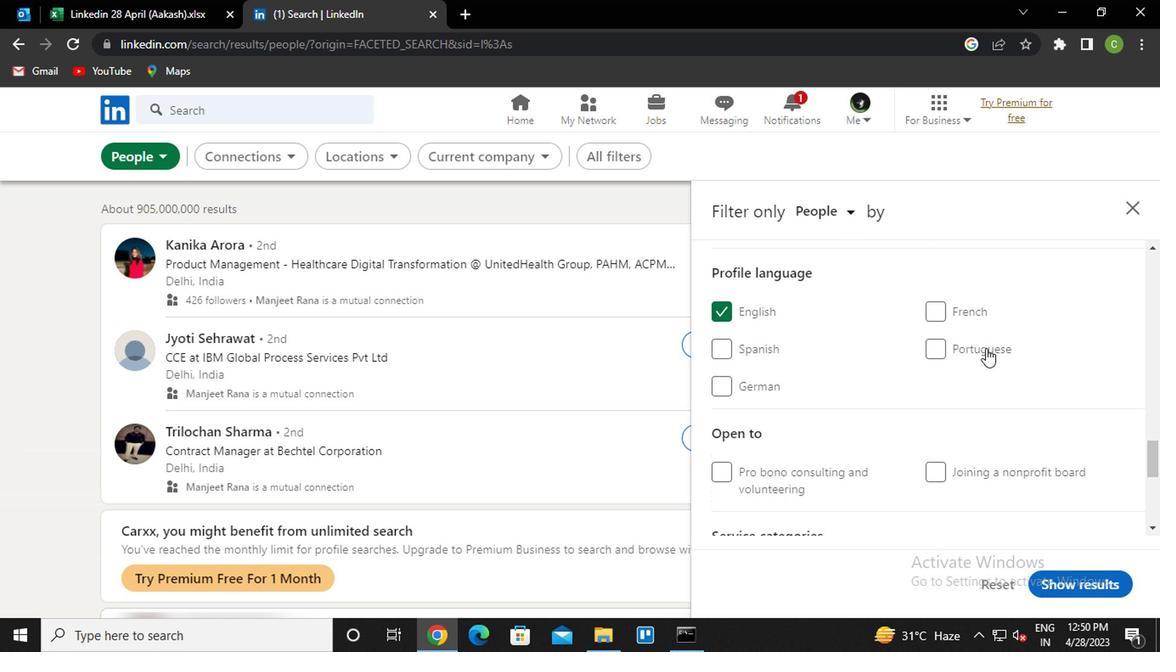 
Action: Mouse moved to (958, 377)
Screenshot: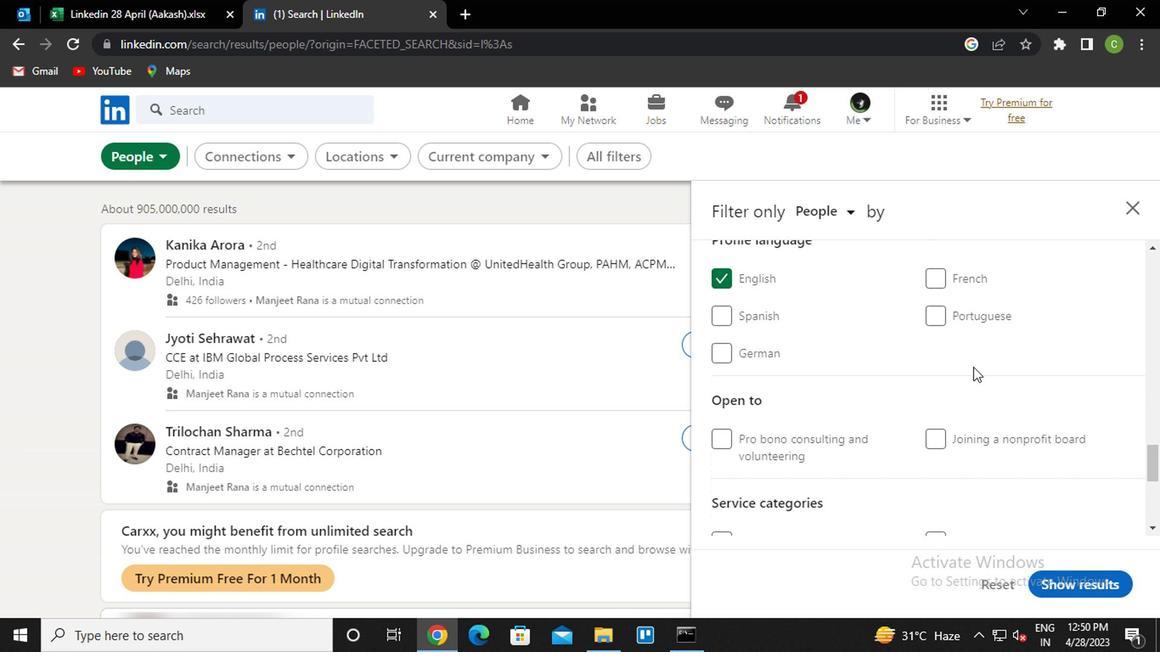 
Action: Mouse scrolled (958, 376) with delta (0, -1)
Screenshot: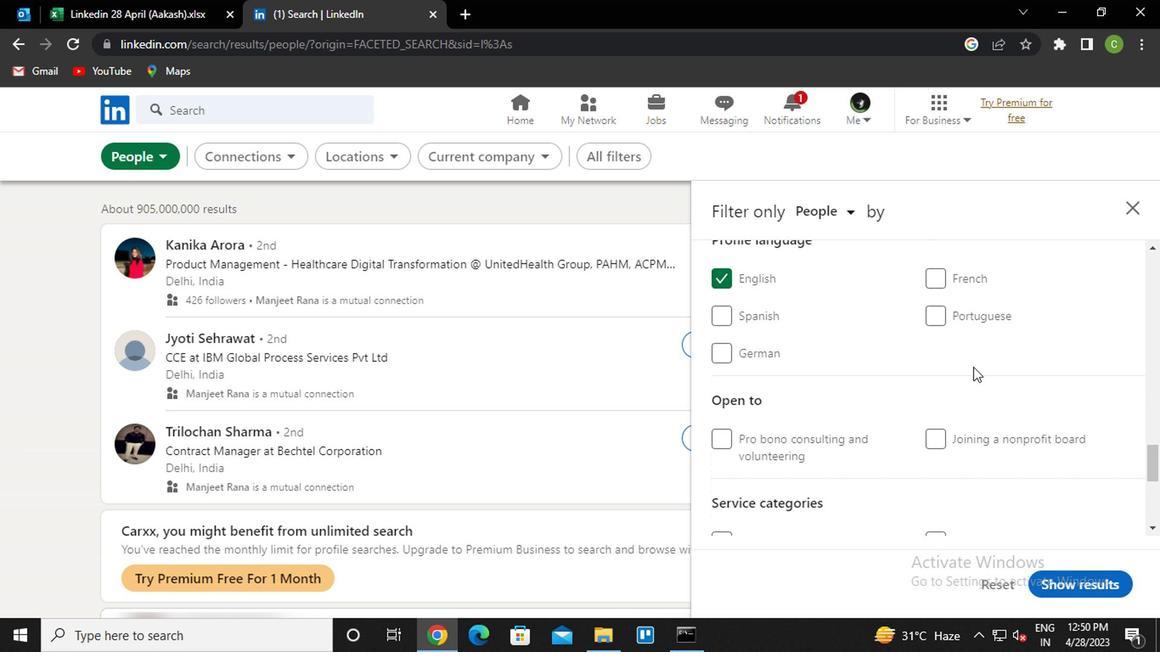 
Action: Mouse moved to (947, 384)
Screenshot: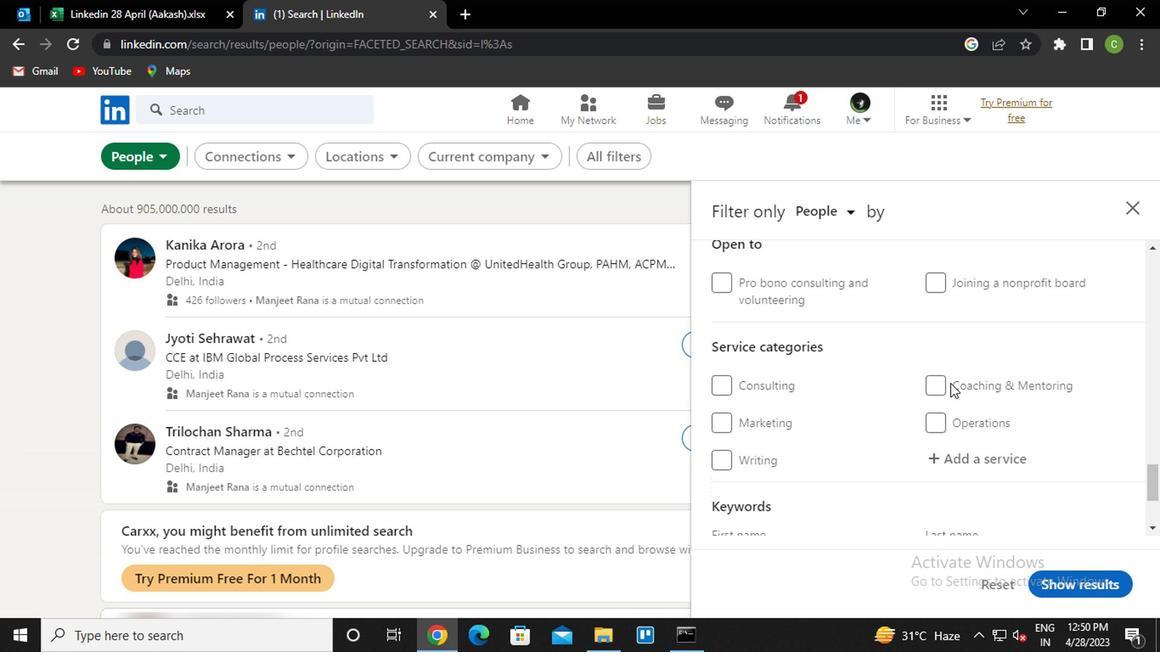 
Action: Mouse scrolled (947, 383) with delta (0, 0)
Screenshot: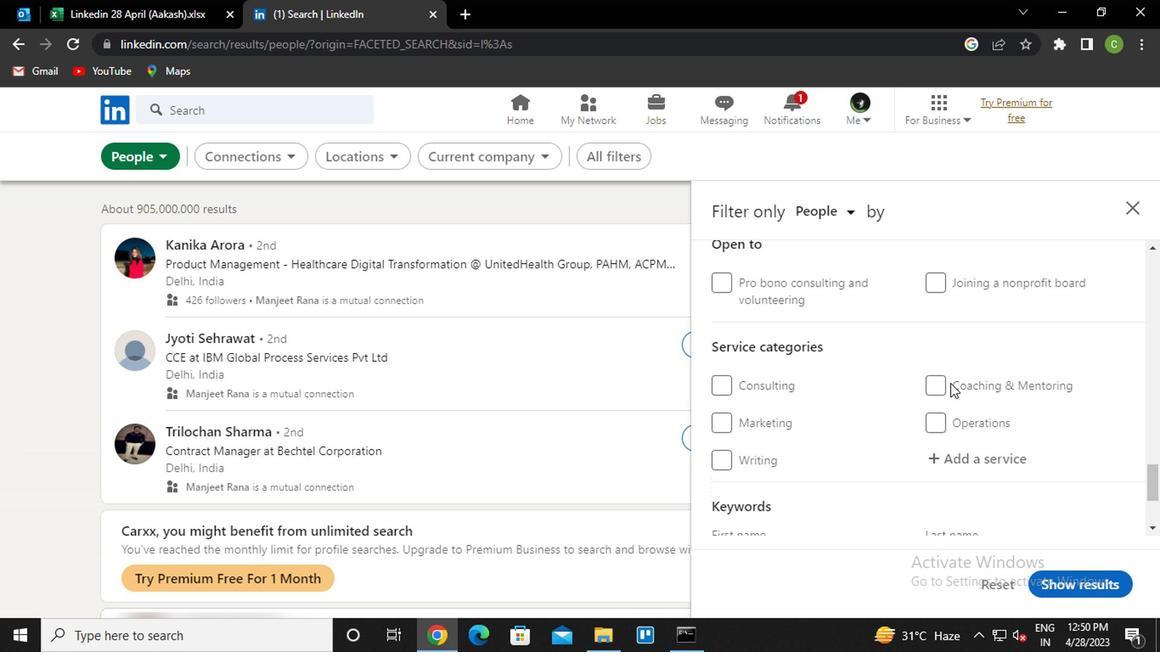 
Action: Mouse moved to (968, 377)
Screenshot: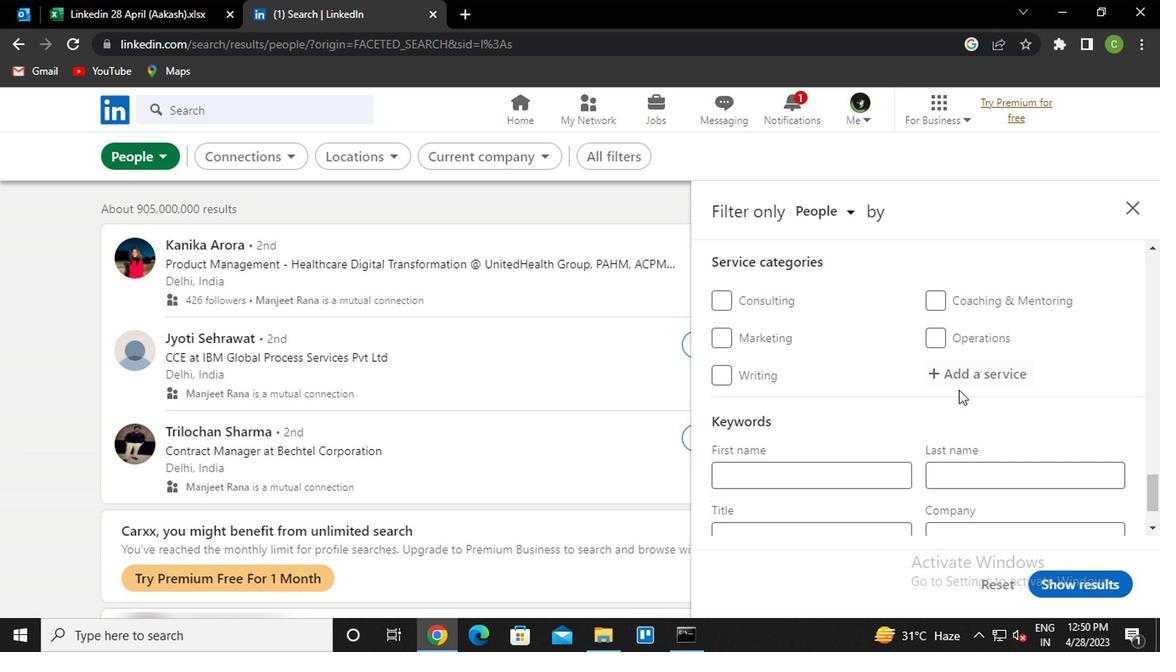 
Action: Mouse pressed left at (968, 377)
Screenshot: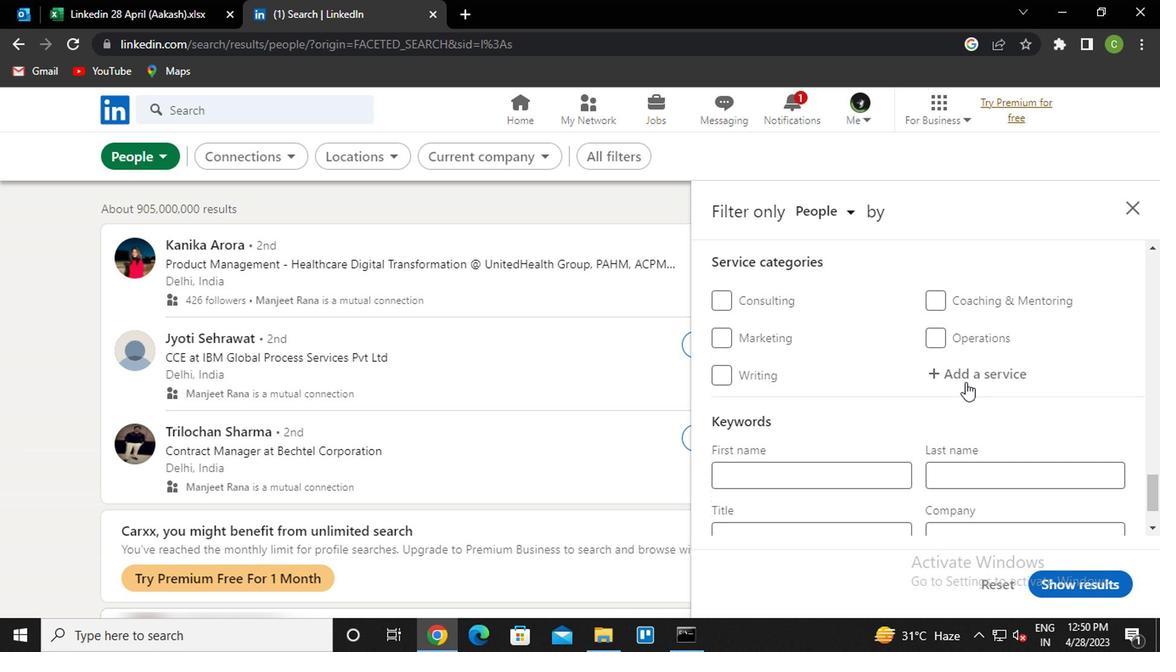 
Action: Key pressed <Key.caps_lock>m<Key.caps_lock>oble<Key.space><Key.backspace><Key.backspace><Key.backspace>ile<Key.down><Key.enter>
Screenshot: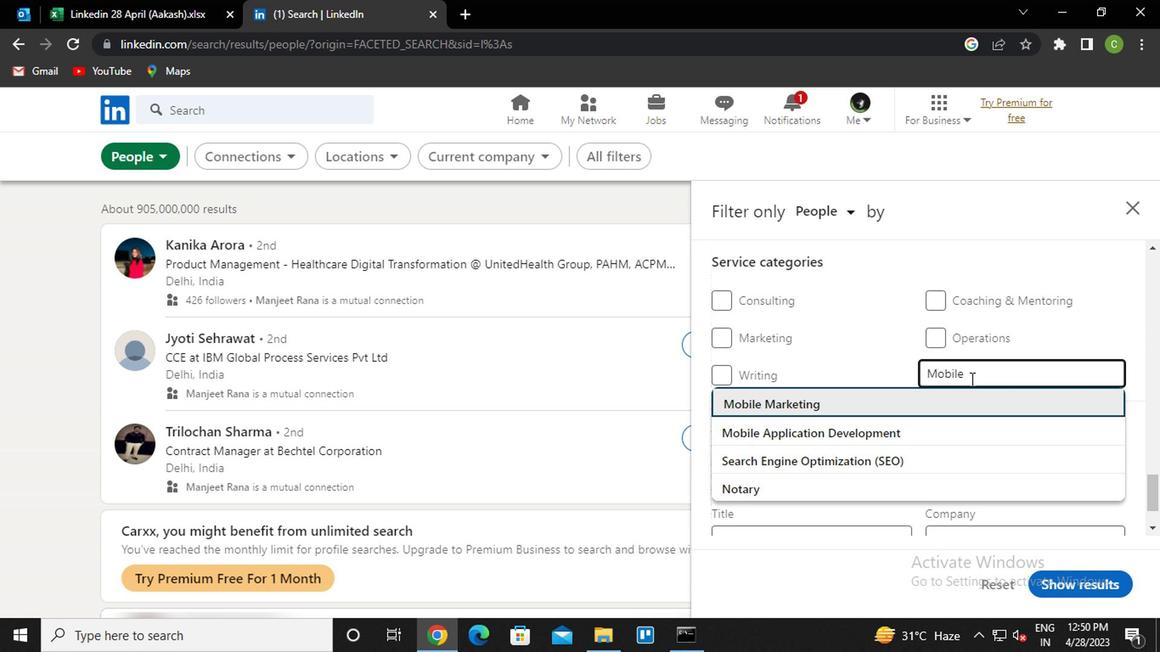
Action: Mouse moved to (967, 377)
Screenshot: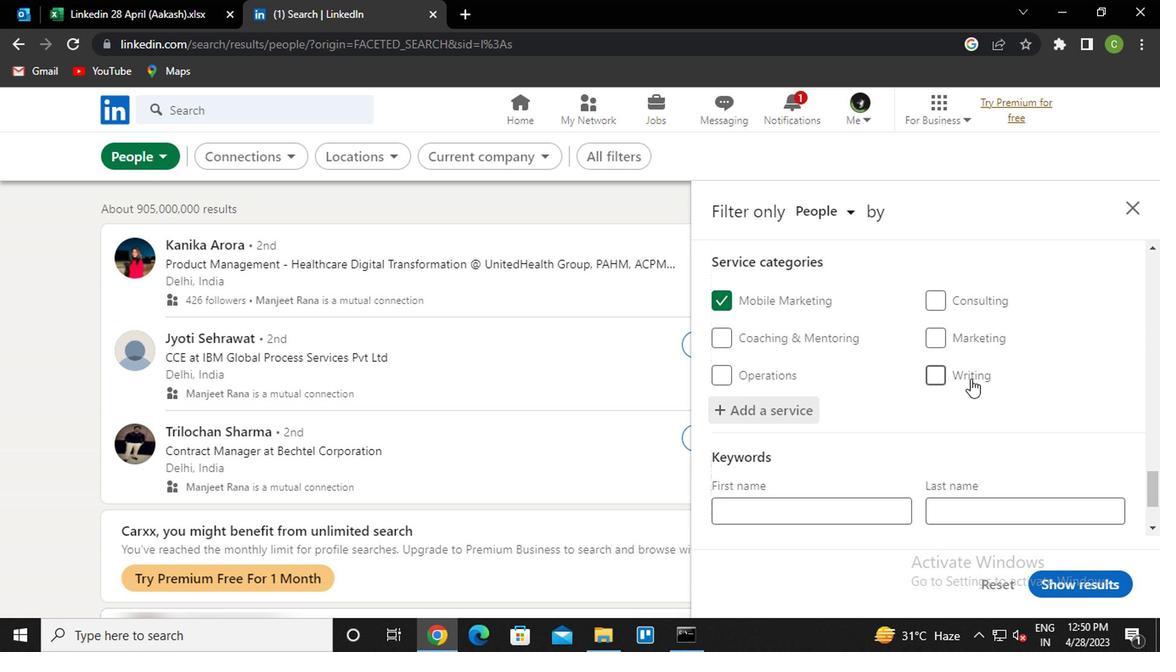 
Action: Mouse scrolled (967, 377) with delta (0, 0)
Screenshot: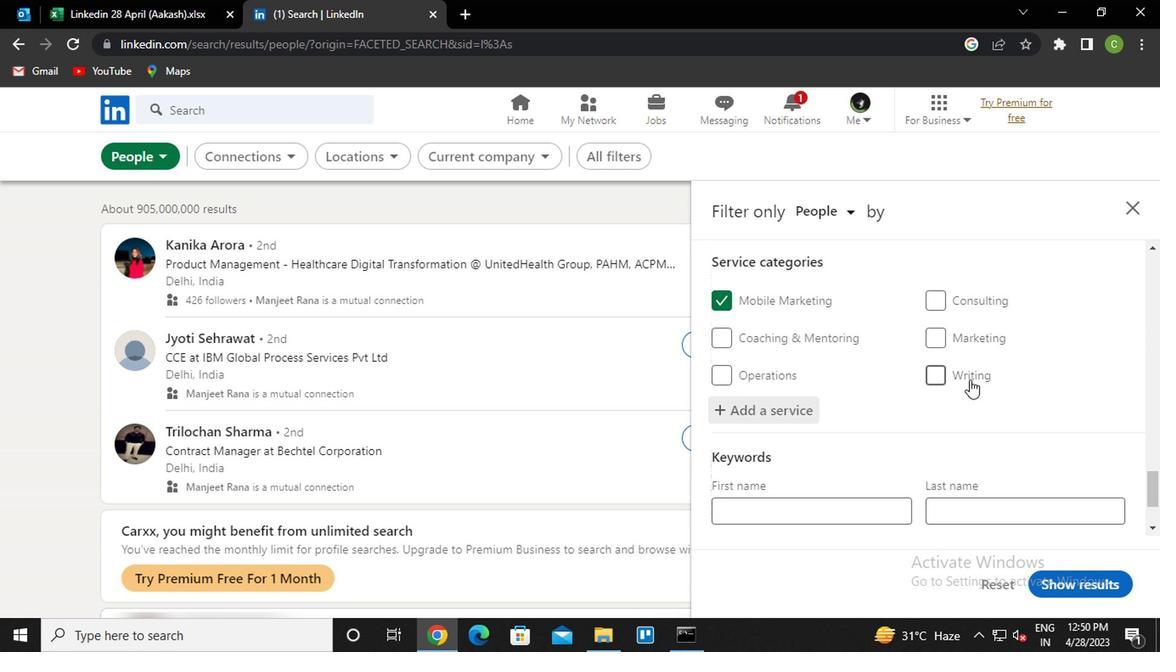 
Action: Mouse moved to (966, 378)
Screenshot: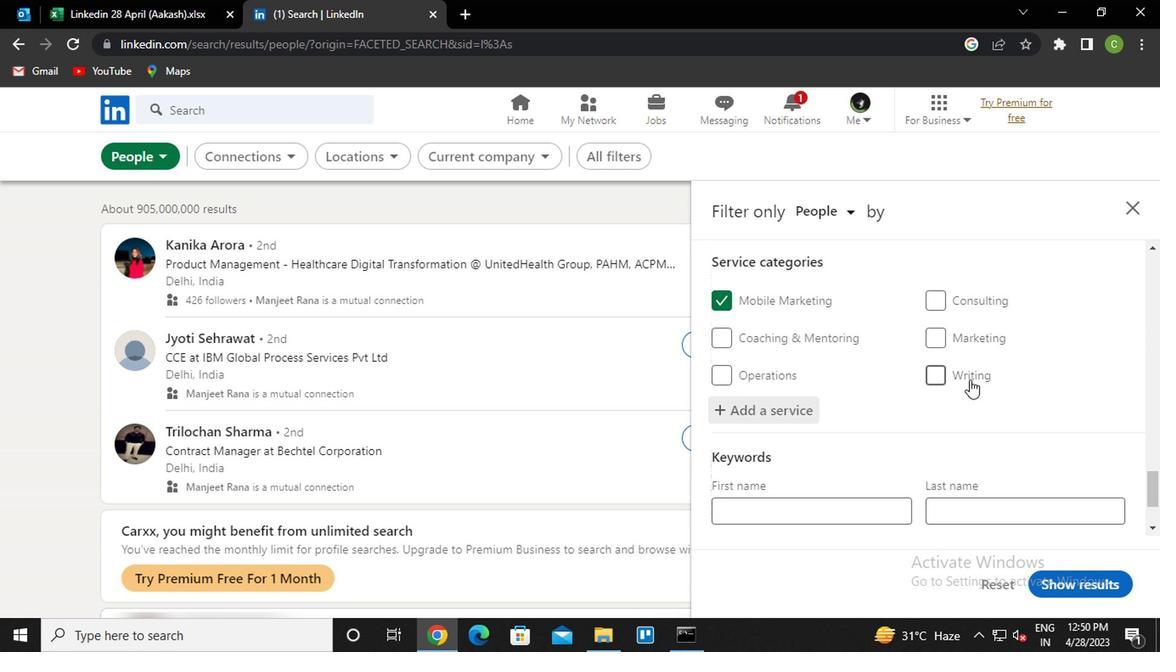 
Action: Mouse scrolled (966, 377) with delta (0, 0)
Screenshot: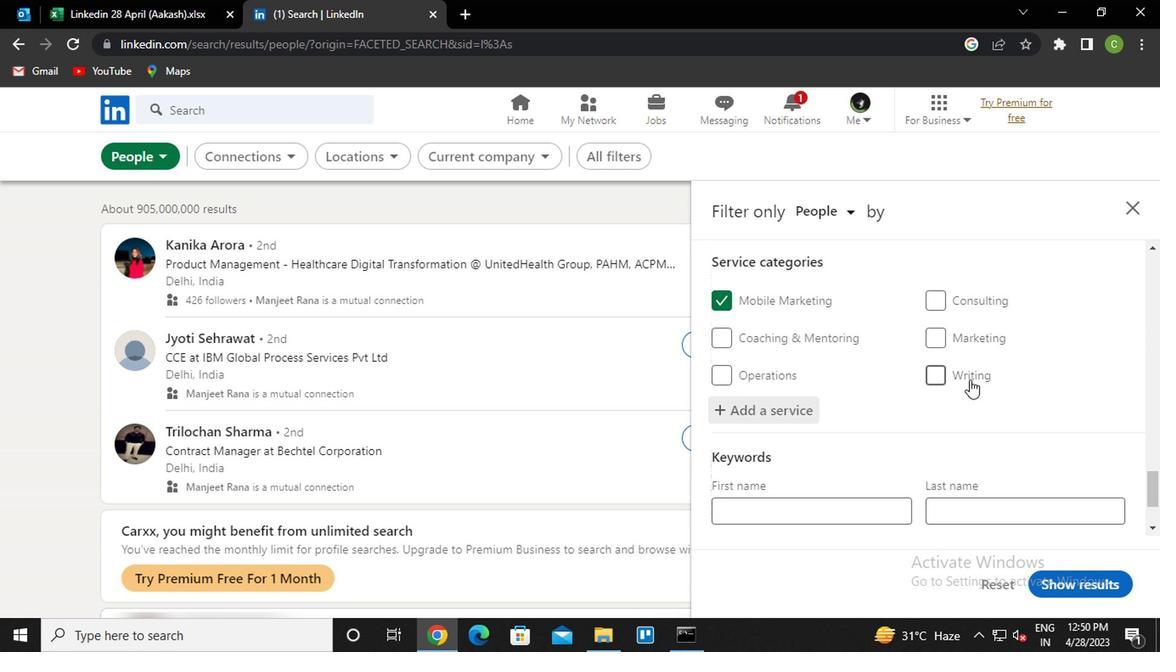 
Action: Mouse moved to (964, 380)
Screenshot: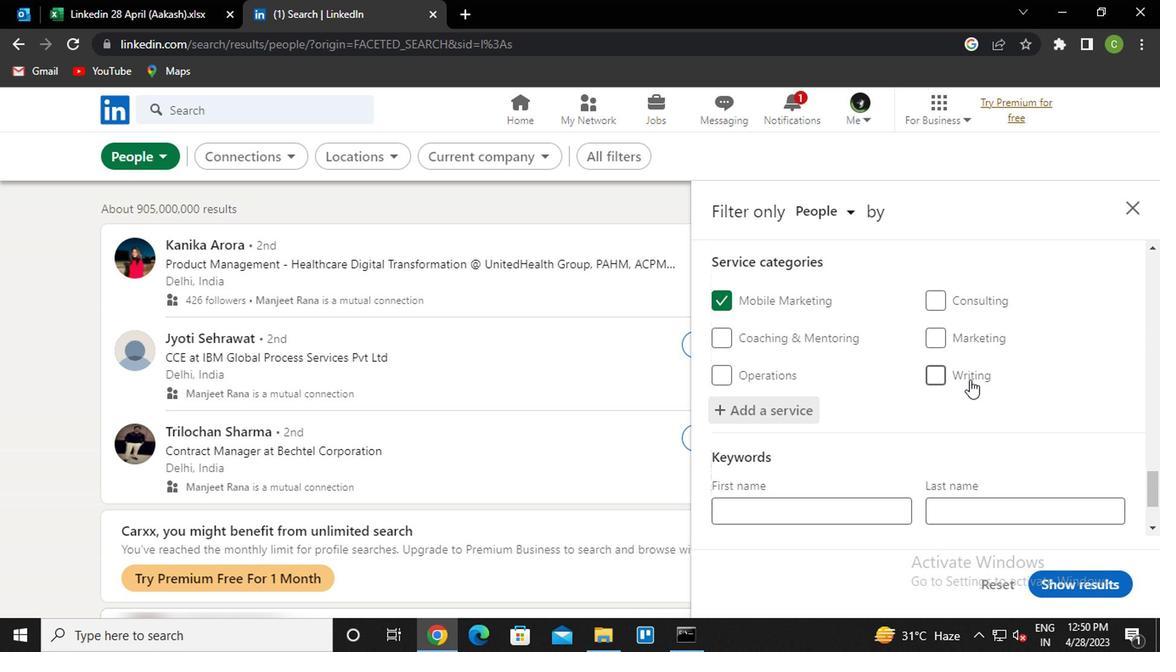 
Action: Mouse scrolled (964, 379) with delta (0, 0)
Screenshot: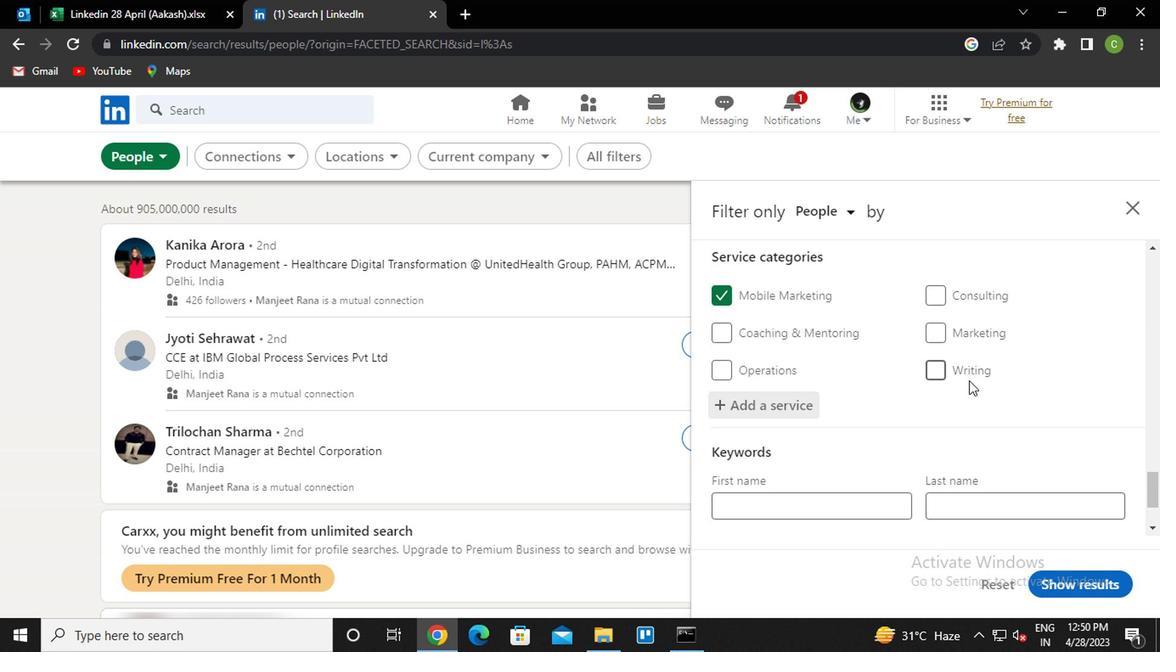 
Action: Mouse moved to (963, 381)
Screenshot: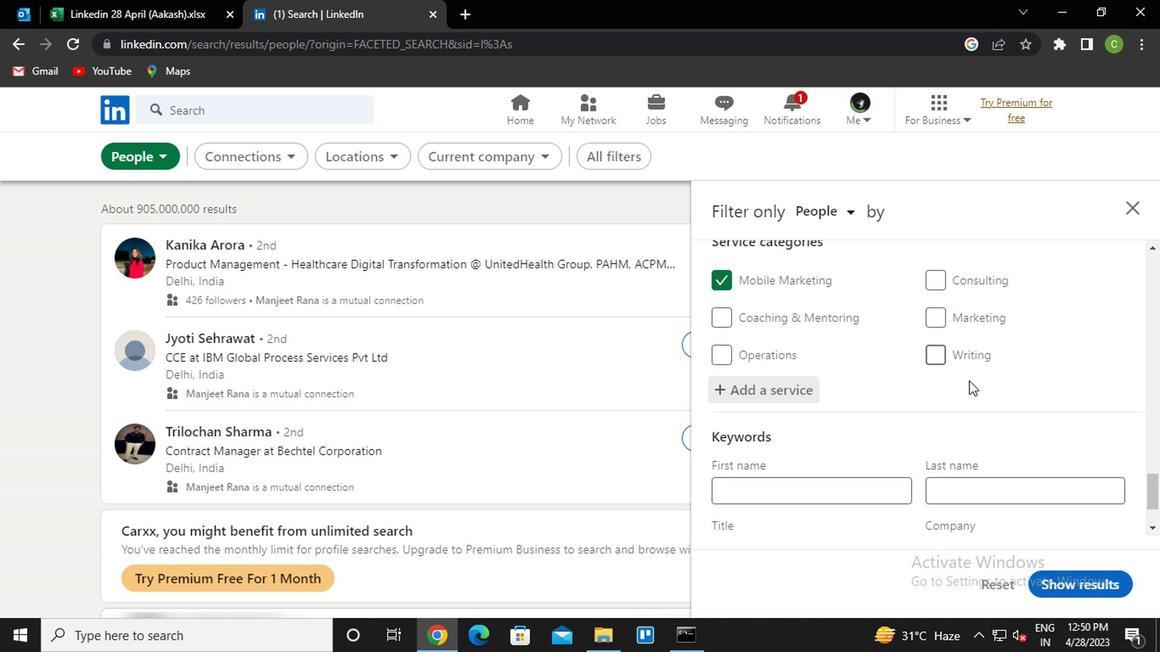 
Action: Mouse scrolled (963, 380) with delta (0, -1)
Screenshot: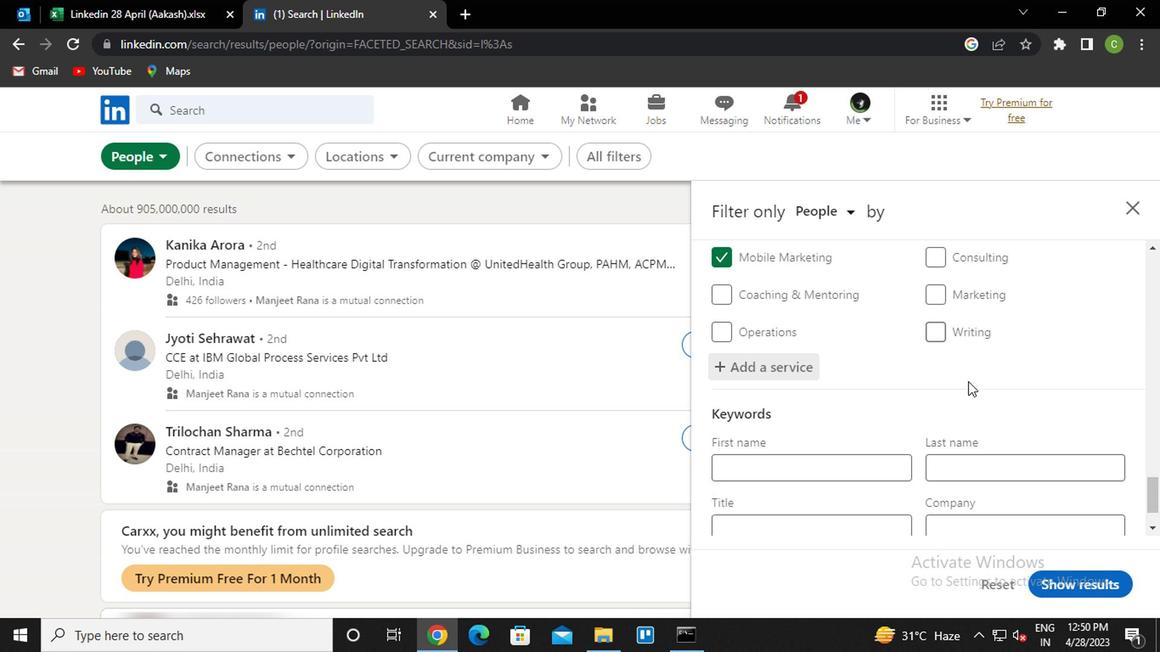 
Action: Mouse scrolled (963, 380) with delta (0, -1)
Screenshot: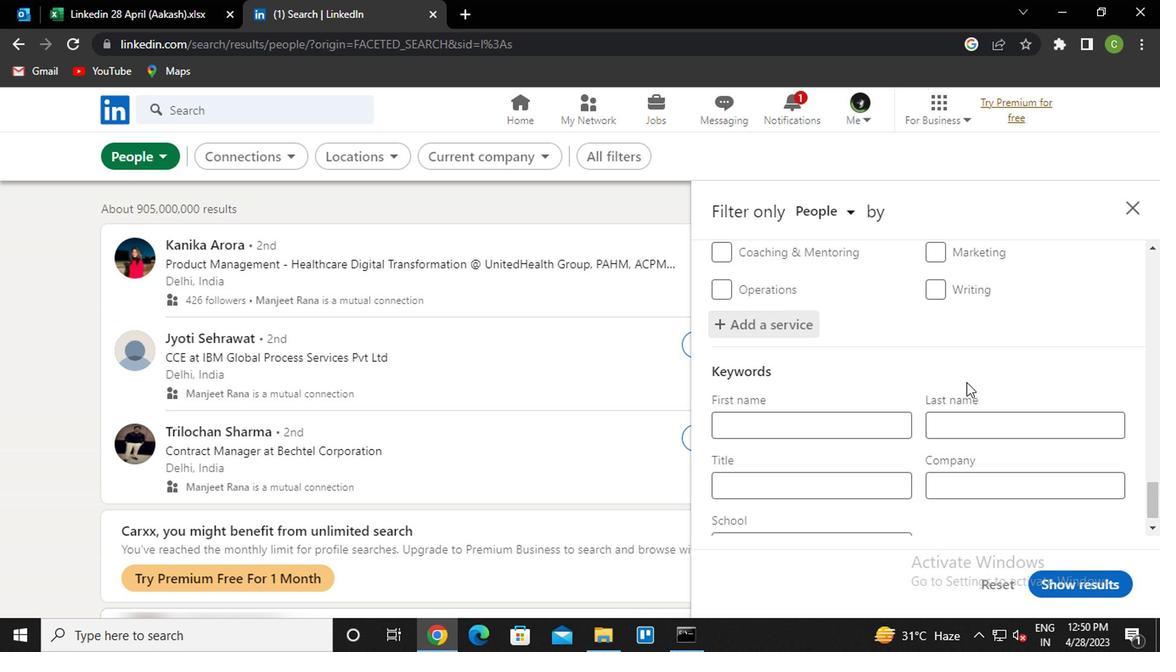 
Action: Mouse moved to (962, 382)
Screenshot: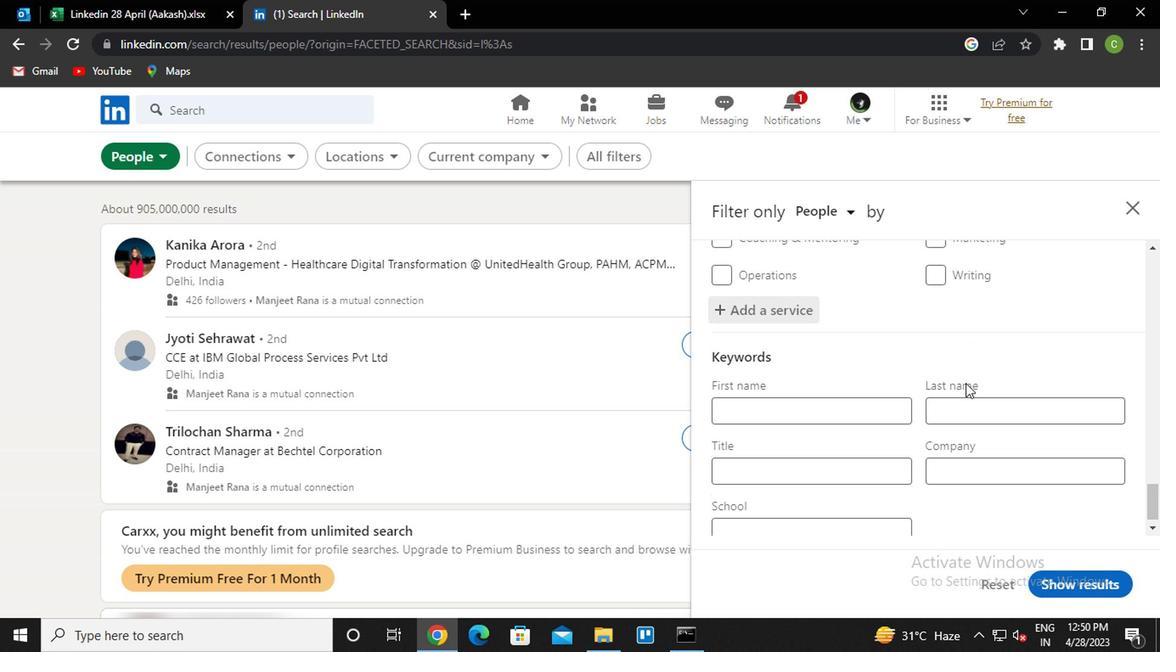 
Action: Mouse scrolled (962, 381) with delta (0, 0)
Screenshot: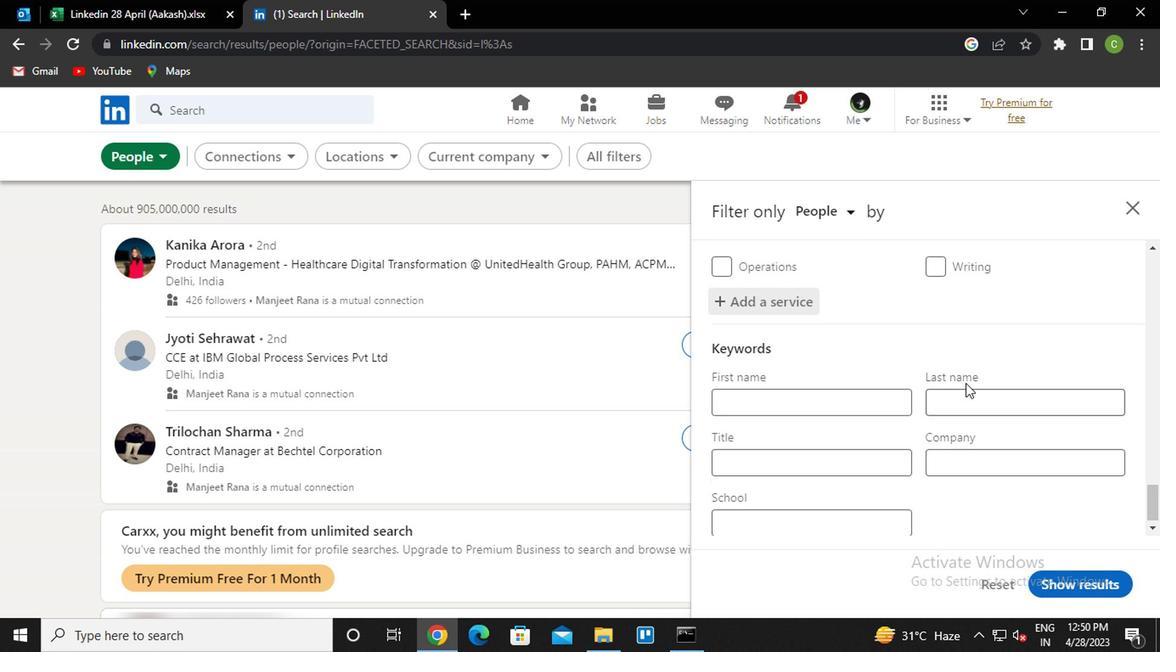 
Action: Mouse moved to (797, 460)
Screenshot: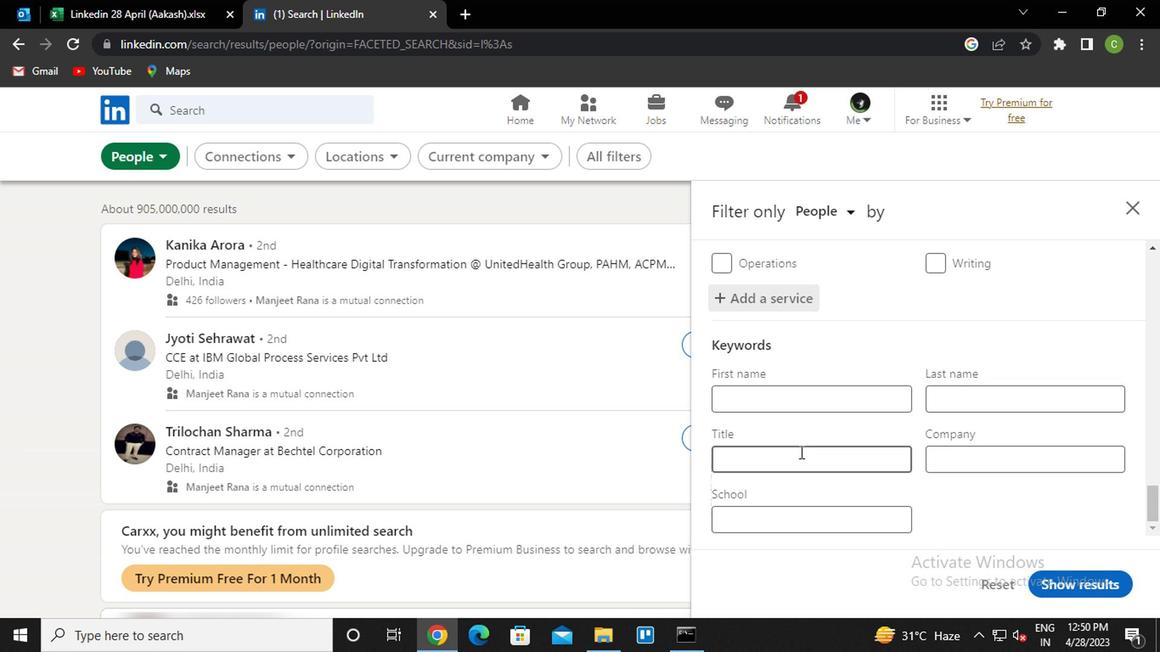 
Action: Mouse pressed left at (797, 460)
Screenshot: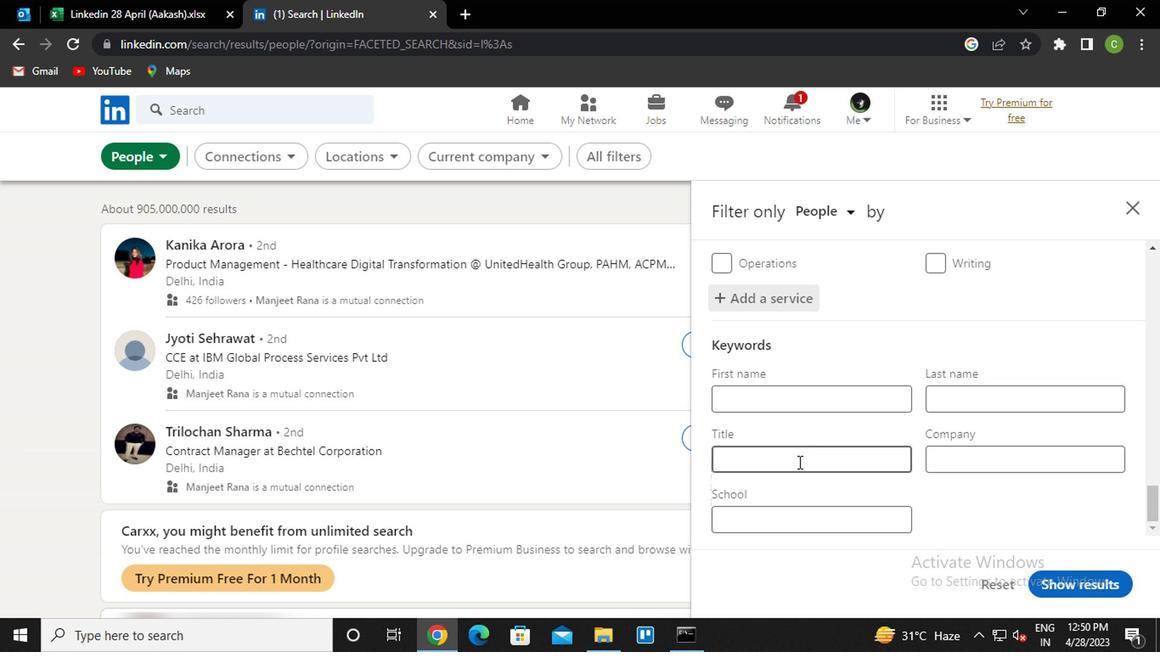 
Action: Key pressed <Key.caps_lock>r<Key.caps_lock>ecyclables<Key.space><Key.caps_lock>c<Key.caps_lock>ollector
Screenshot: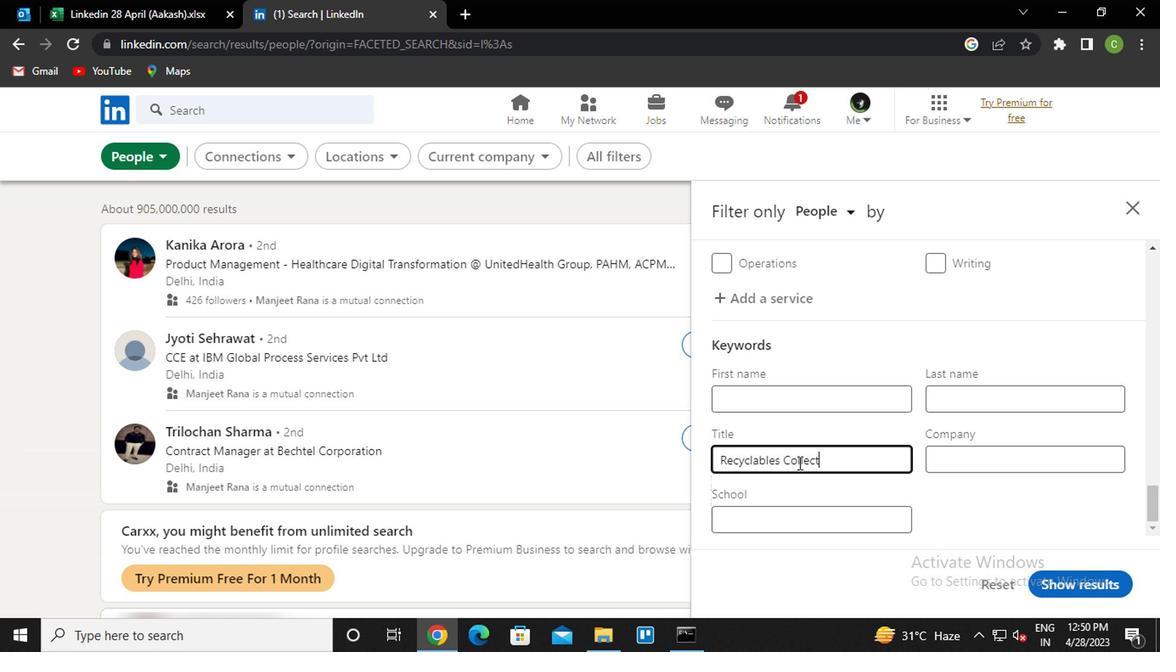 
Action: Mouse moved to (1106, 575)
Screenshot: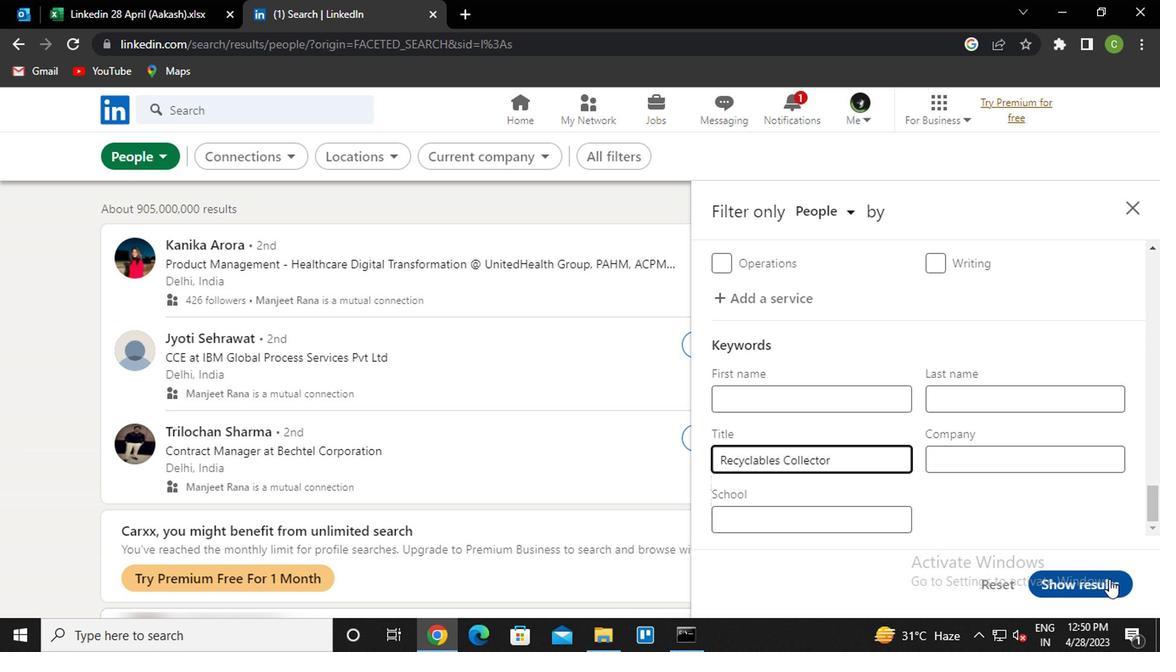 
Action: Mouse pressed left at (1106, 575)
Screenshot: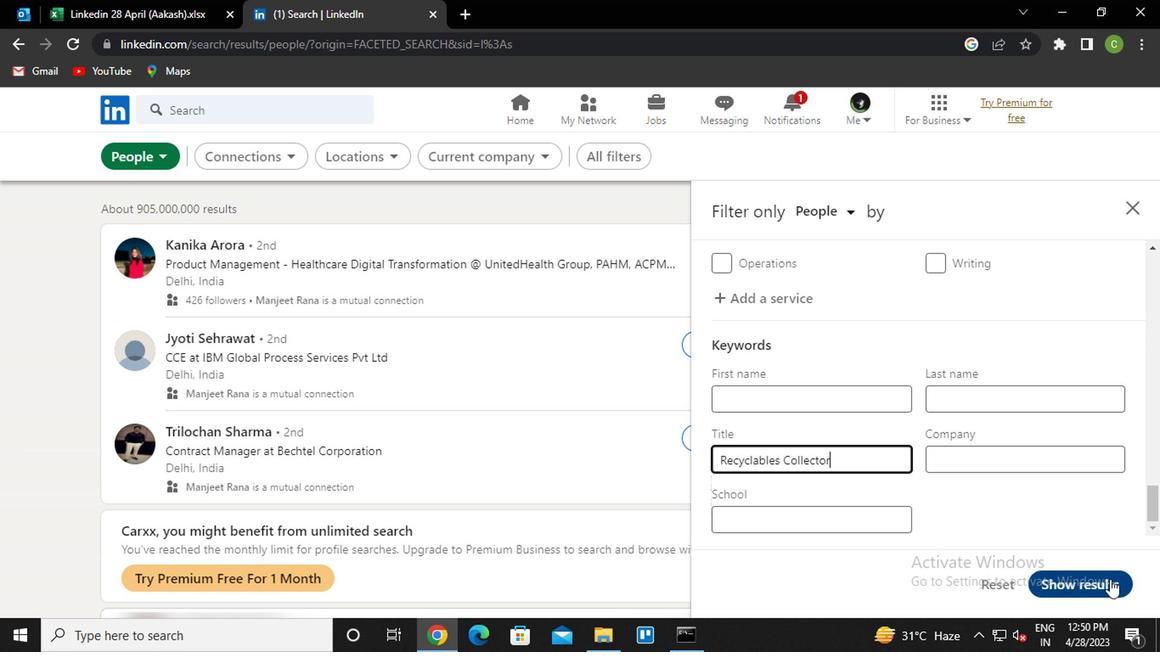 
Action: Mouse moved to (918, 418)
Screenshot: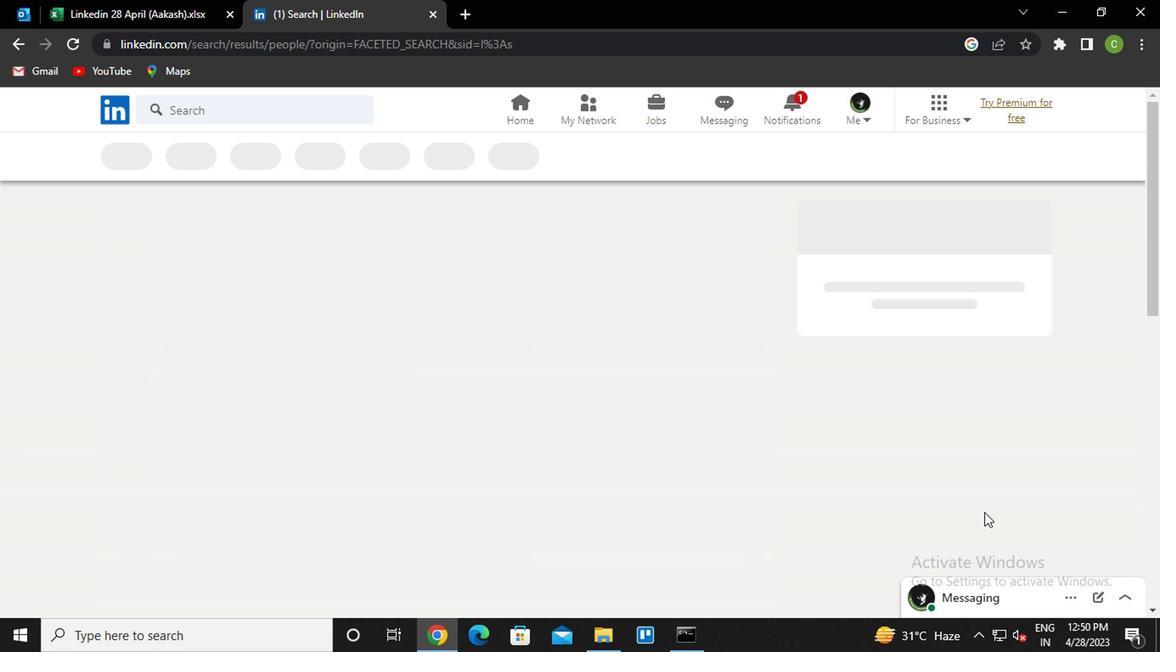 
